 Task: Look for space in Mūlki, India from 1st July, 2023 to 8th July, 2023 for 2 adults, 1 child in price range Rs.15000 to Rs.20000. Place can be entire place with 1  bedroom having 1 bed and 1 bathroom. Property type can be house, flat, guest house, hotel. Booking option can be shelf check-in. Required host language is English.
Action: Mouse moved to (544, 100)
Screenshot: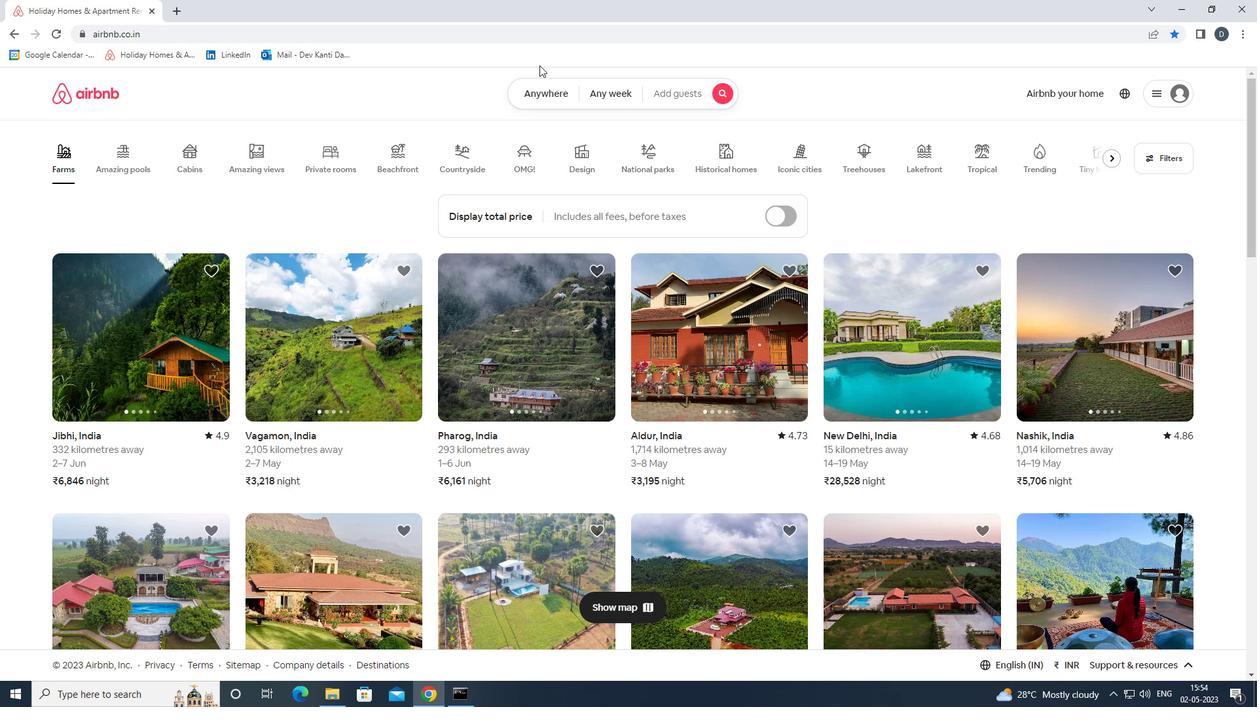 
Action: Mouse pressed left at (544, 100)
Screenshot: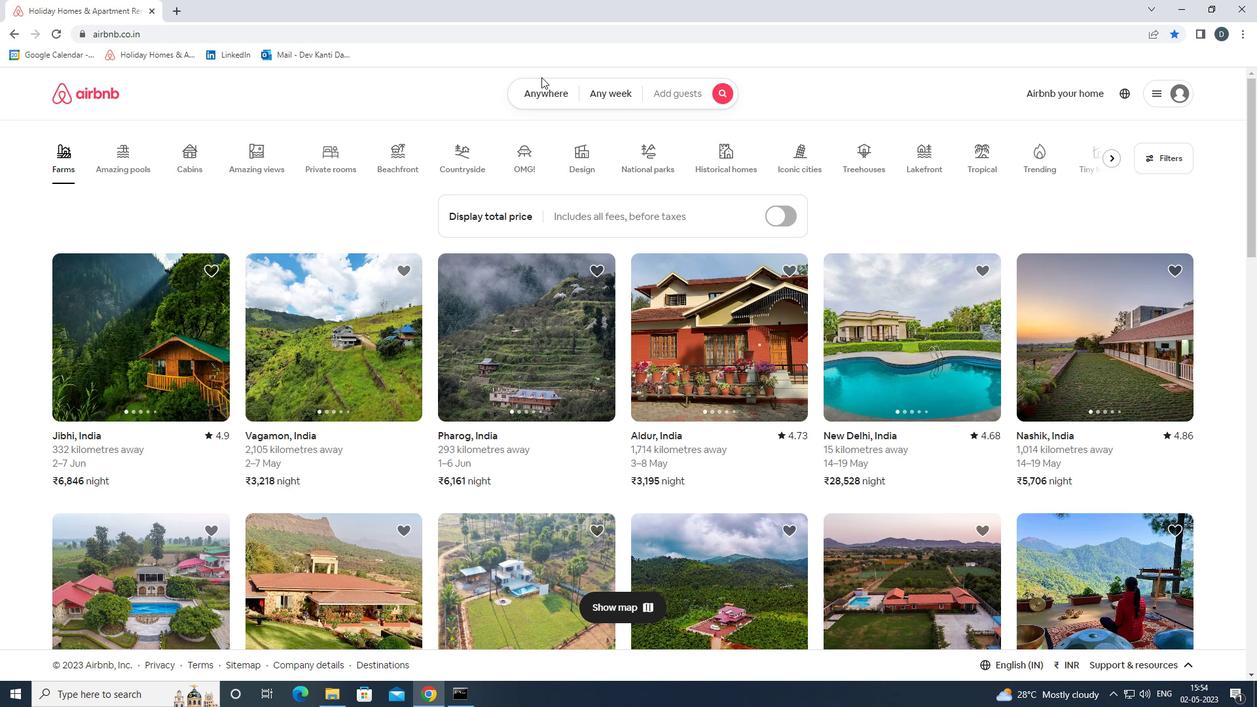 
Action: Mouse moved to (504, 150)
Screenshot: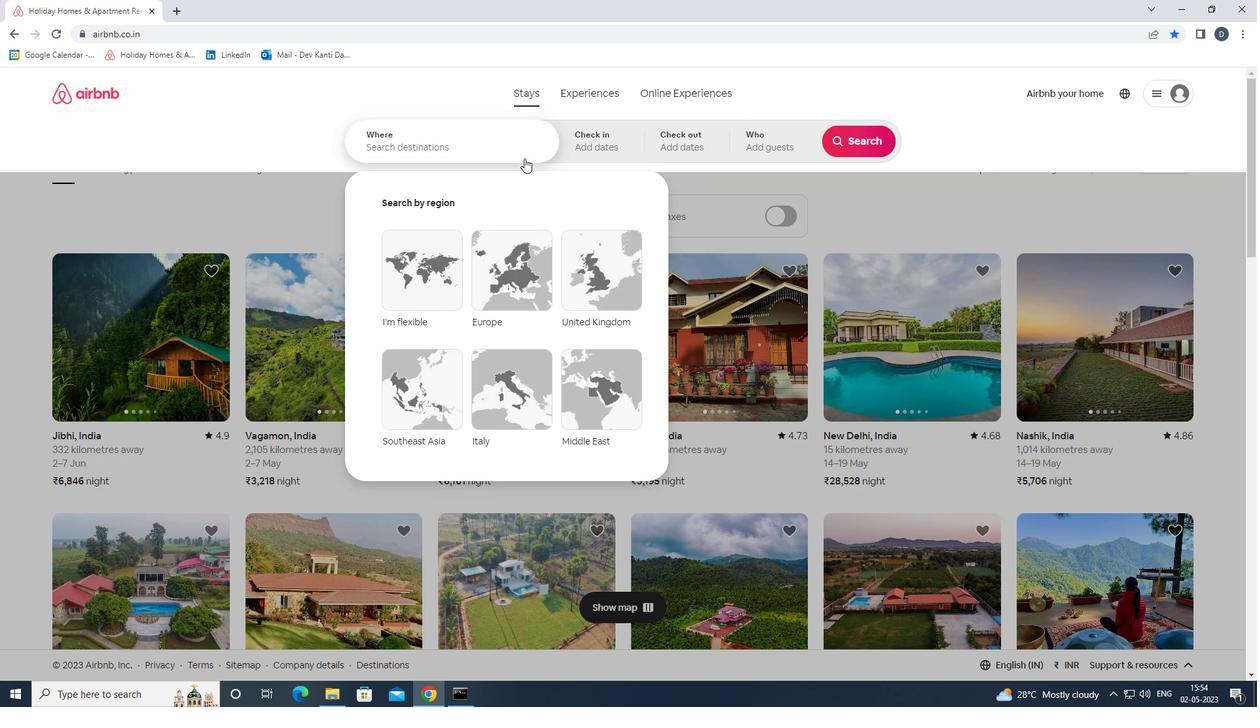 
Action: Mouse pressed left at (504, 150)
Screenshot: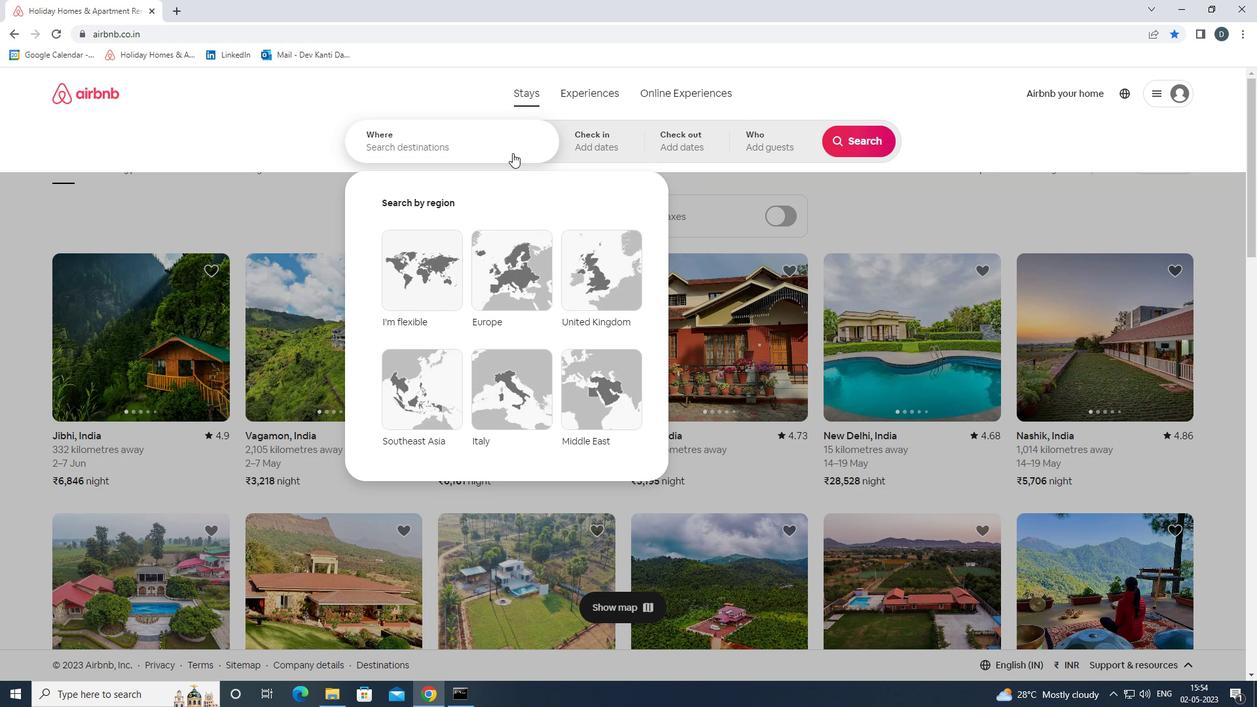 
Action: Mouse moved to (513, 151)
Screenshot: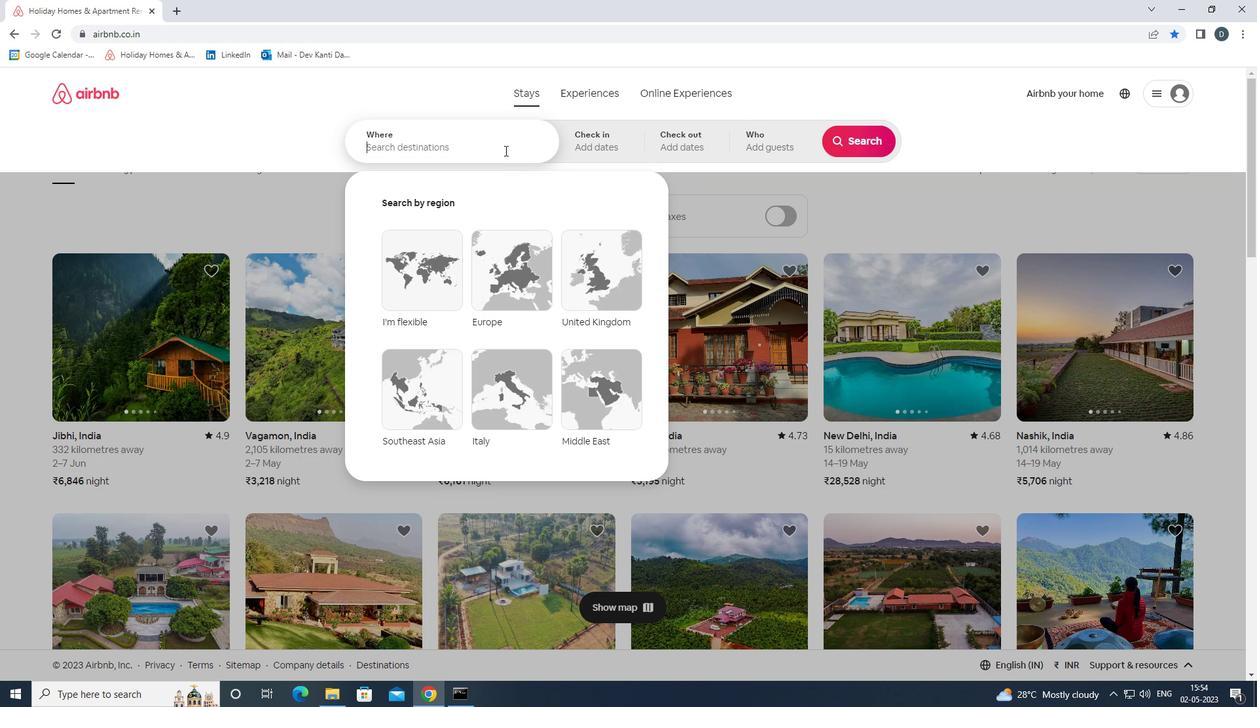 
Action: Key pressed <Key.shift>MULKI,<Key.shift>INDIA<Key.enter>
Screenshot: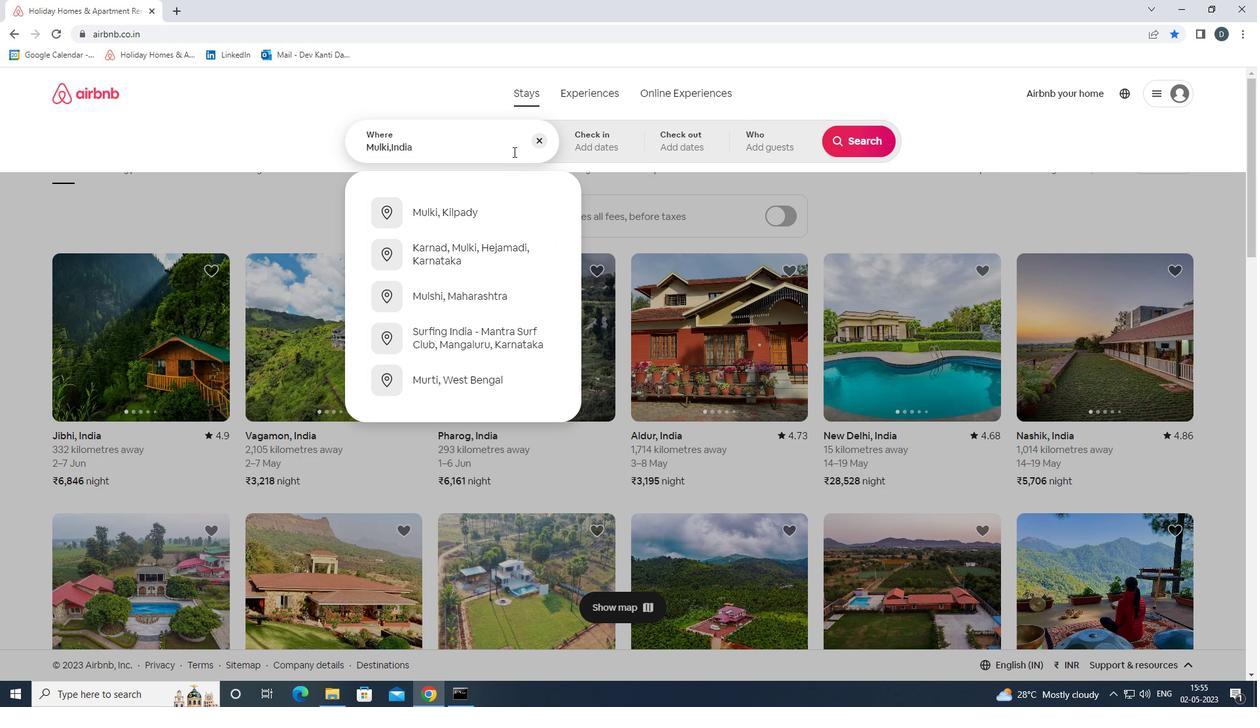 
Action: Mouse moved to (864, 246)
Screenshot: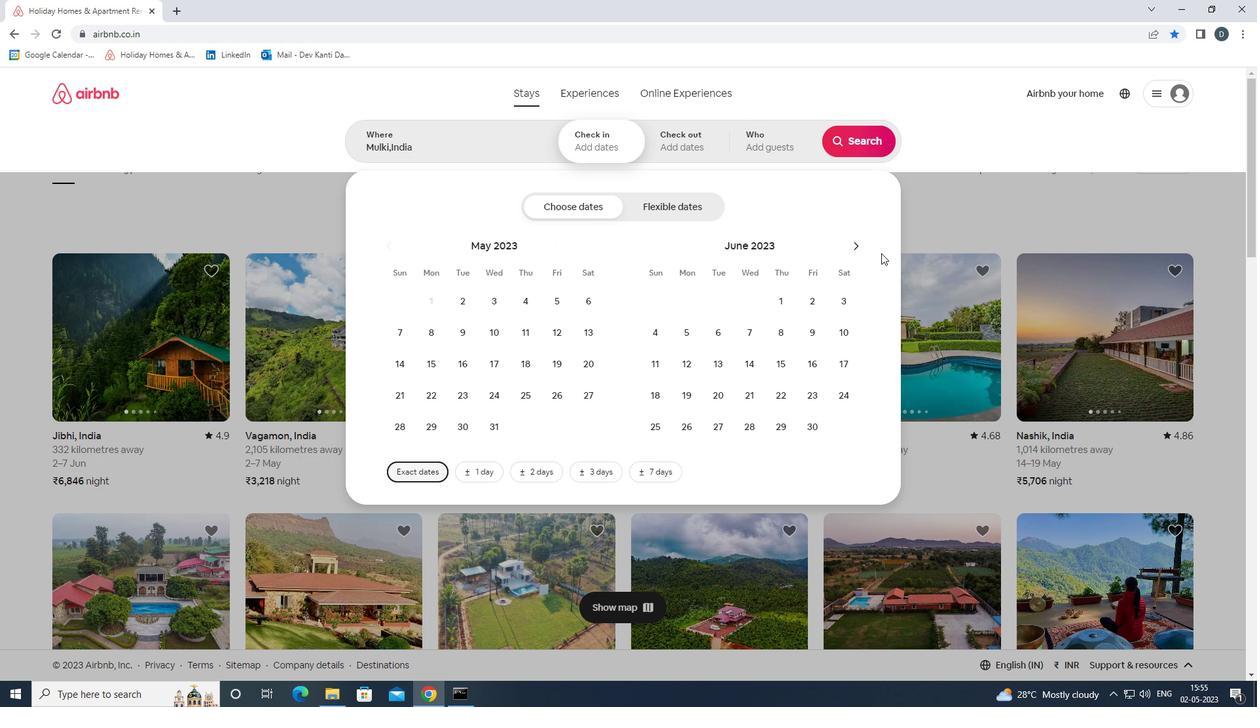 
Action: Mouse pressed left at (864, 246)
Screenshot: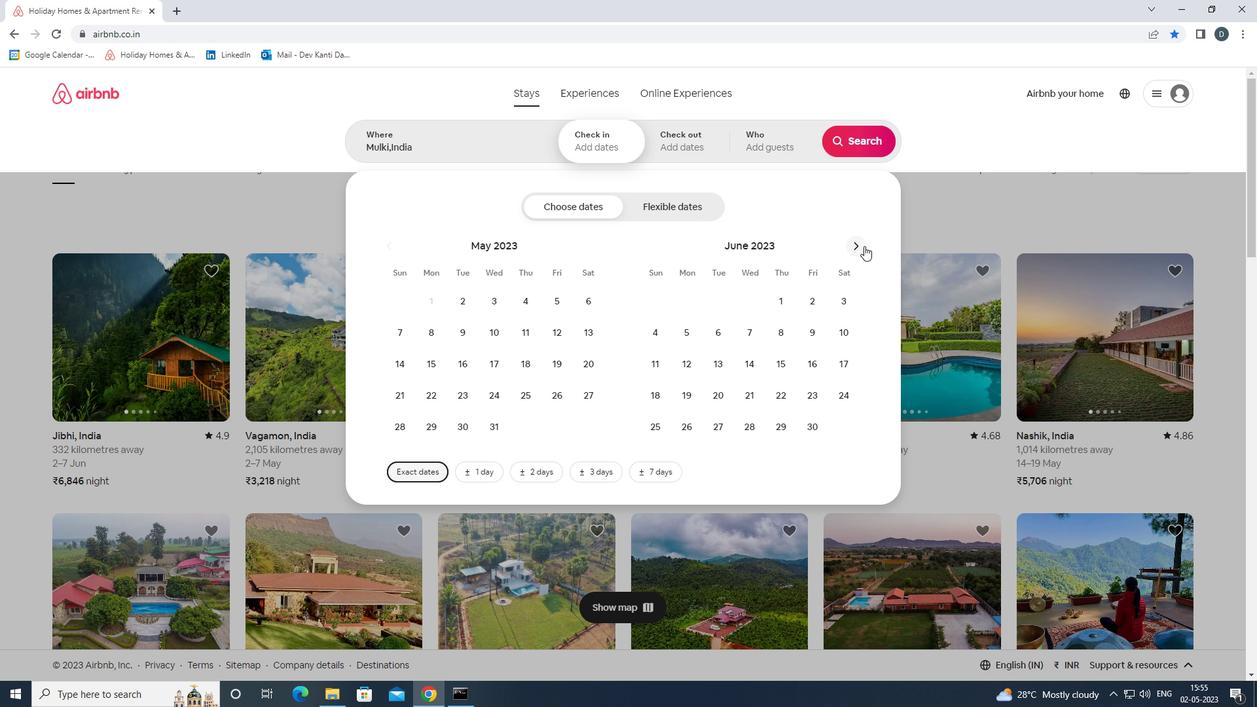 
Action: Mouse moved to (840, 303)
Screenshot: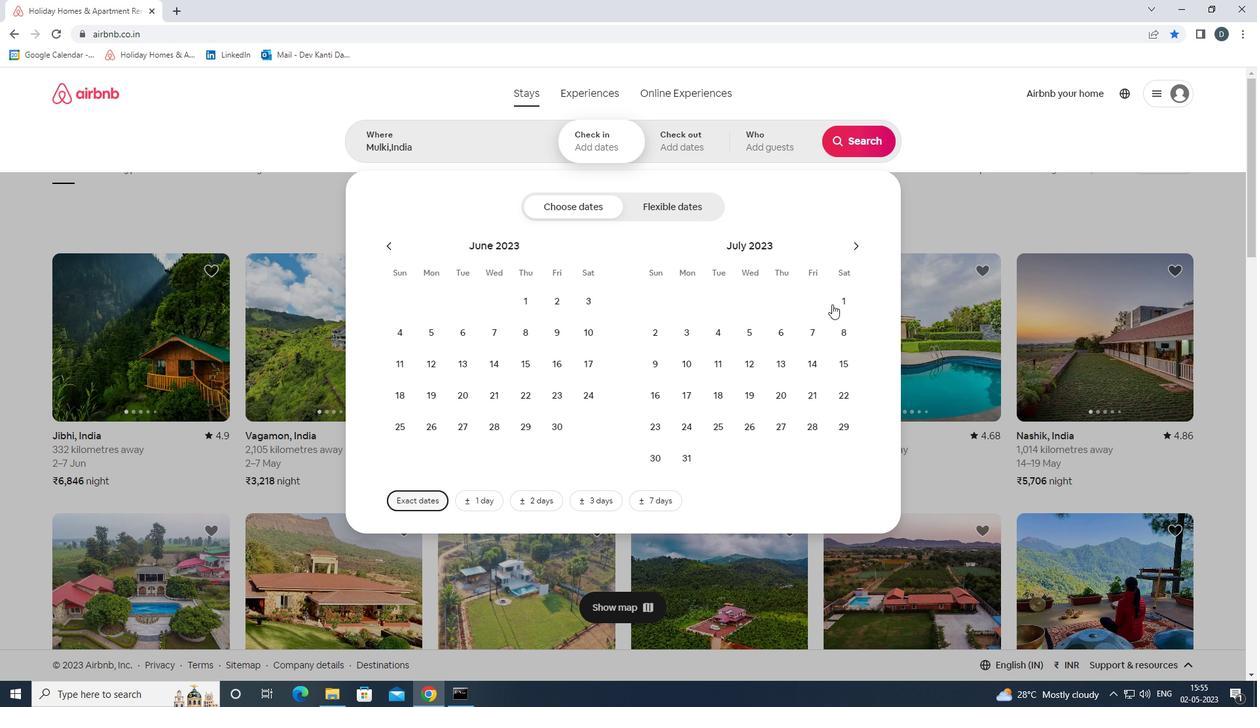 
Action: Mouse pressed left at (840, 303)
Screenshot: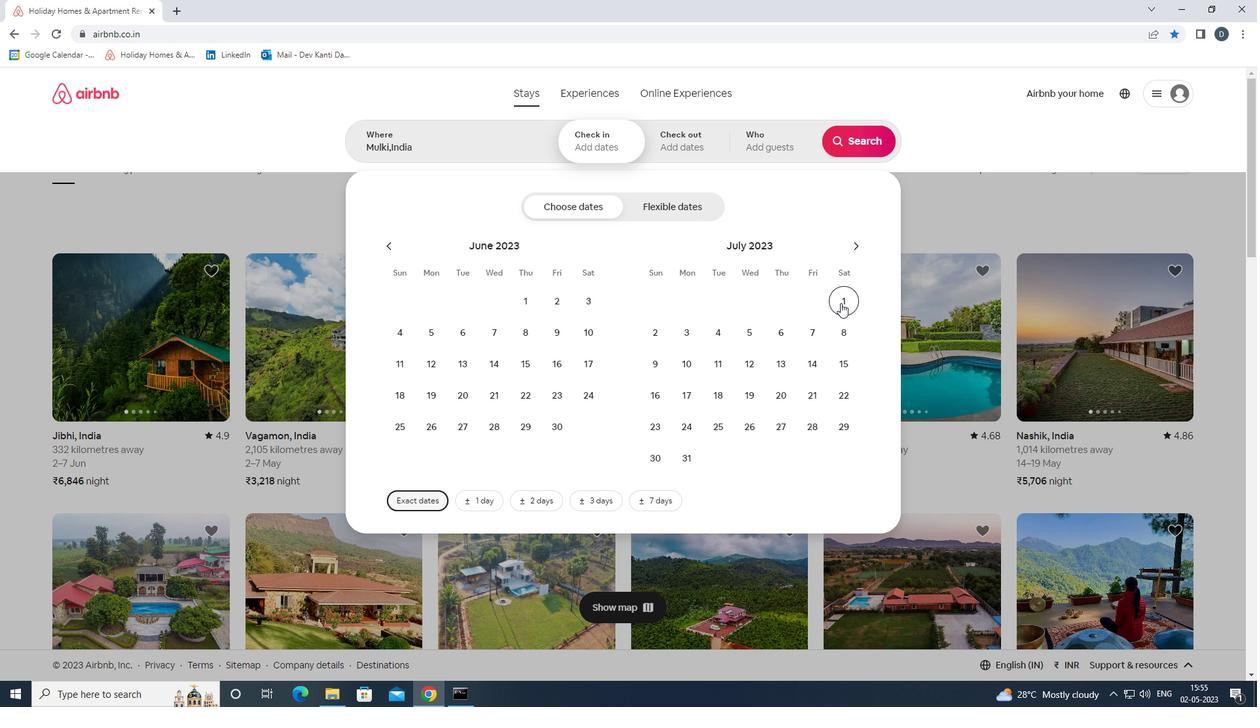 
Action: Mouse moved to (852, 330)
Screenshot: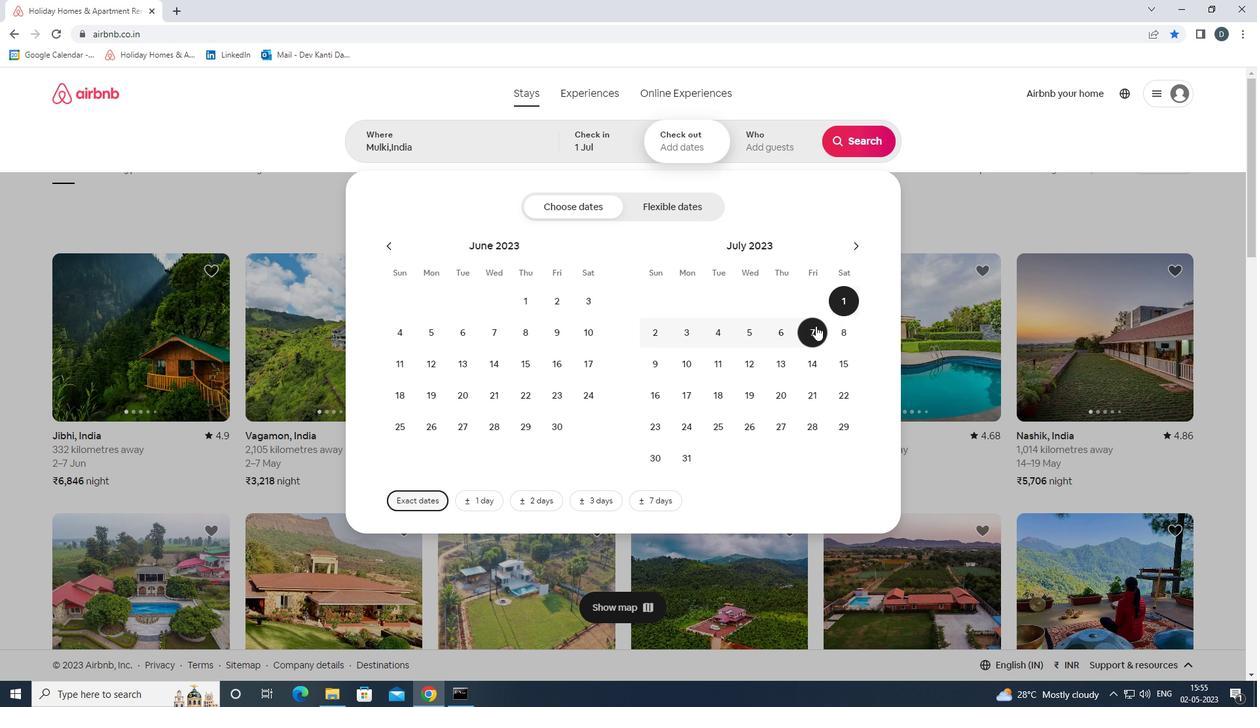 
Action: Mouse pressed left at (852, 330)
Screenshot: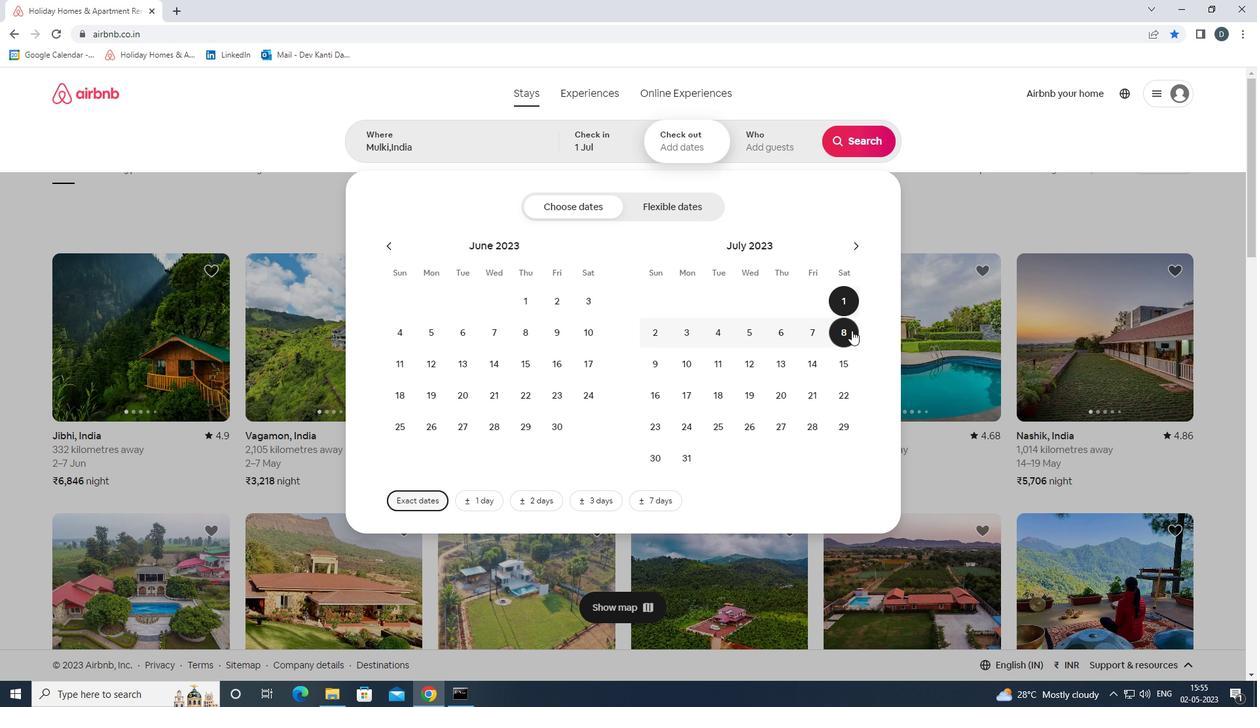 
Action: Mouse moved to (772, 132)
Screenshot: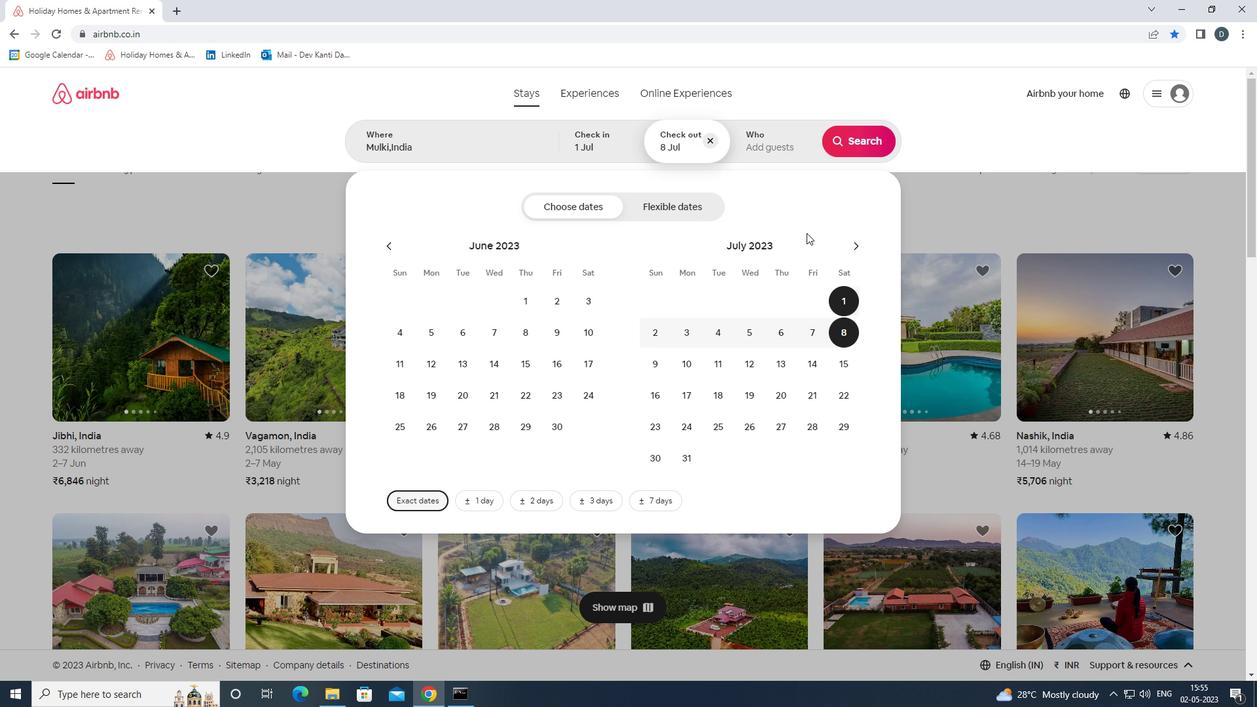 
Action: Mouse pressed left at (772, 132)
Screenshot: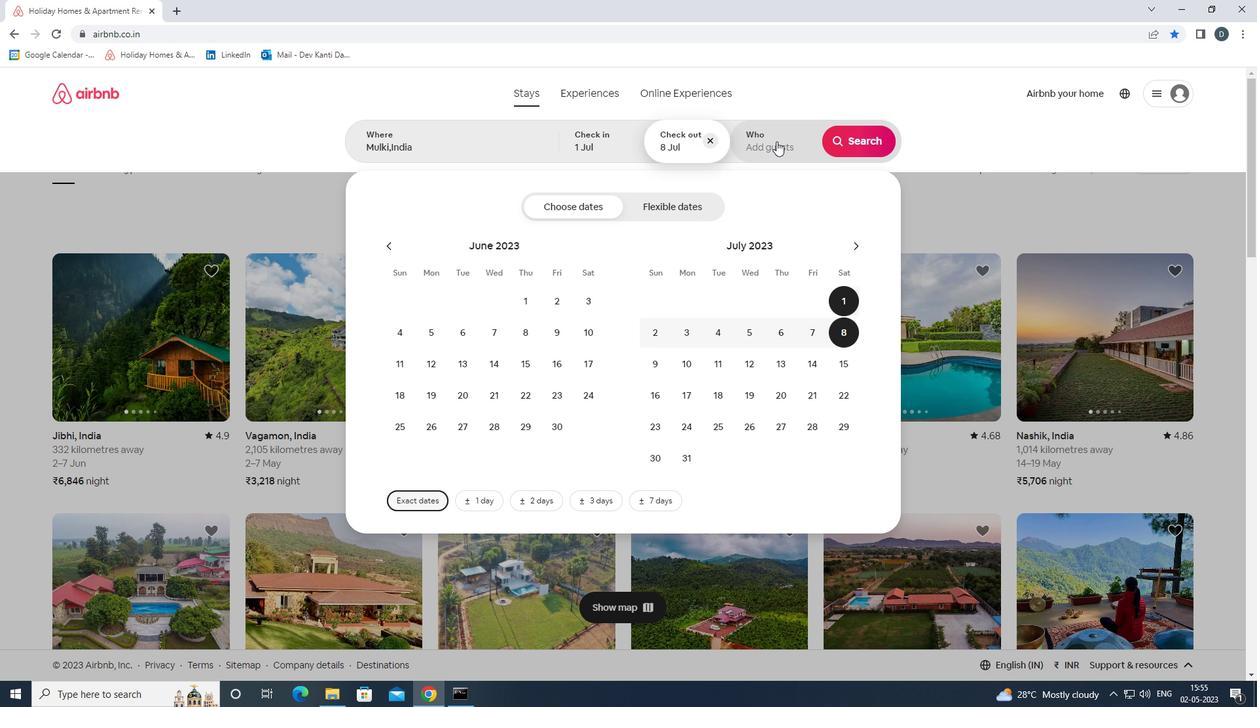 
Action: Mouse moved to (868, 210)
Screenshot: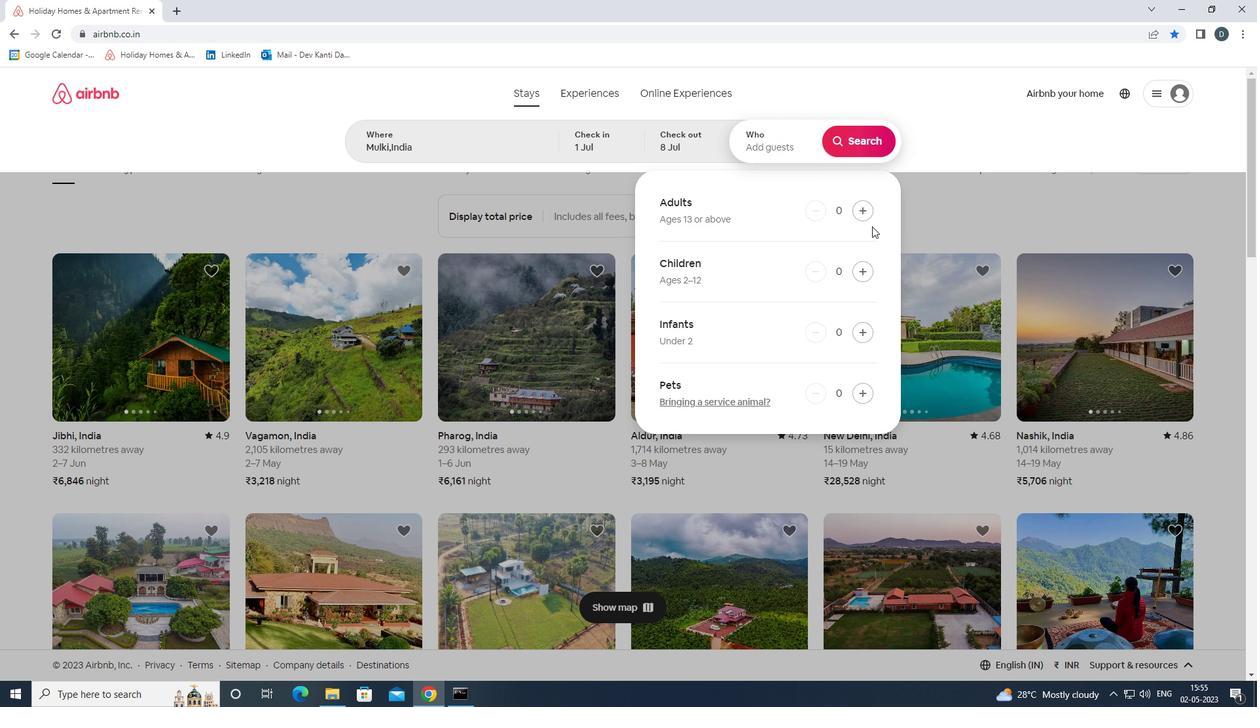 
Action: Mouse pressed left at (868, 210)
Screenshot: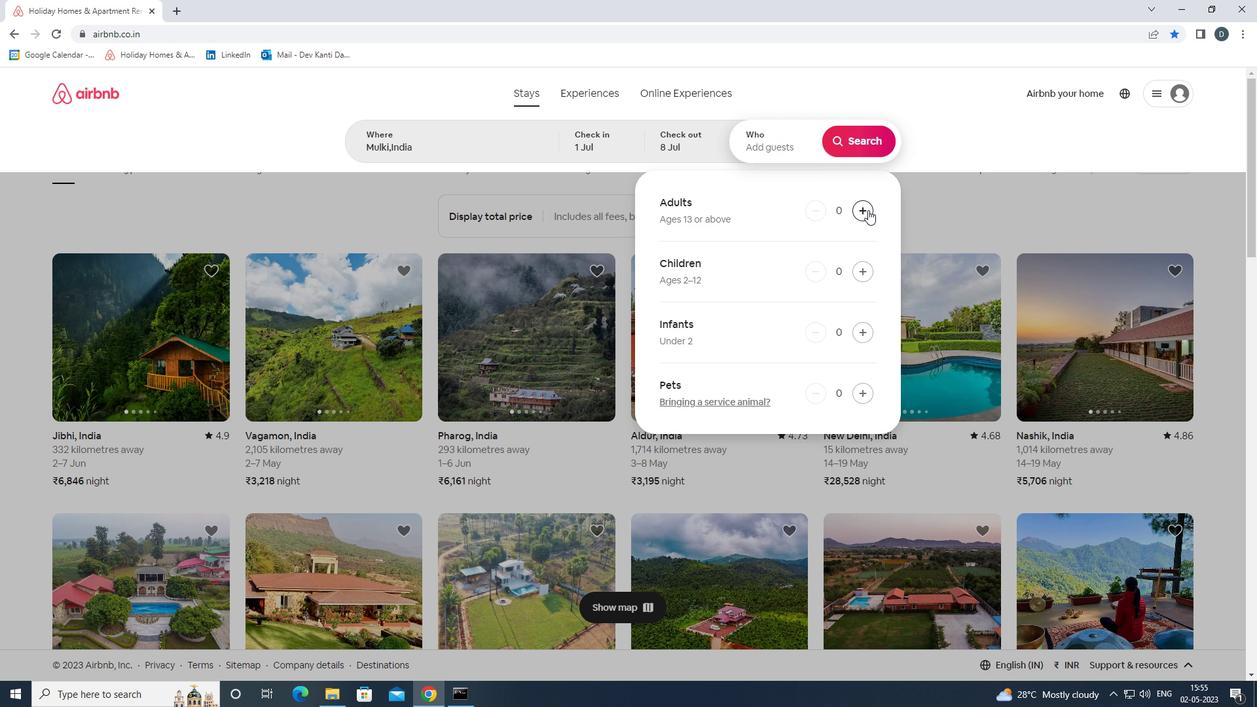 
Action: Mouse pressed left at (868, 210)
Screenshot: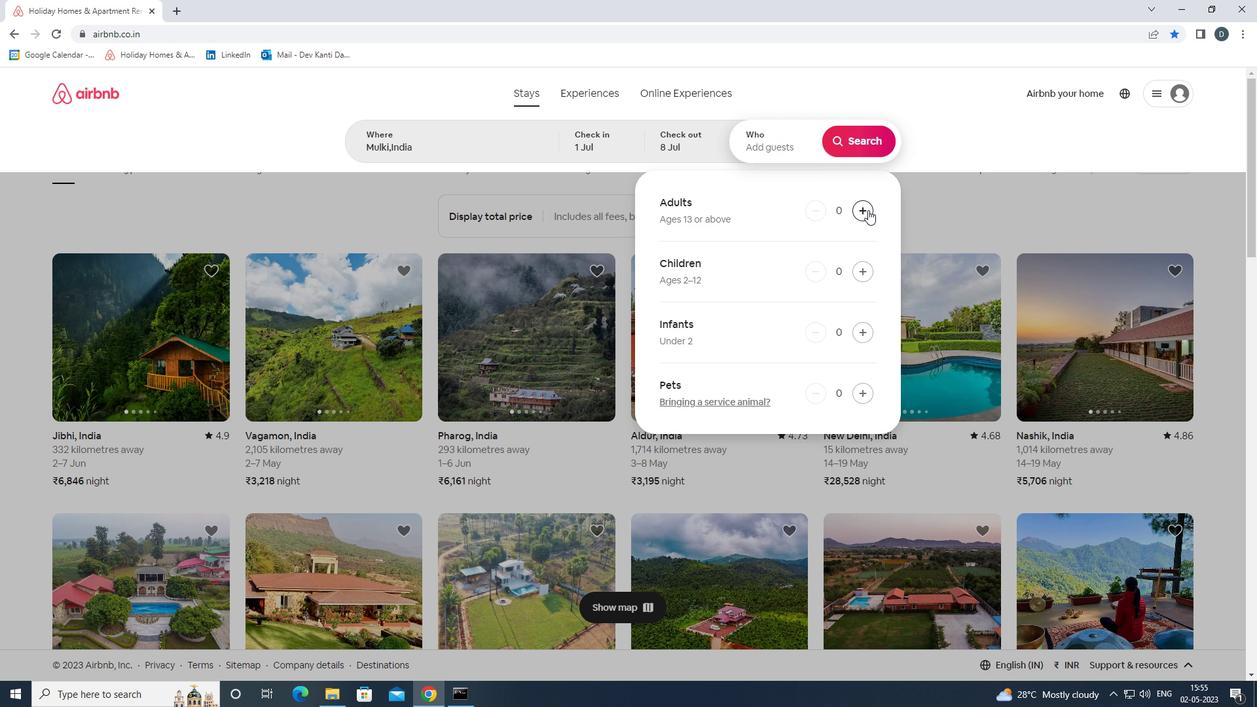 
Action: Mouse moved to (872, 278)
Screenshot: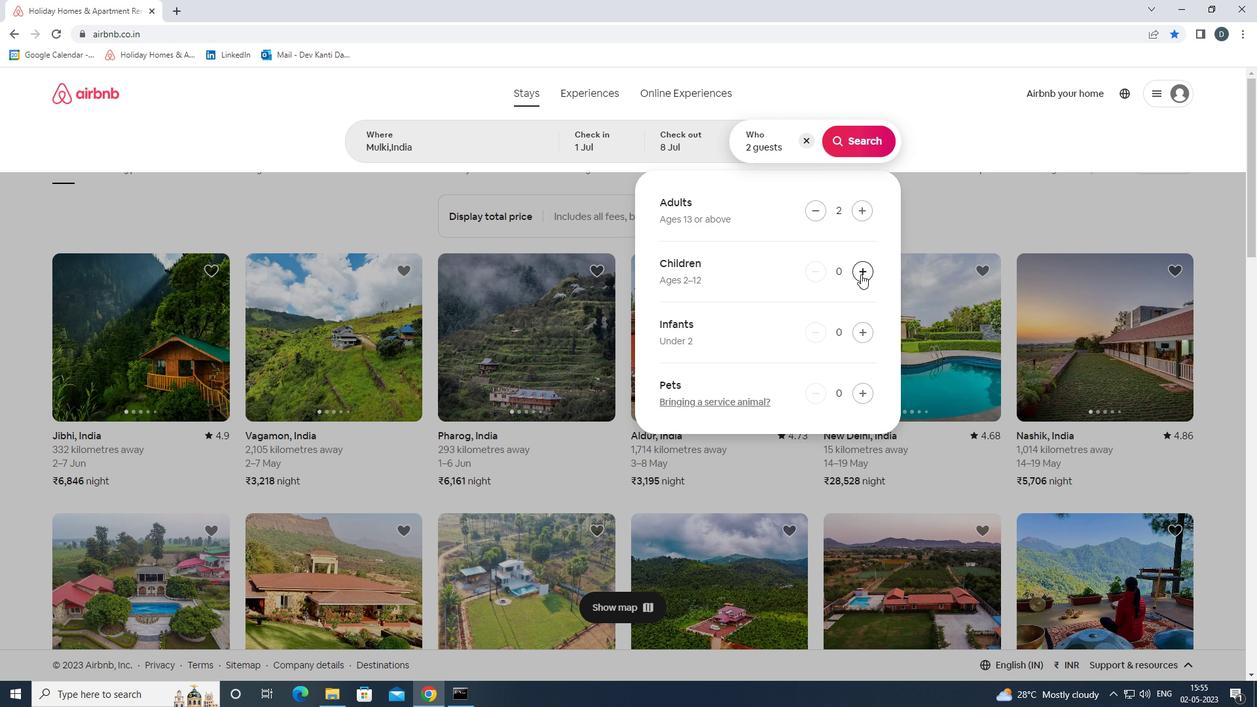 
Action: Mouse pressed left at (872, 278)
Screenshot: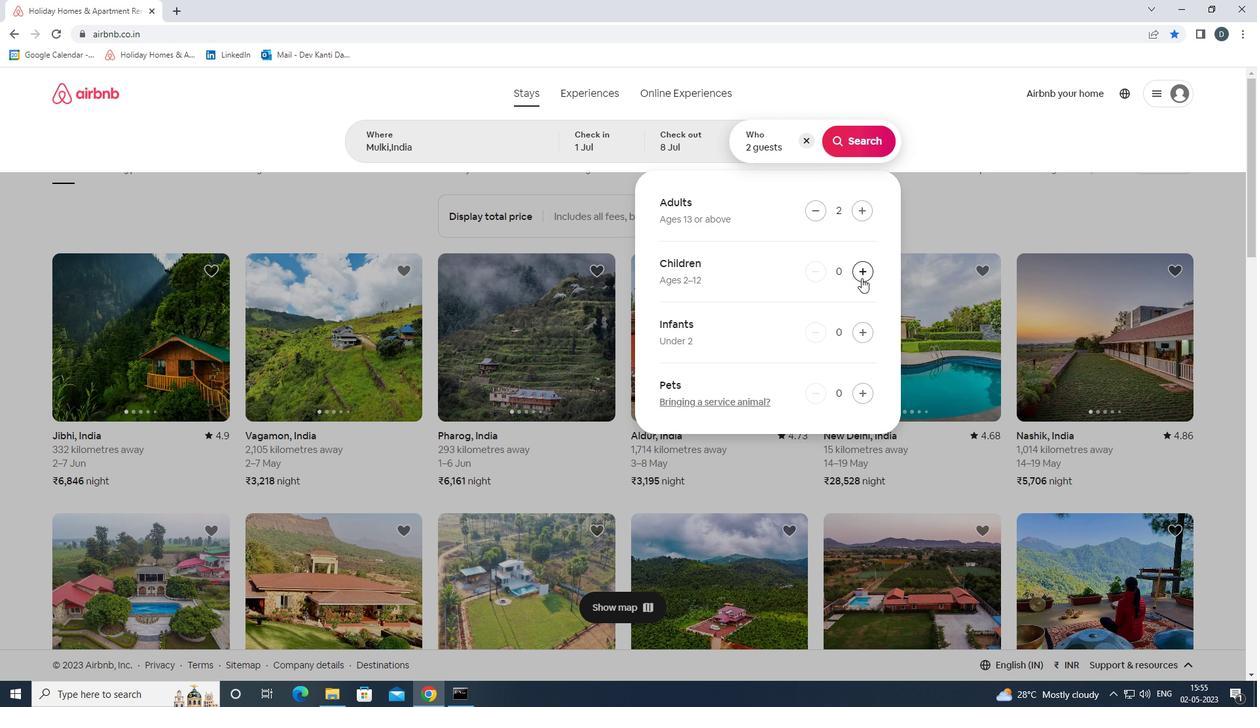 
Action: Mouse moved to (870, 274)
Screenshot: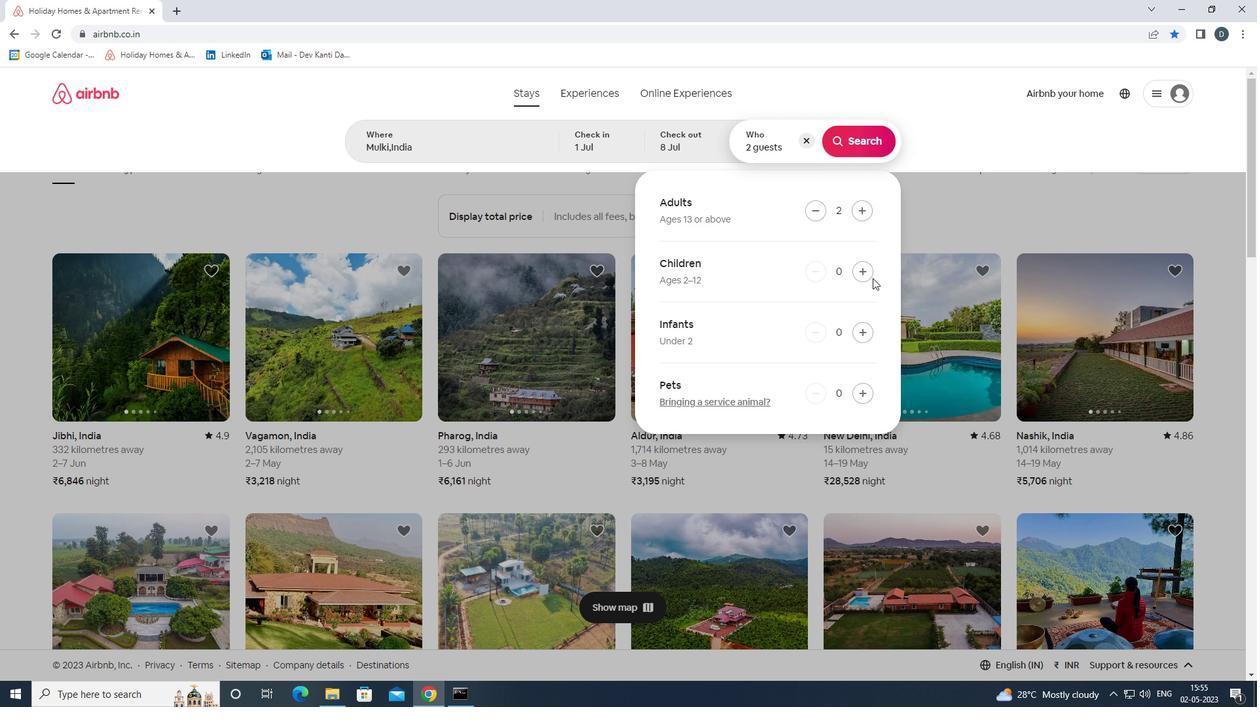 
Action: Mouse pressed left at (870, 274)
Screenshot: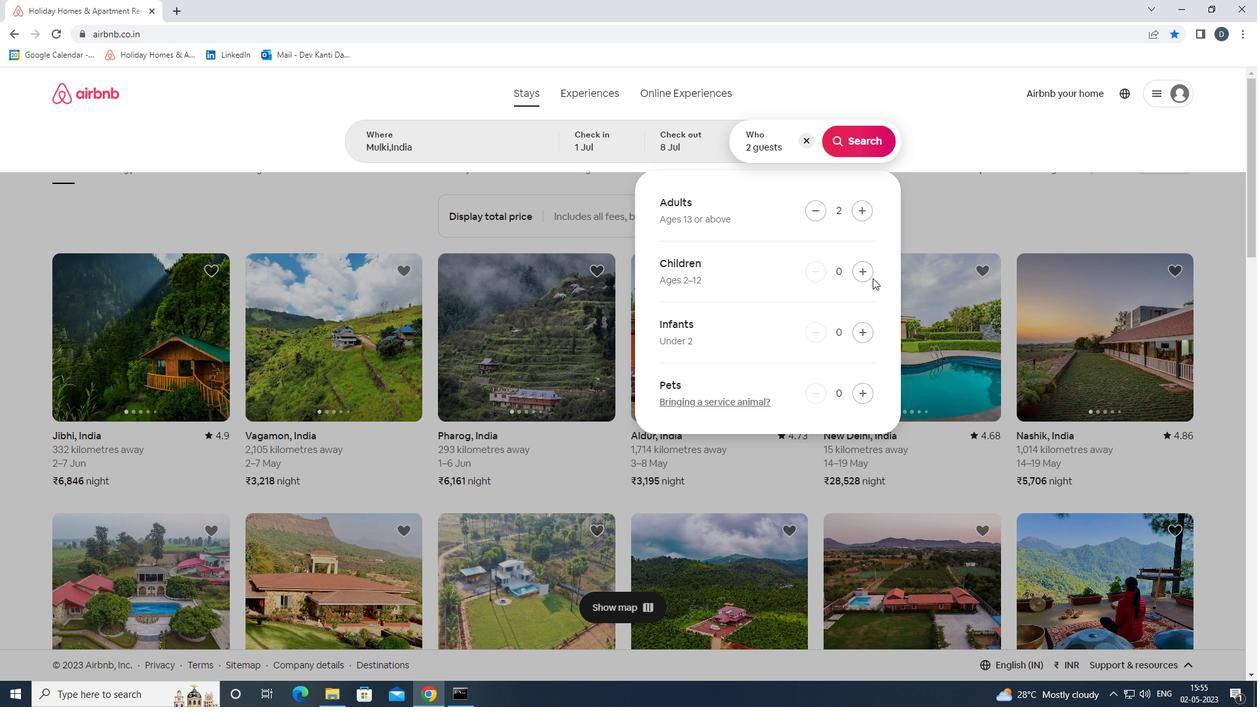 
Action: Mouse moved to (852, 149)
Screenshot: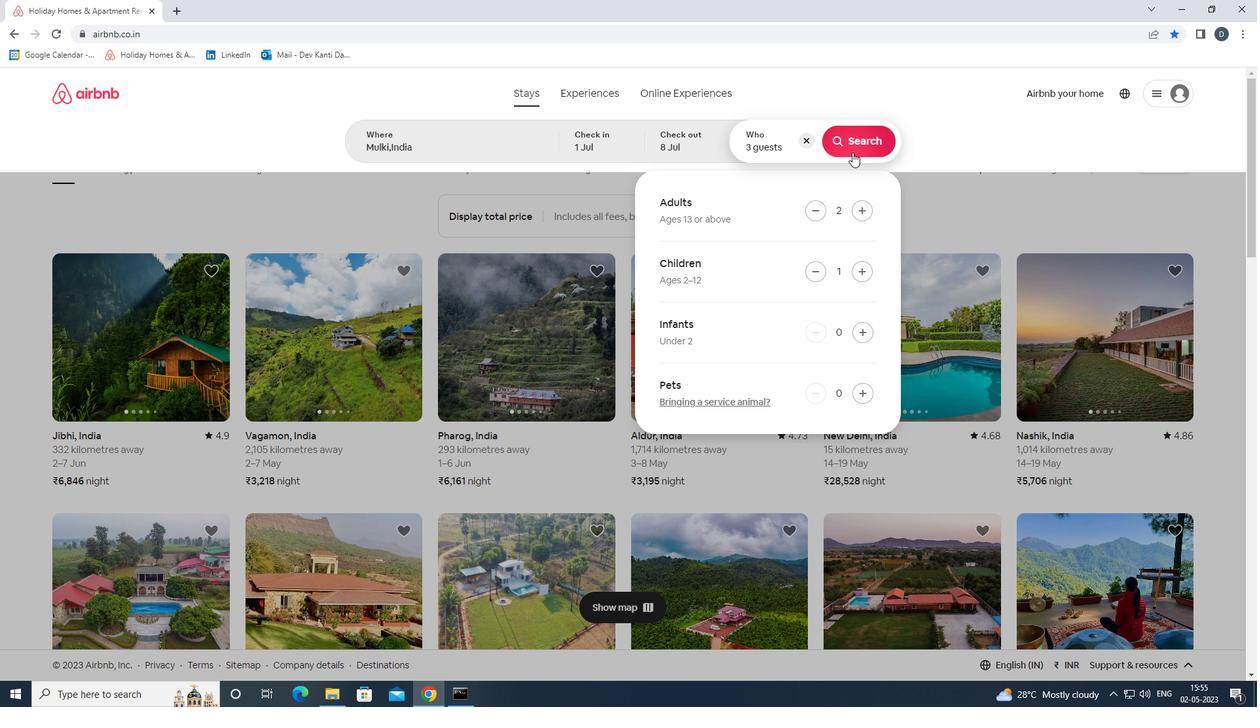 
Action: Mouse pressed left at (852, 149)
Screenshot: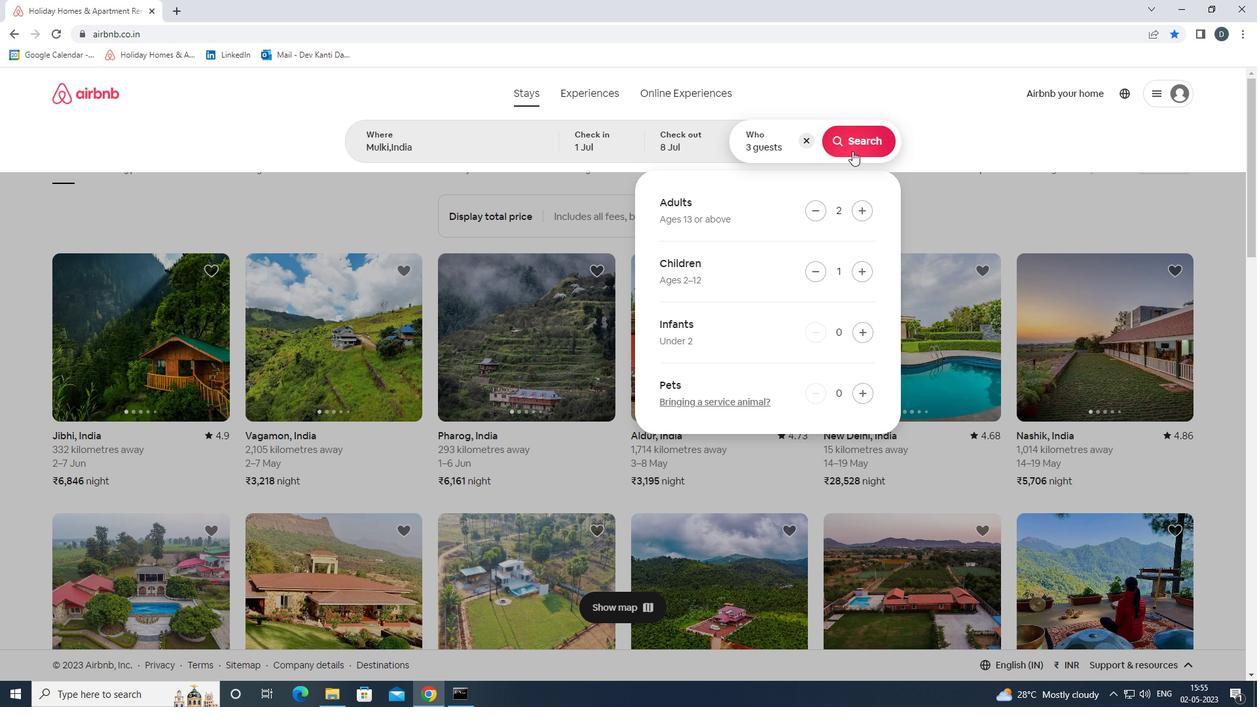 
Action: Mouse moved to (1194, 151)
Screenshot: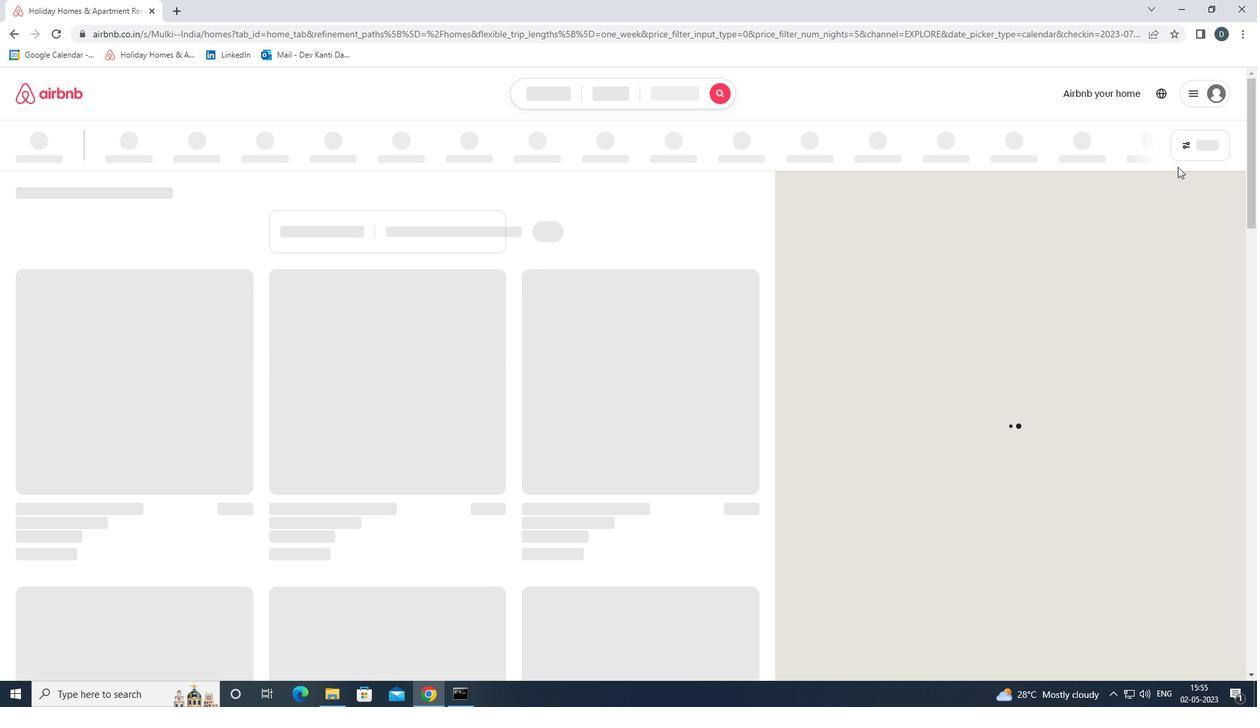 
Action: Mouse pressed left at (1194, 151)
Screenshot: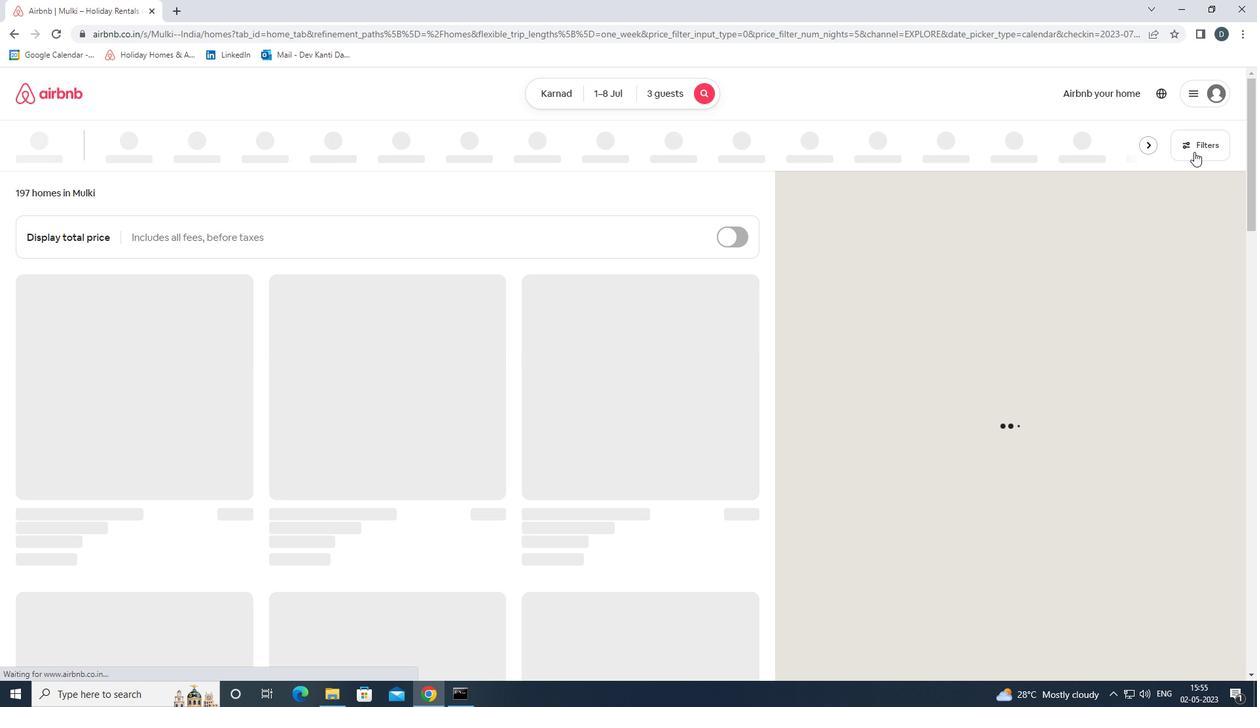 
Action: Mouse moved to (546, 297)
Screenshot: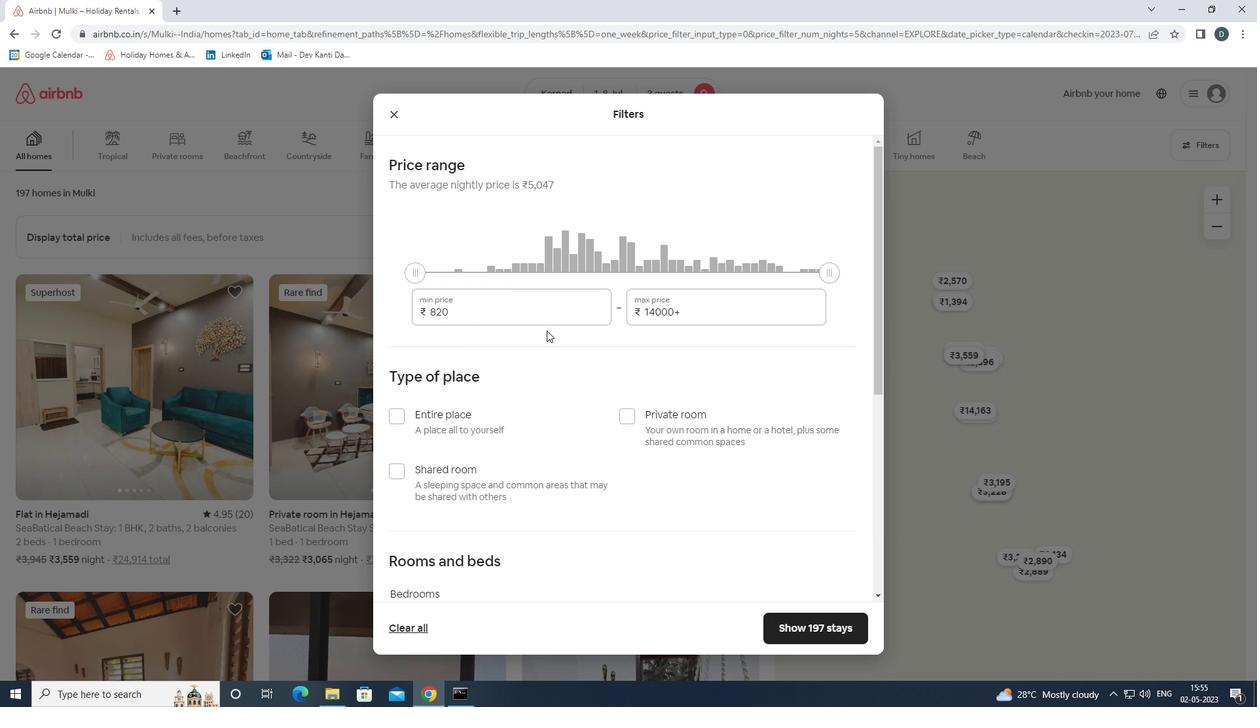 
Action: Mouse pressed left at (546, 297)
Screenshot: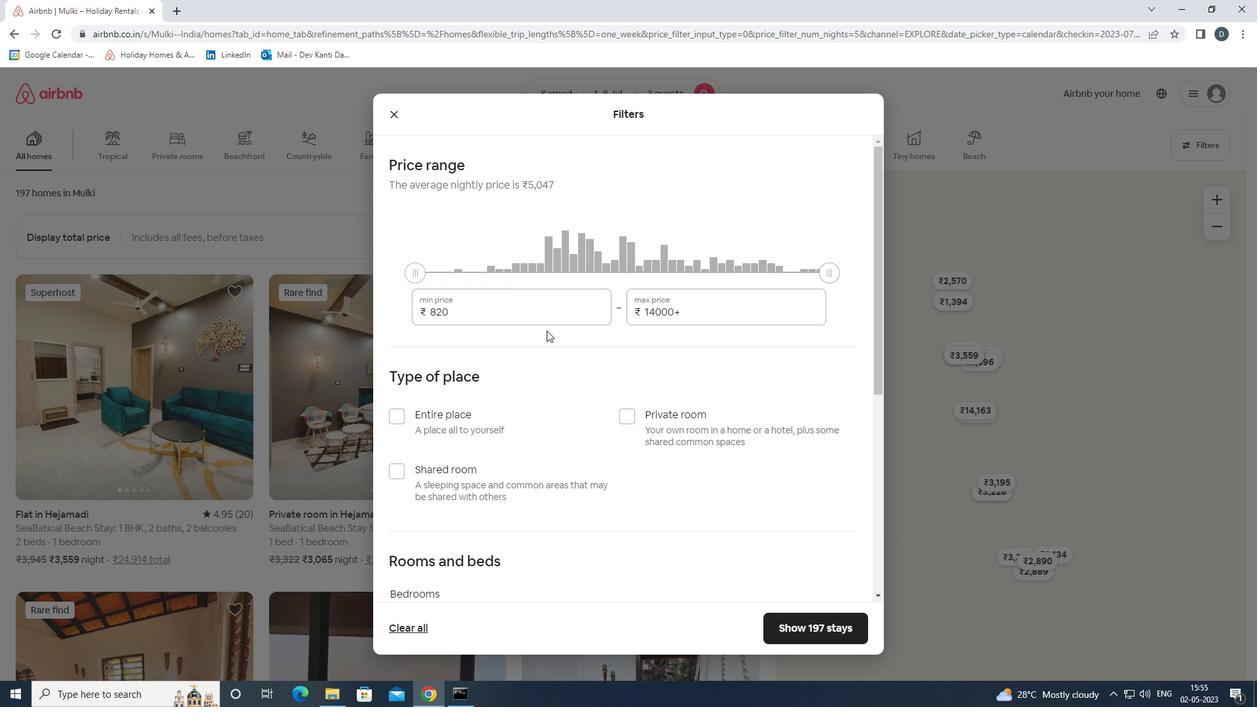 
Action: Mouse pressed left at (546, 297)
Screenshot: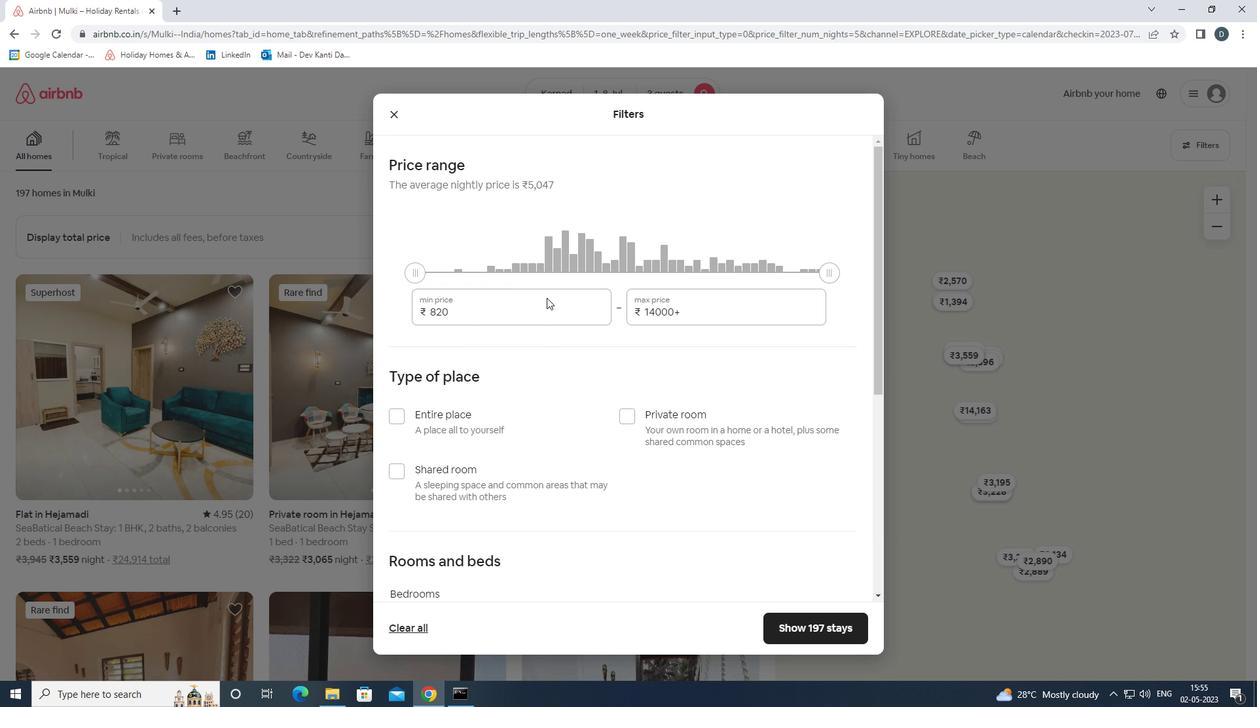 
Action: Mouse moved to (546, 302)
Screenshot: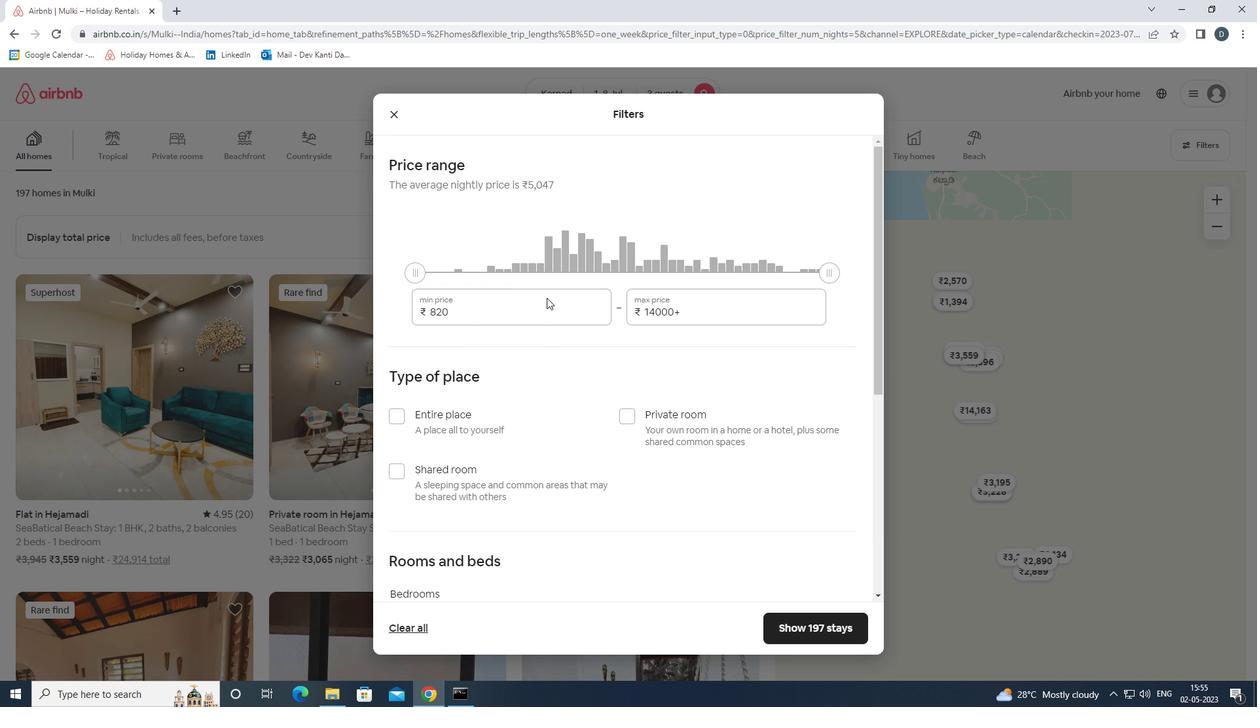 
Action: Mouse pressed left at (546, 302)
Screenshot: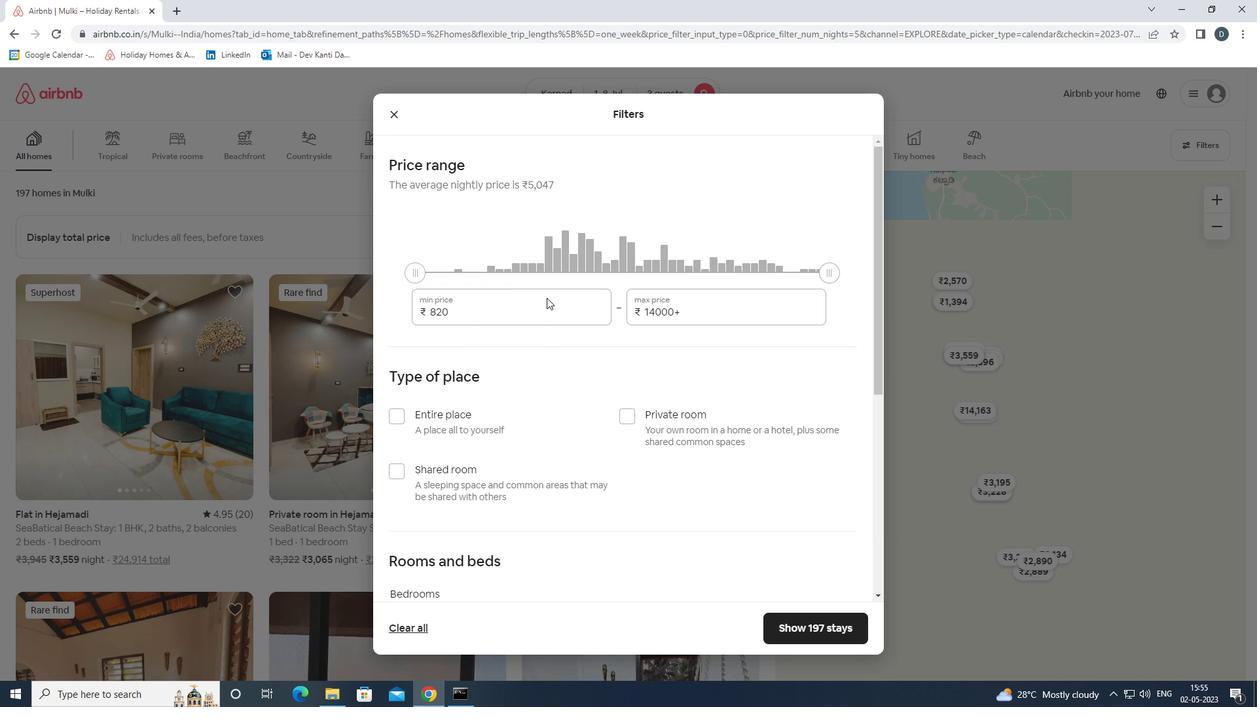 
Action: Mouse moved to (544, 315)
Screenshot: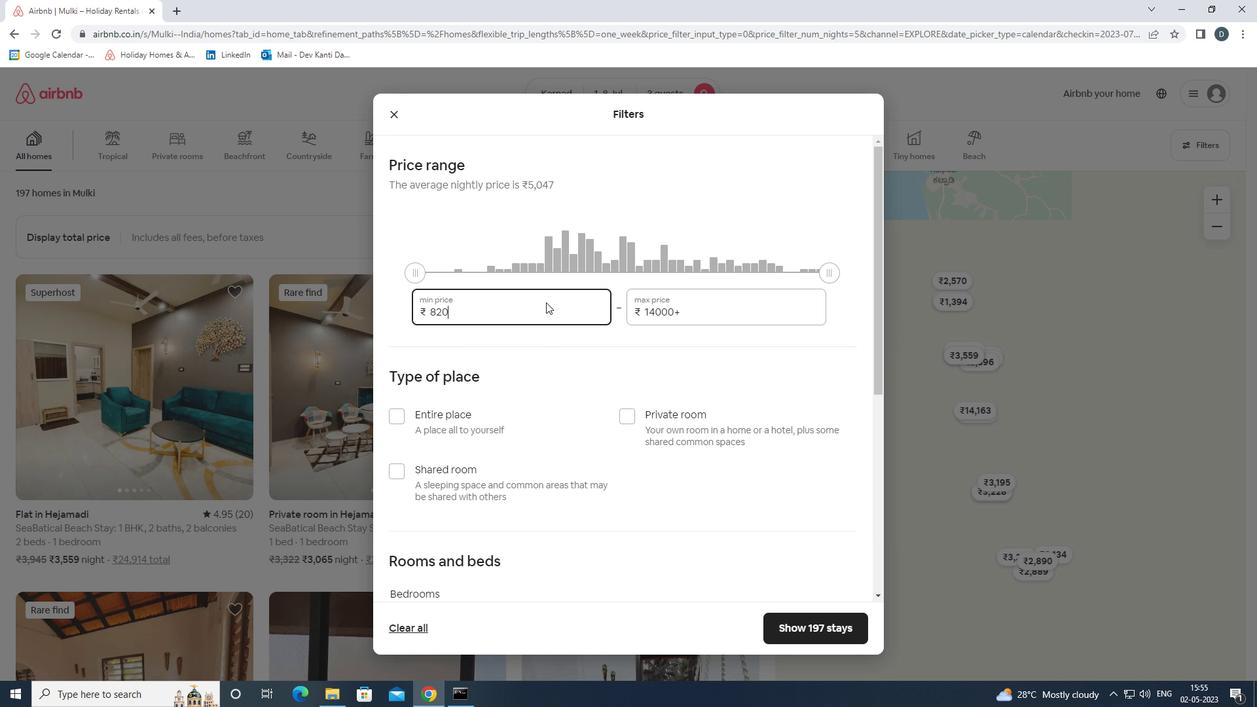 
Action: Mouse pressed left at (544, 315)
Screenshot: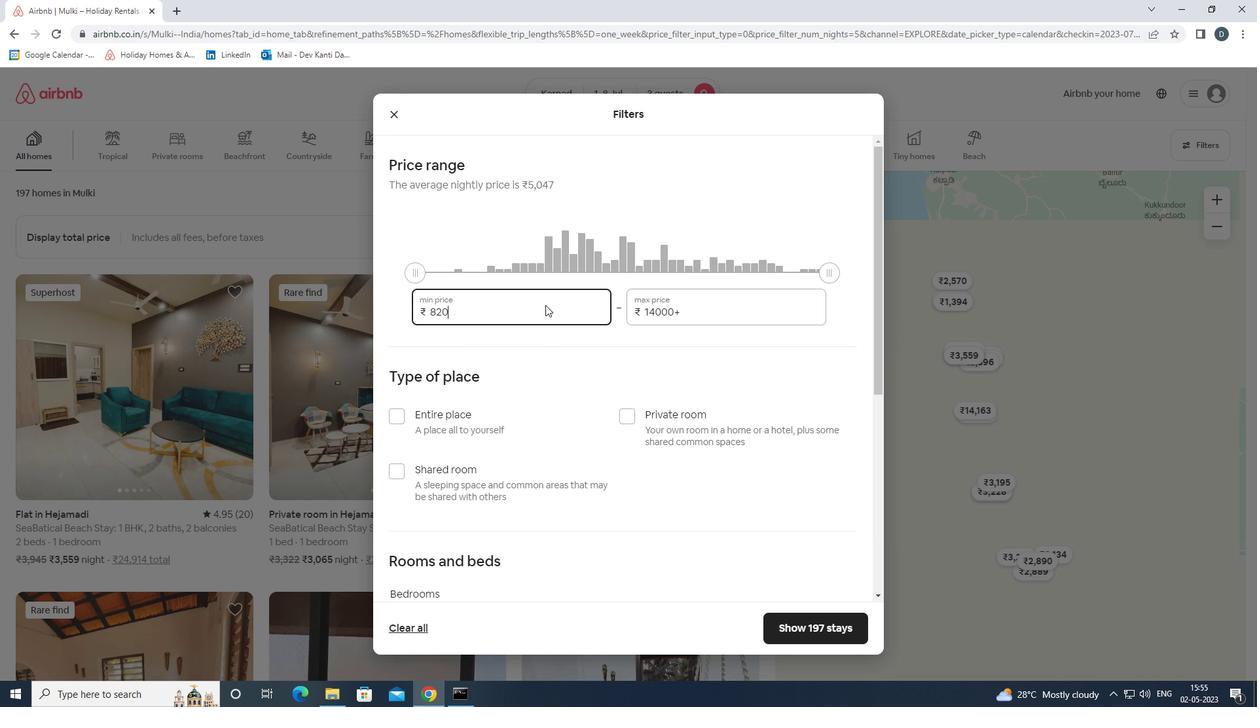 
Action: Mouse moved to (544, 315)
Screenshot: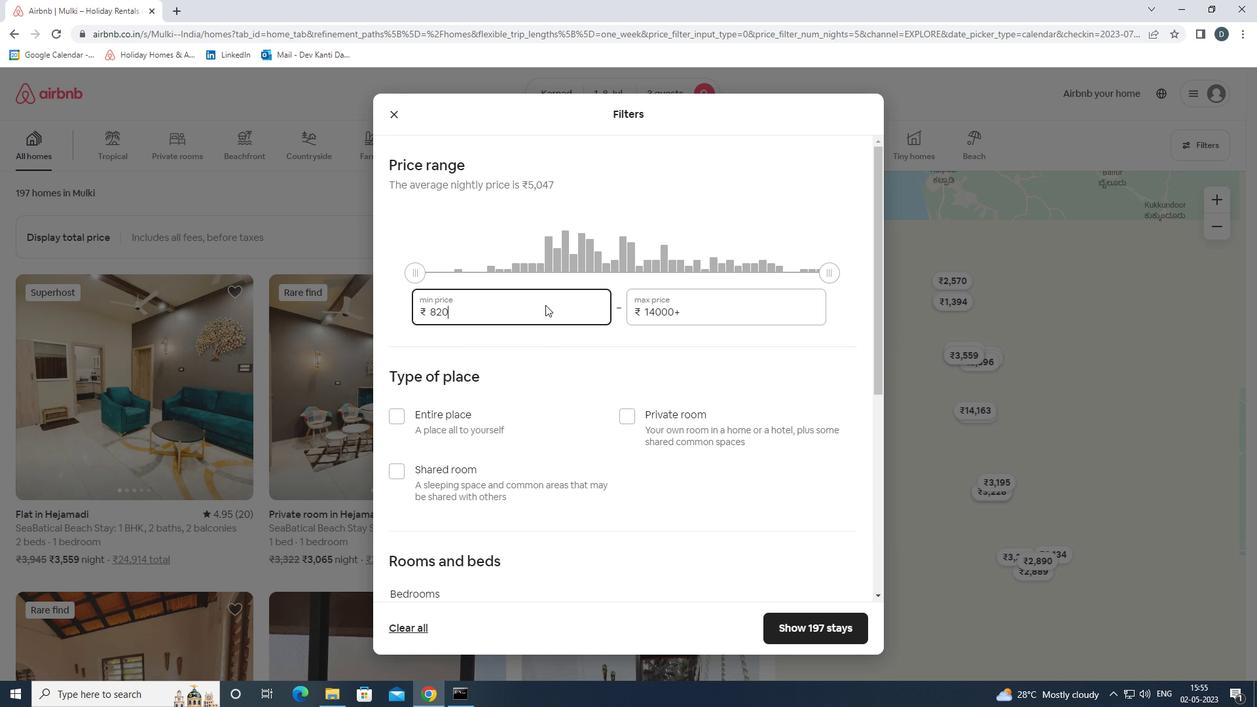
Action: Mouse pressed left at (544, 315)
Screenshot: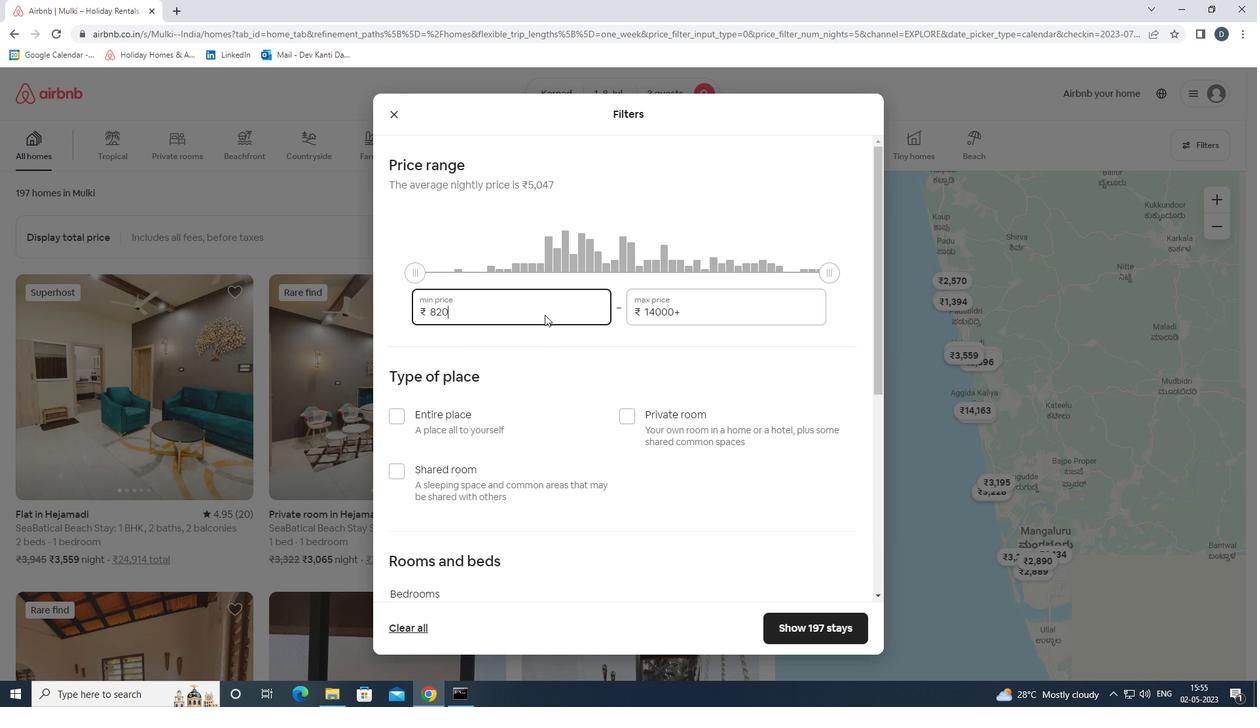 
Action: Key pressed 15000<Key.tab>2000ctrl+A20000
Screenshot: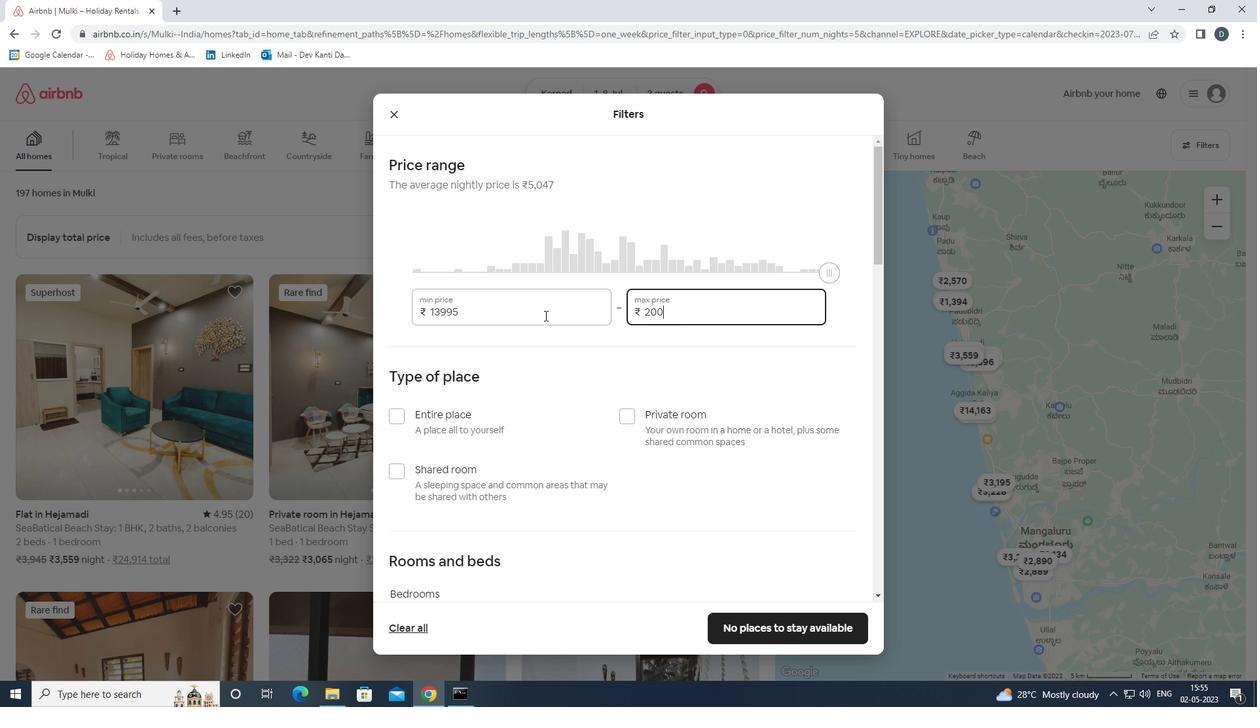 
Action: Mouse moved to (434, 417)
Screenshot: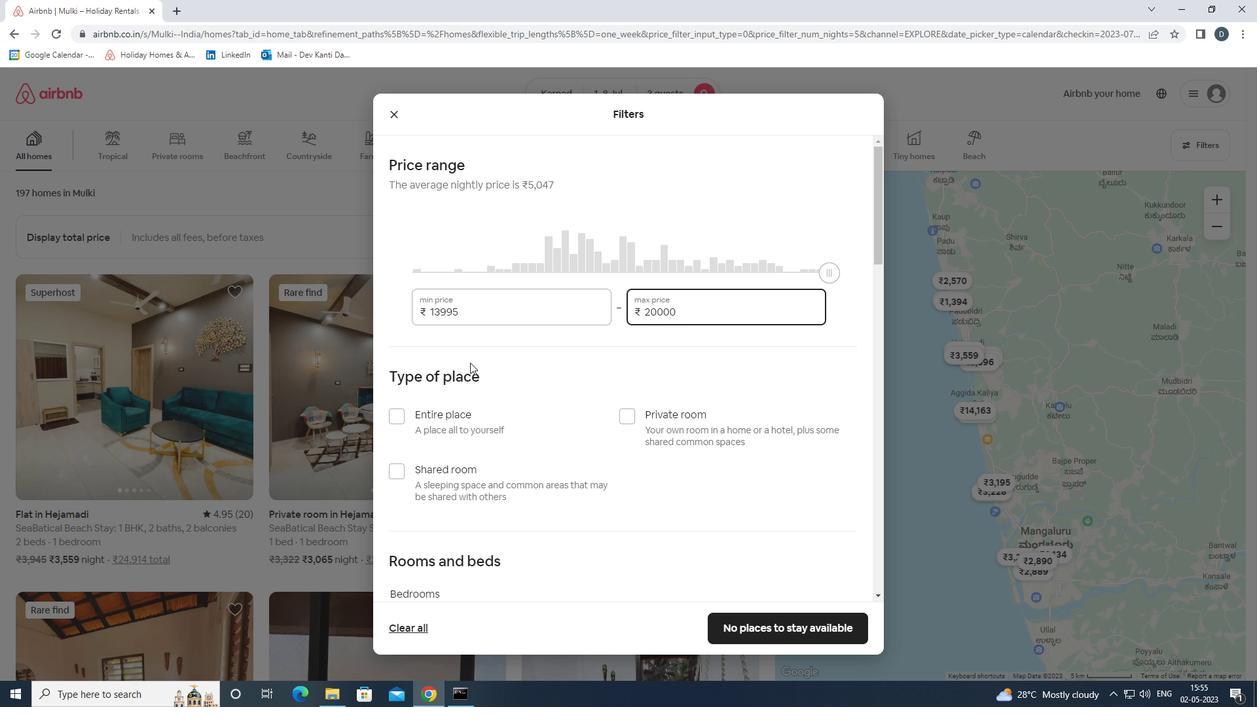 
Action: Mouse pressed left at (434, 417)
Screenshot: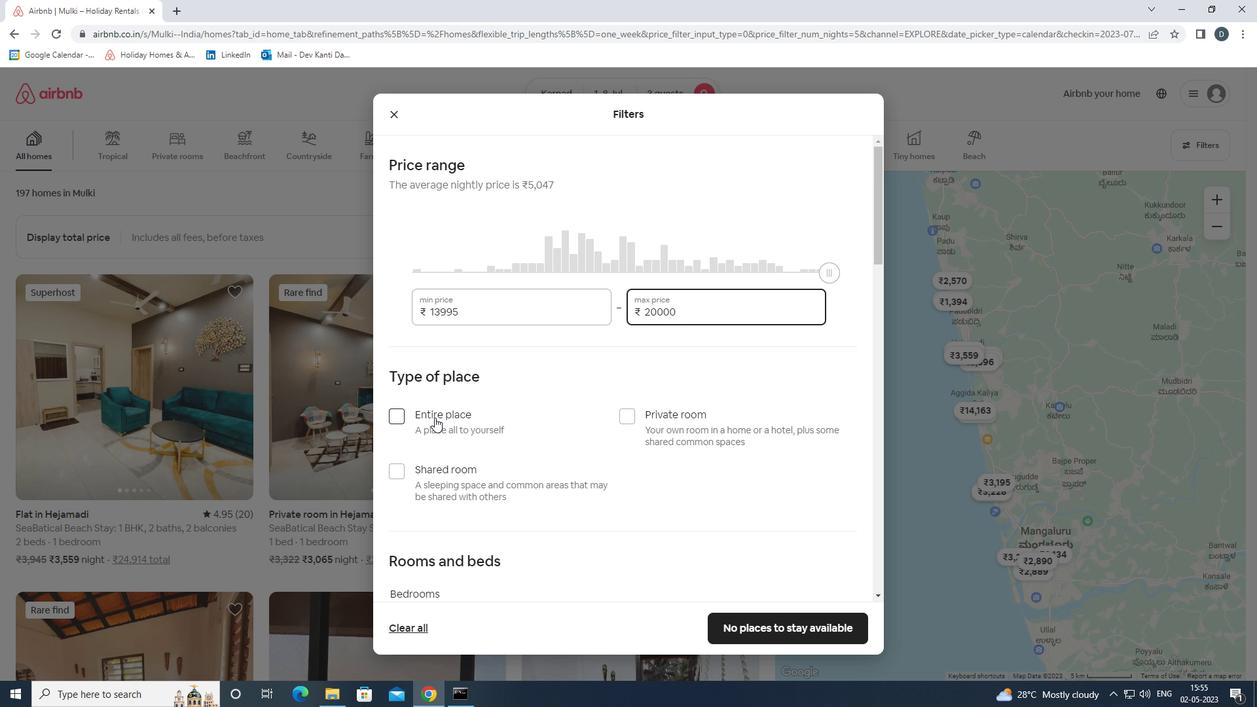 
Action: Mouse moved to (437, 419)
Screenshot: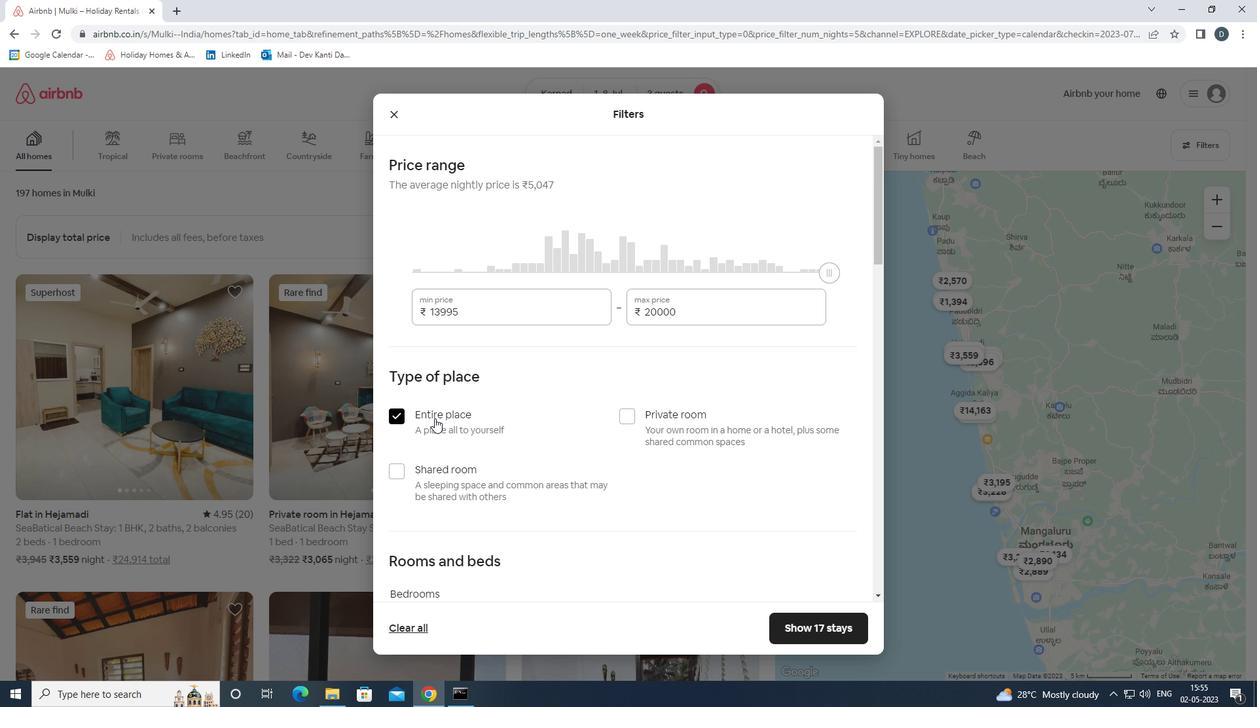 
Action: Mouse scrolled (437, 418) with delta (0, 0)
Screenshot: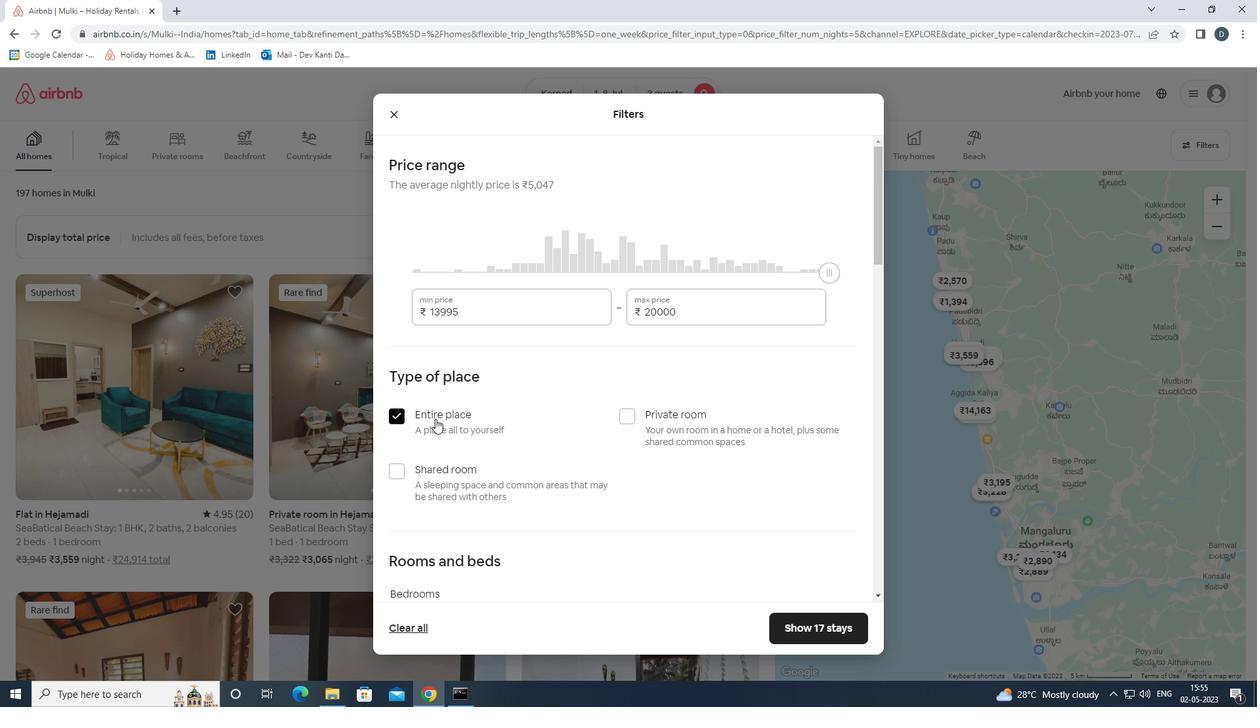 
Action: Mouse scrolled (437, 418) with delta (0, 0)
Screenshot: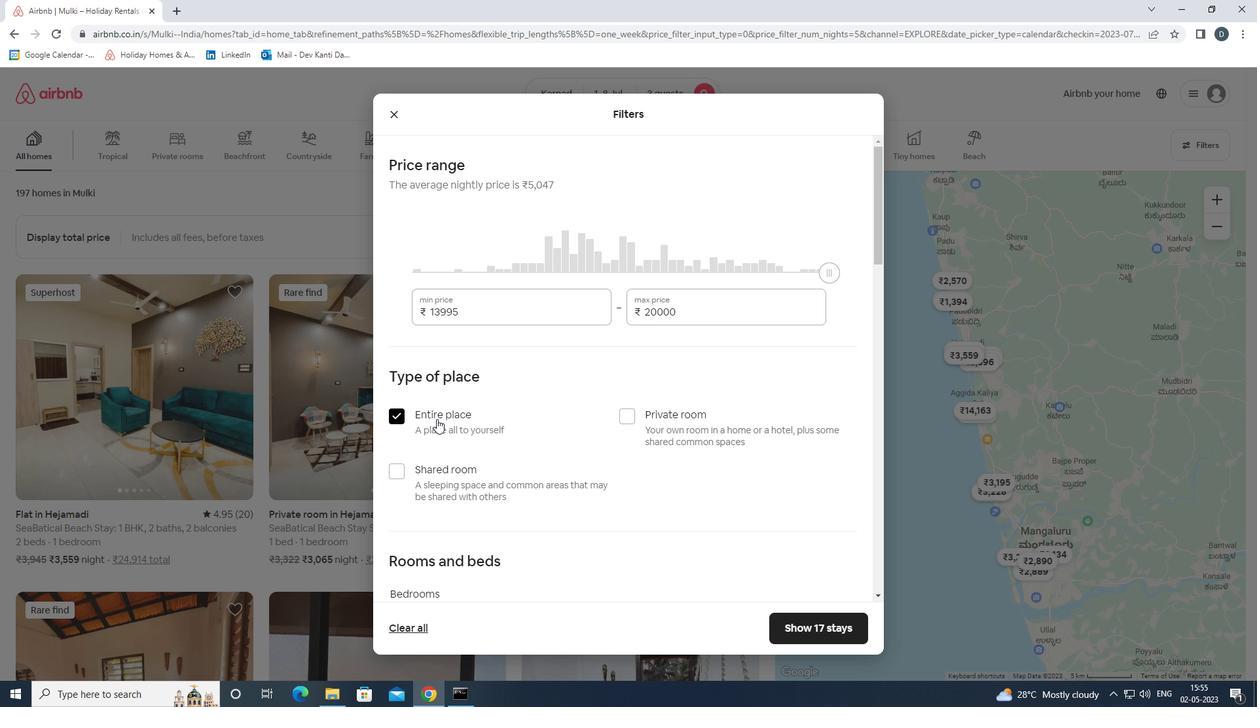 
Action: Mouse moved to (438, 419)
Screenshot: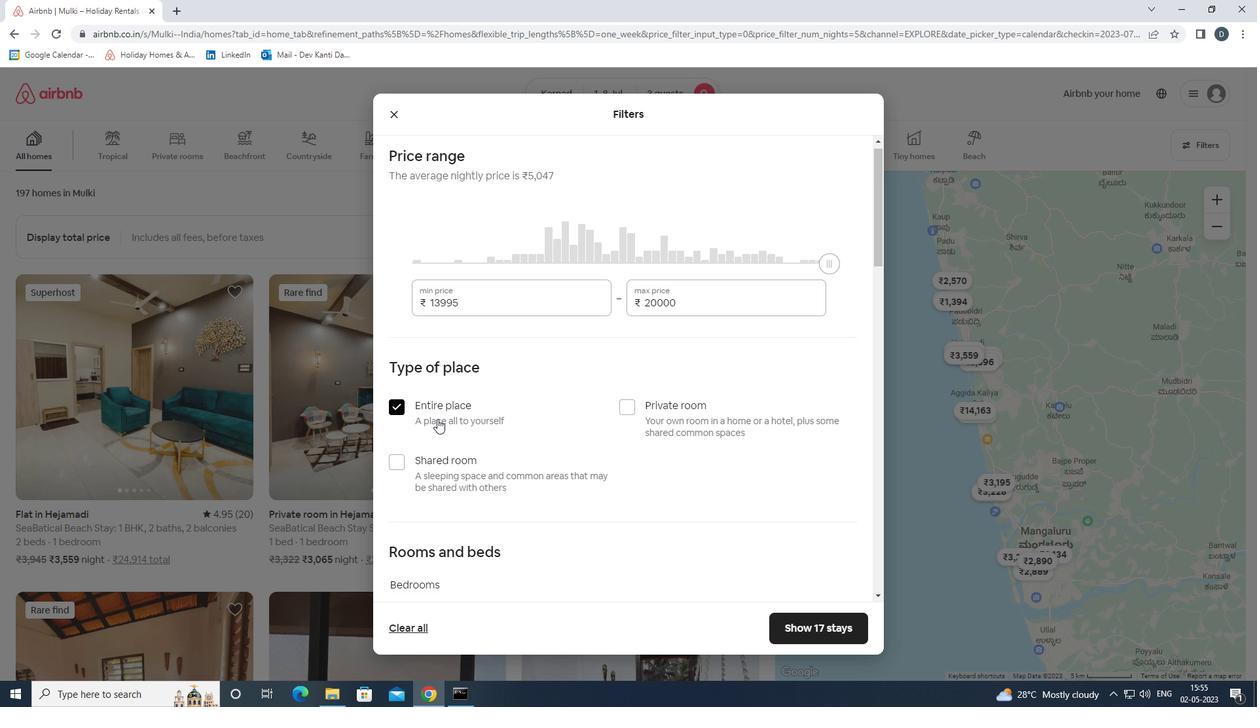 
Action: Mouse scrolled (438, 418) with delta (0, 0)
Screenshot: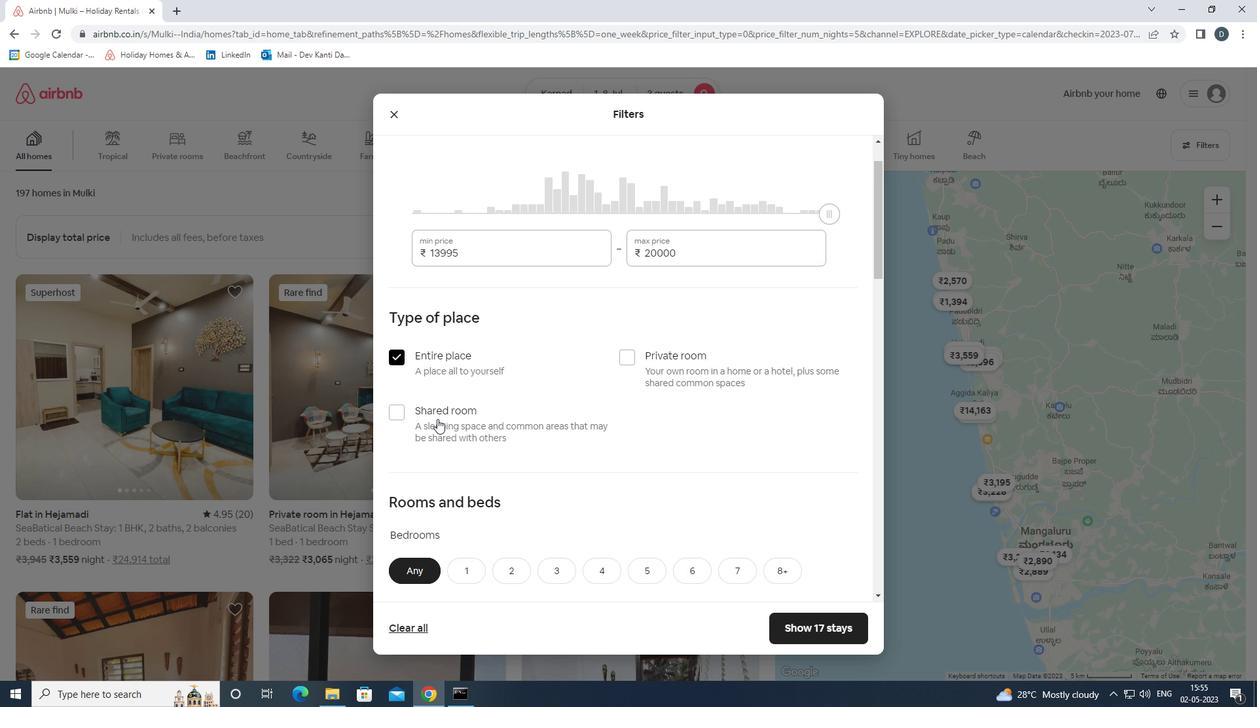 
Action: Mouse moved to (458, 425)
Screenshot: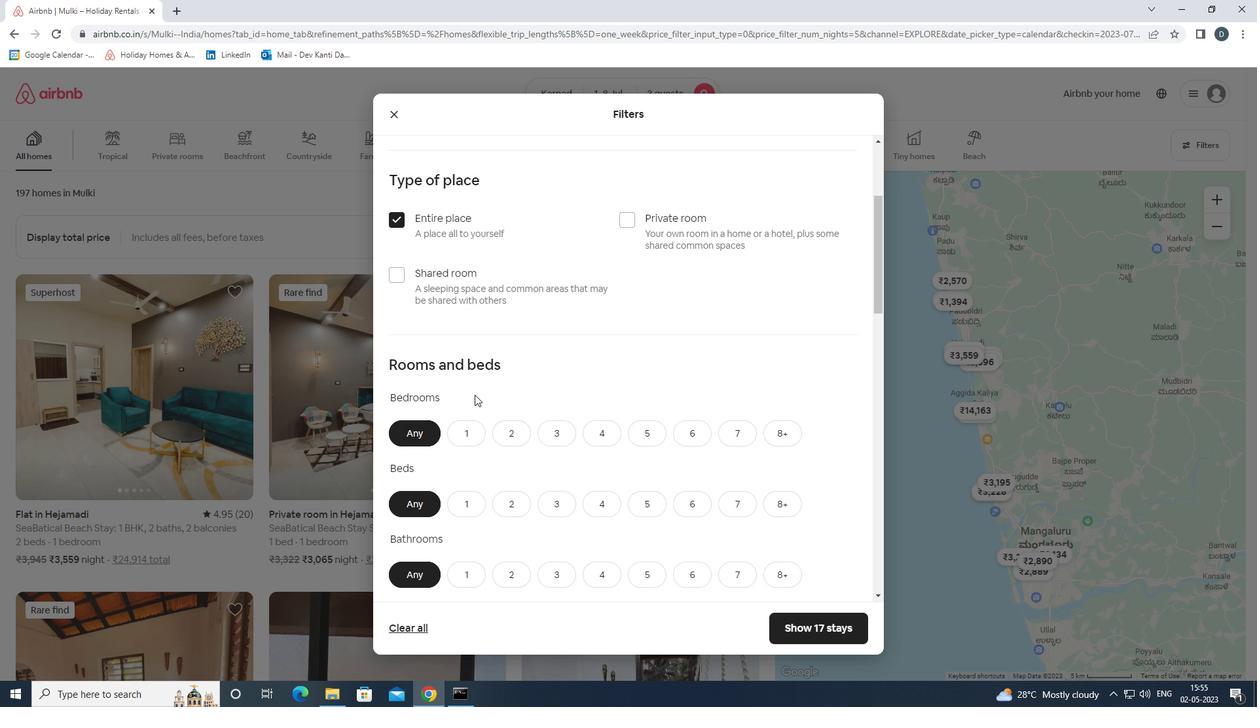 
Action: Mouse pressed left at (458, 425)
Screenshot: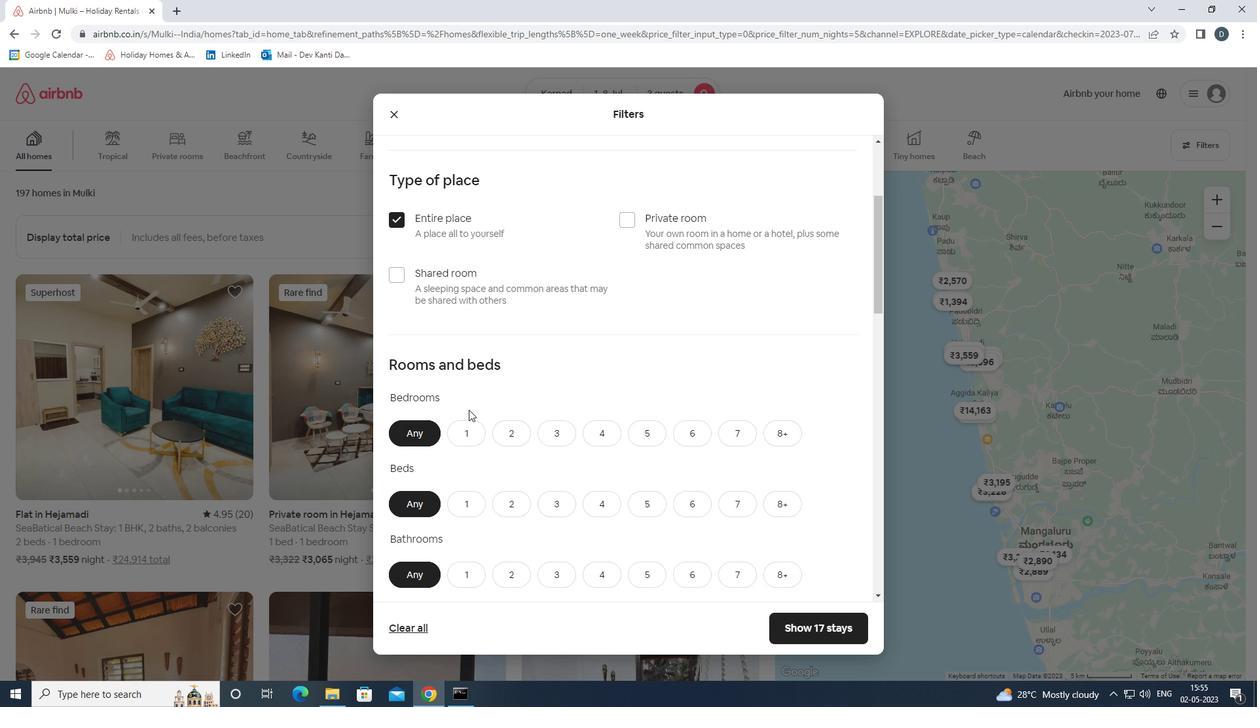 
Action: Mouse moved to (463, 503)
Screenshot: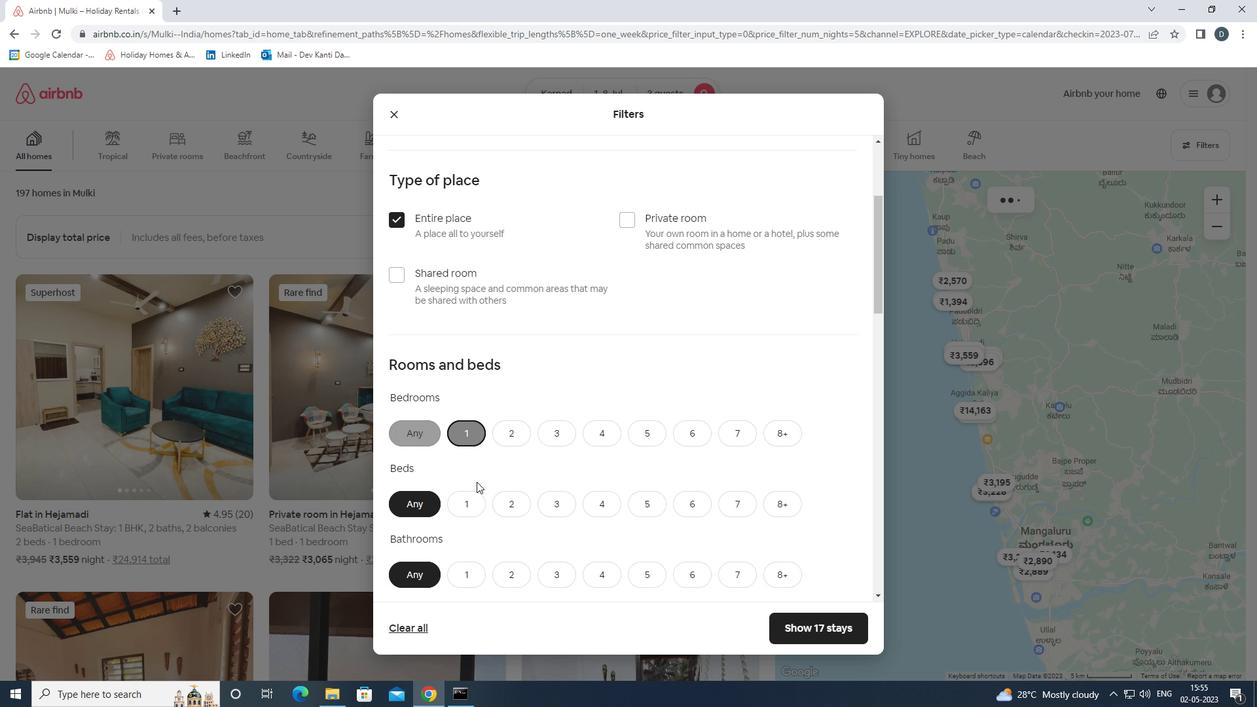 
Action: Mouse pressed left at (463, 503)
Screenshot: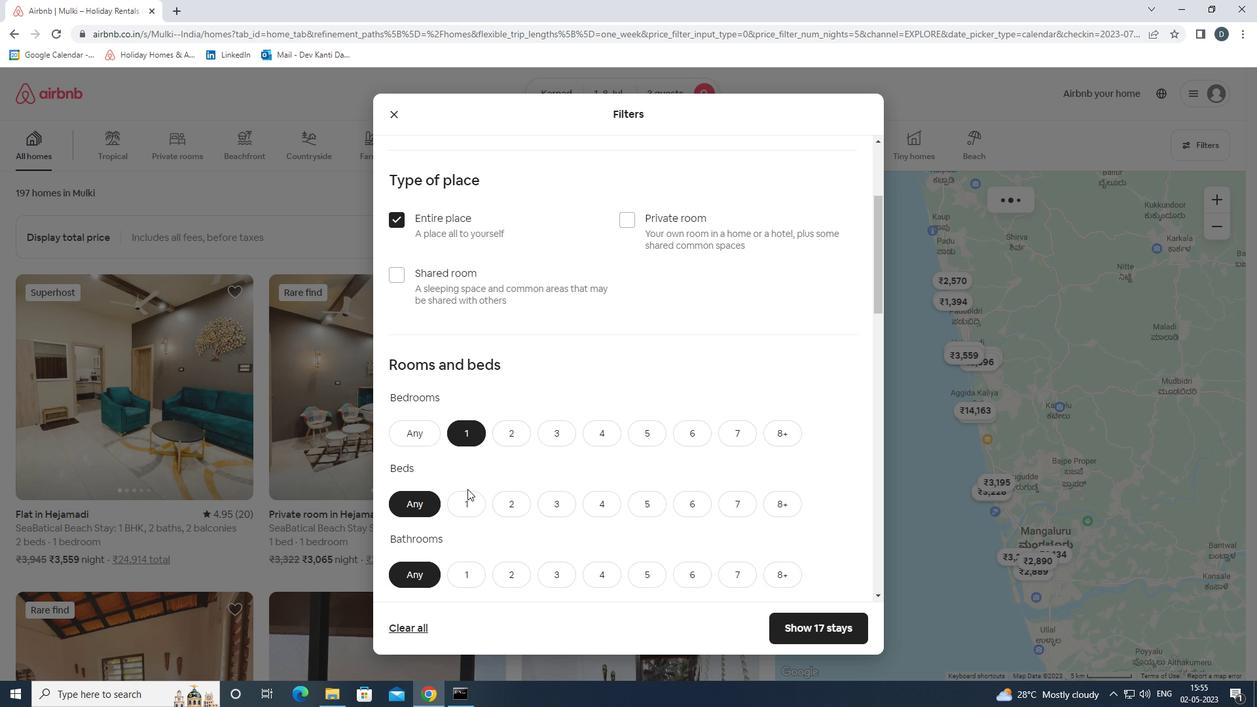 
Action: Mouse moved to (466, 580)
Screenshot: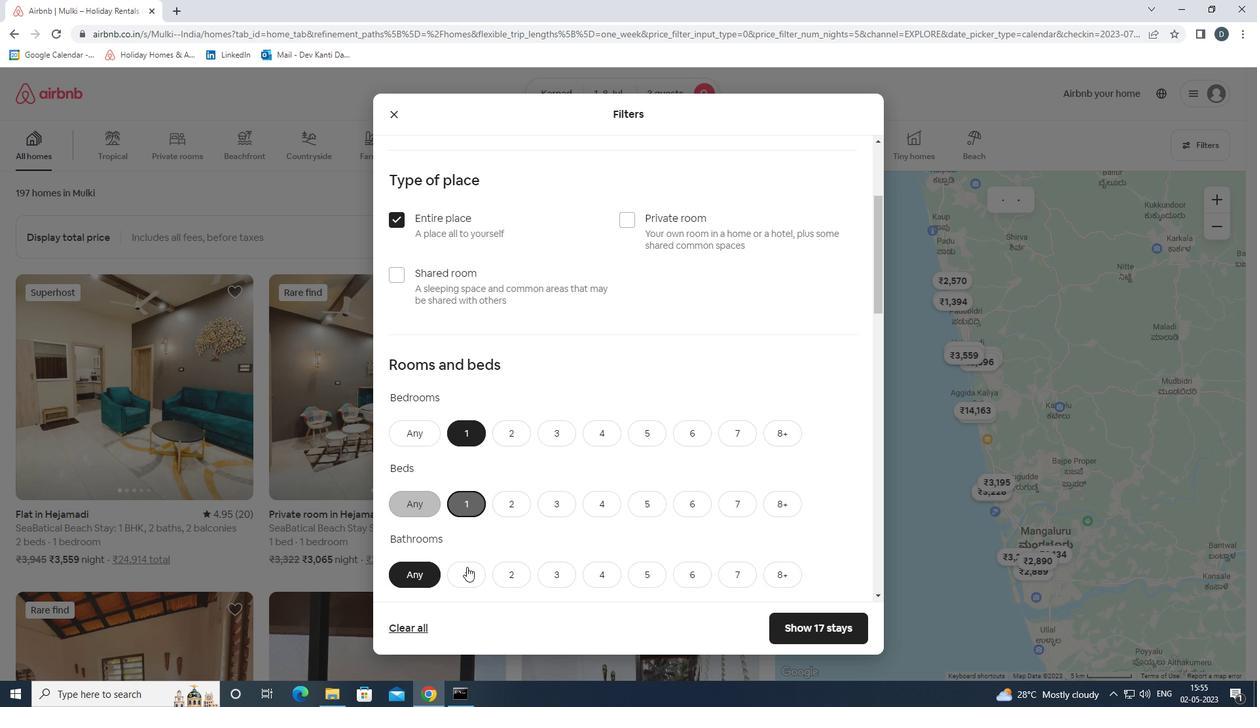 
Action: Mouse pressed left at (466, 580)
Screenshot: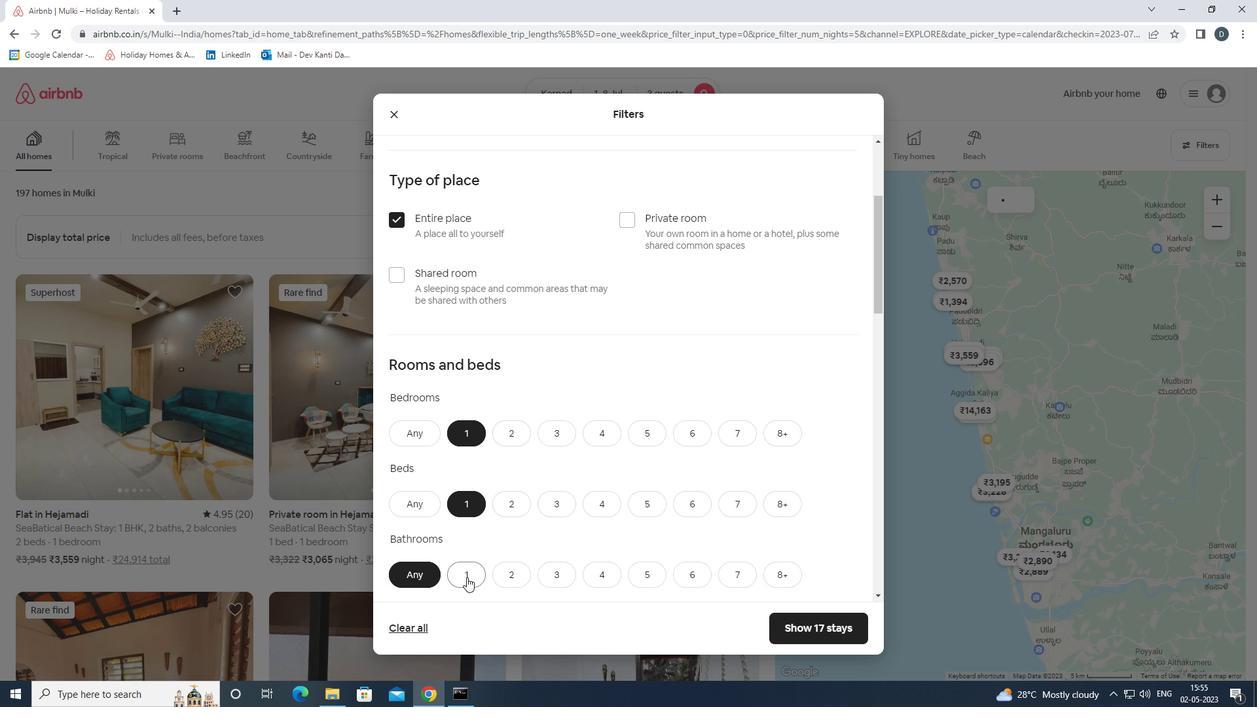
Action: Mouse moved to (563, 517)
Screenshot: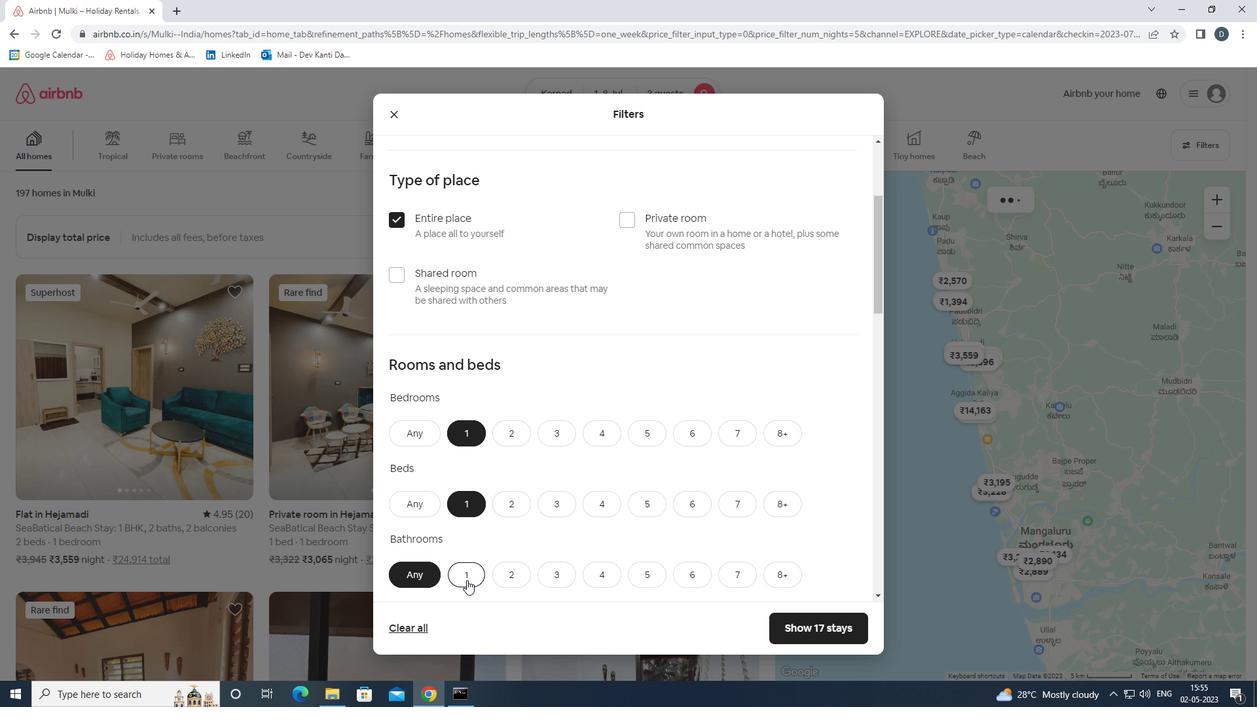
Action: Mouse scrolled (563, 516) with delta (0, 0)
Screenshot: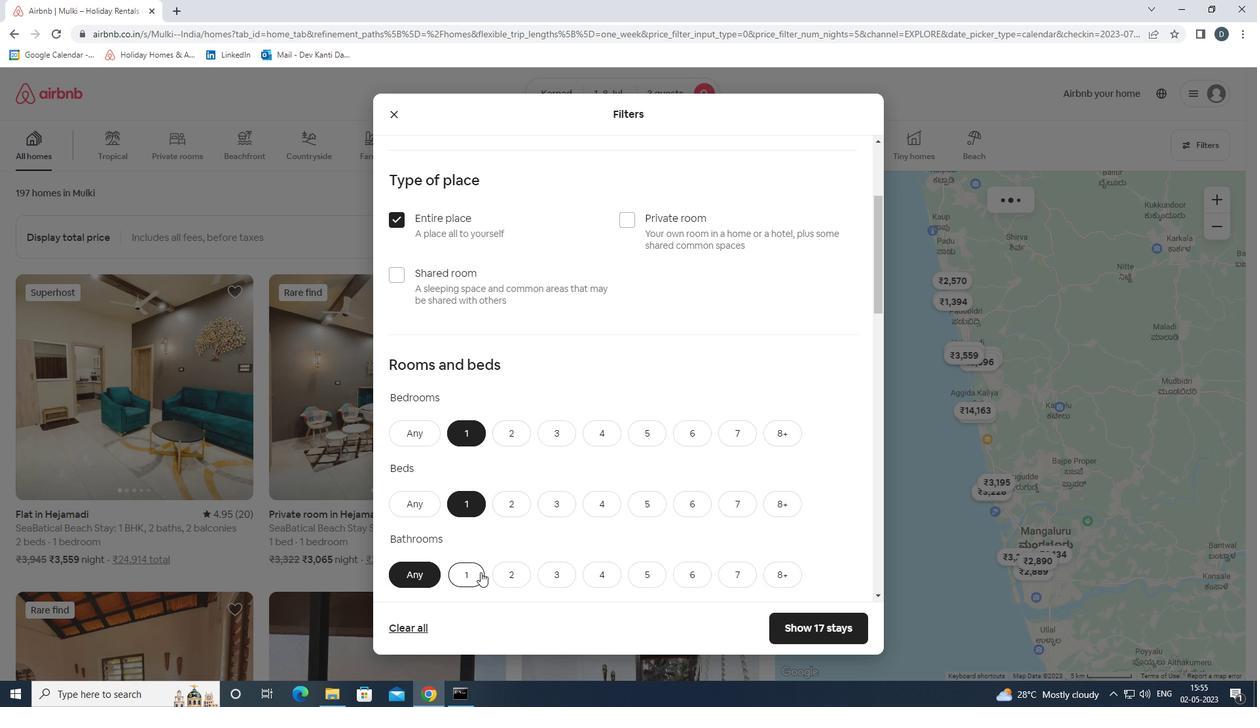 
Action: Mouse scrolled (563, 516) with delta (0, 0)
Screenshot: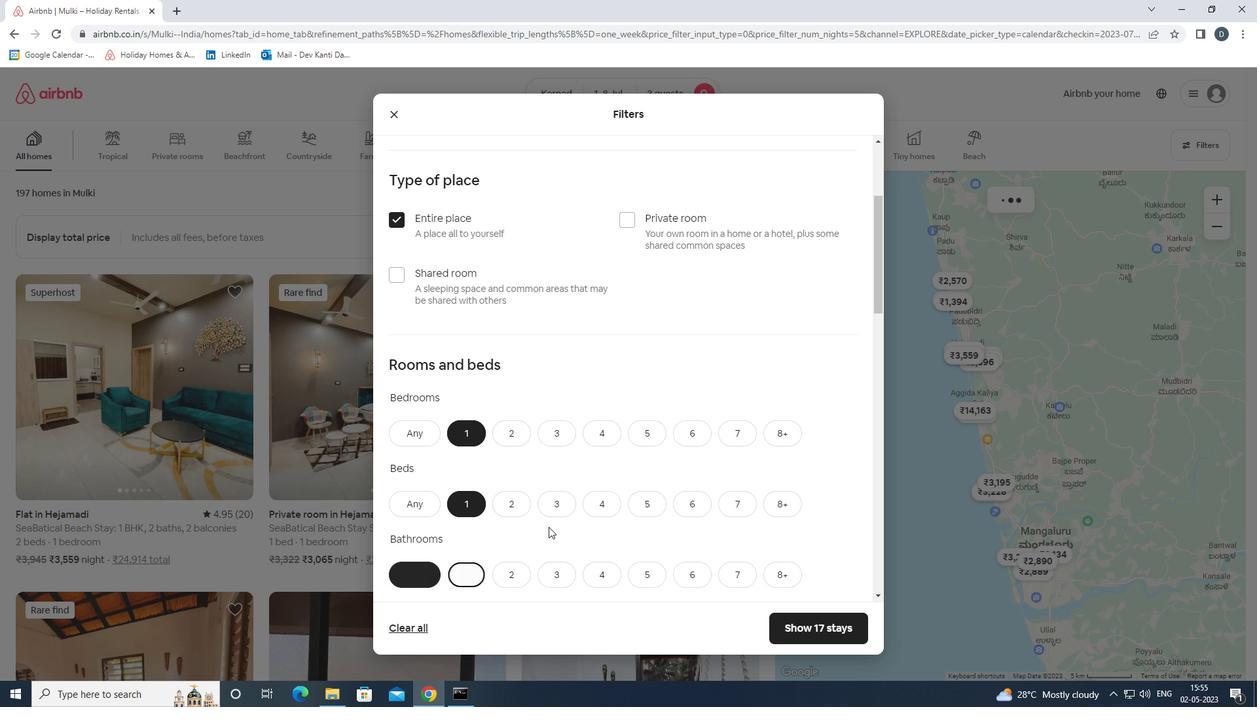 
Action: Mouse moved to (565, 516)
Screenshot: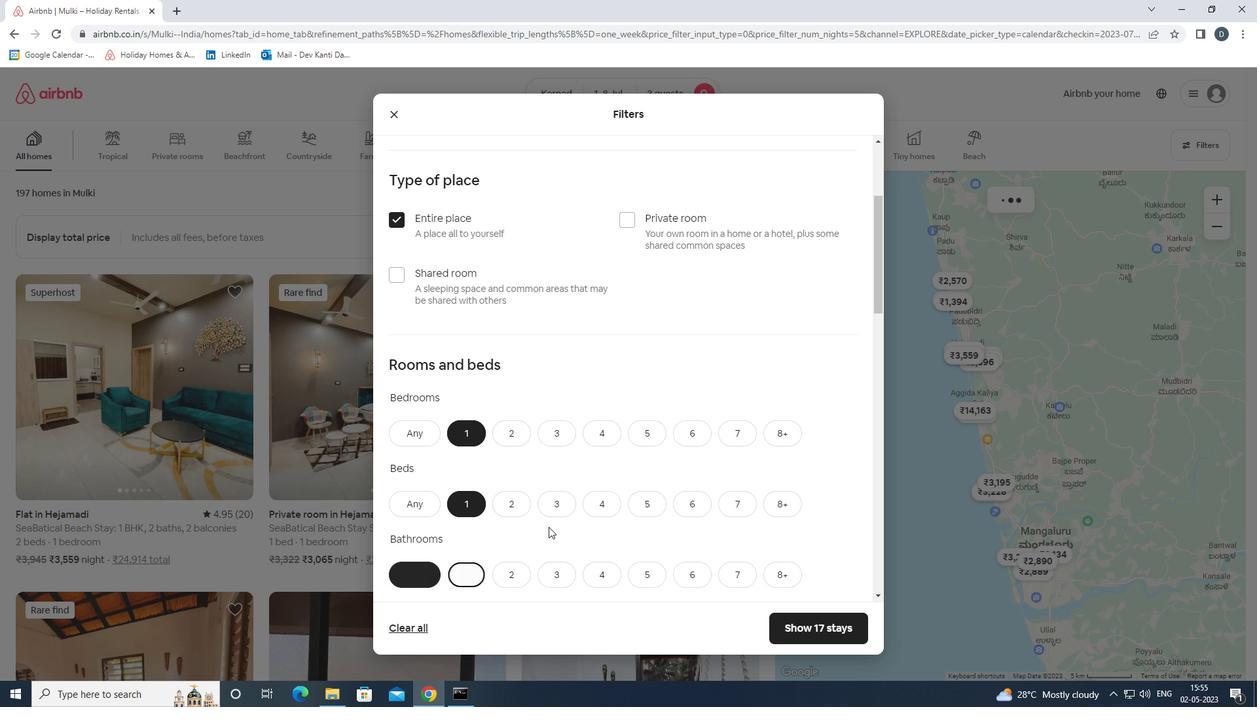 
Action: Mouse scrolled (565, 515) with delta (0, 0)
Screenshot: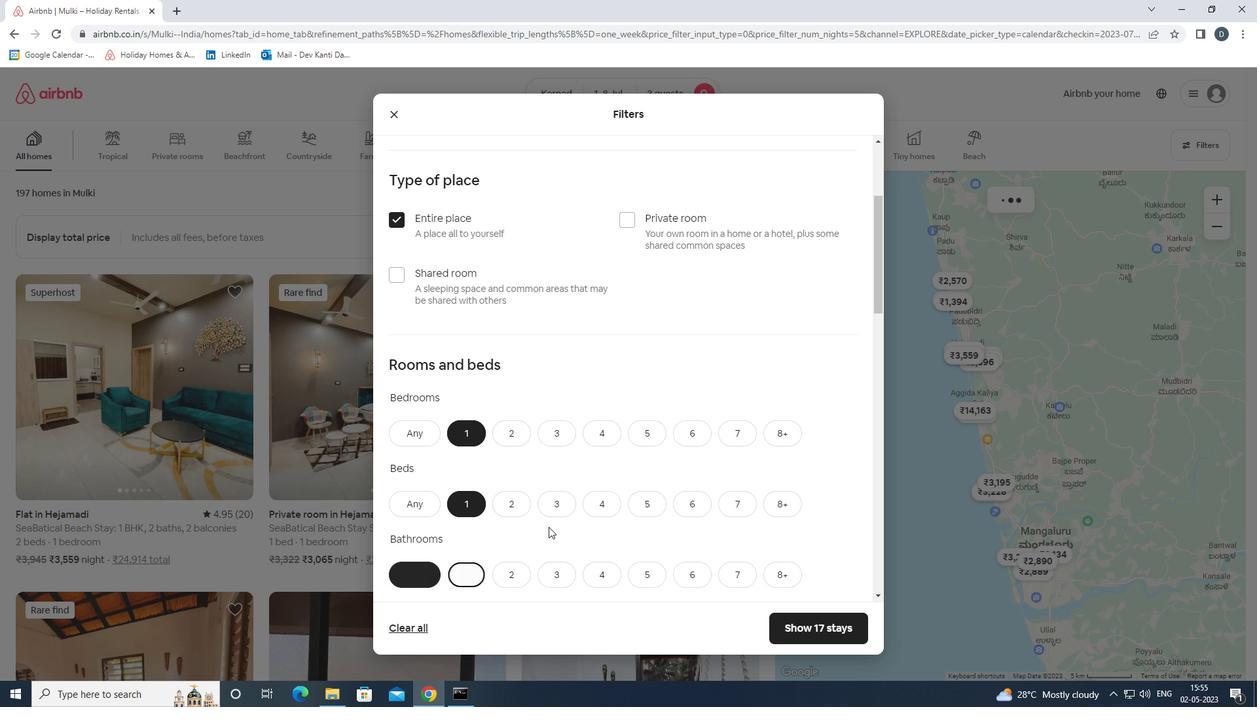 
Action: Mouse moved to (567, 515)
Screenshot: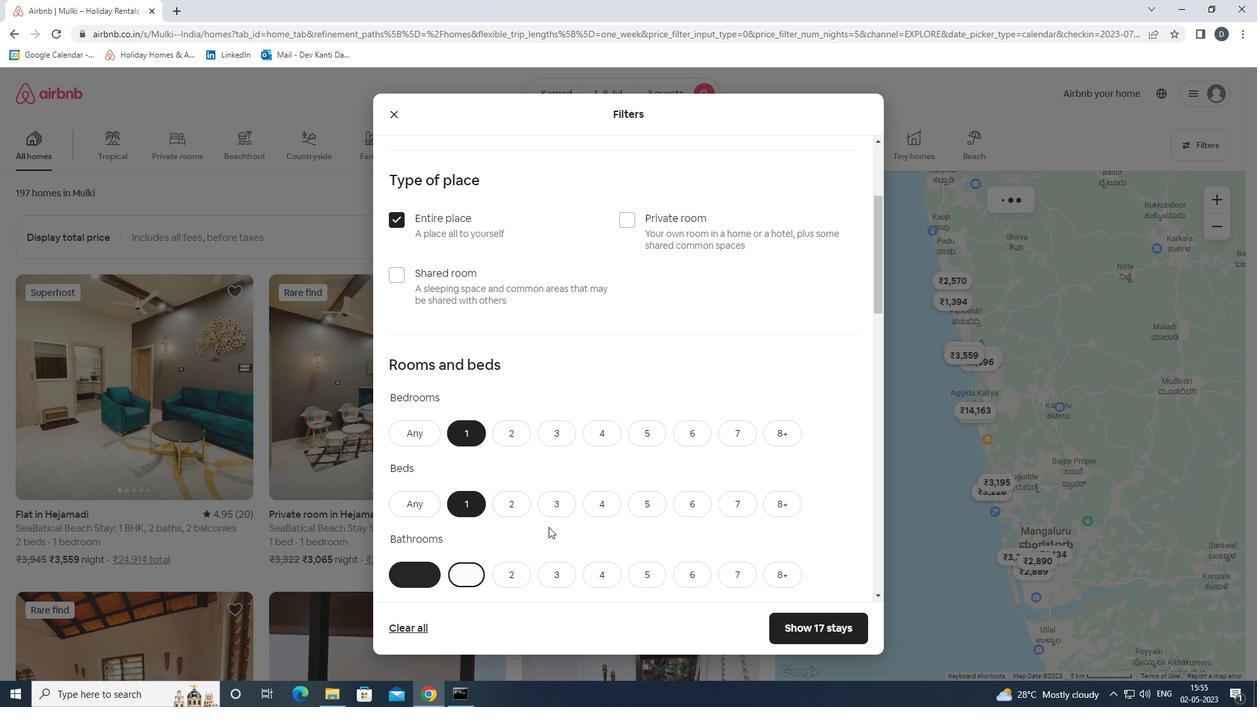 
Action: Mouse scrolled (567, 514) with delta (0, 0)
Screenshot: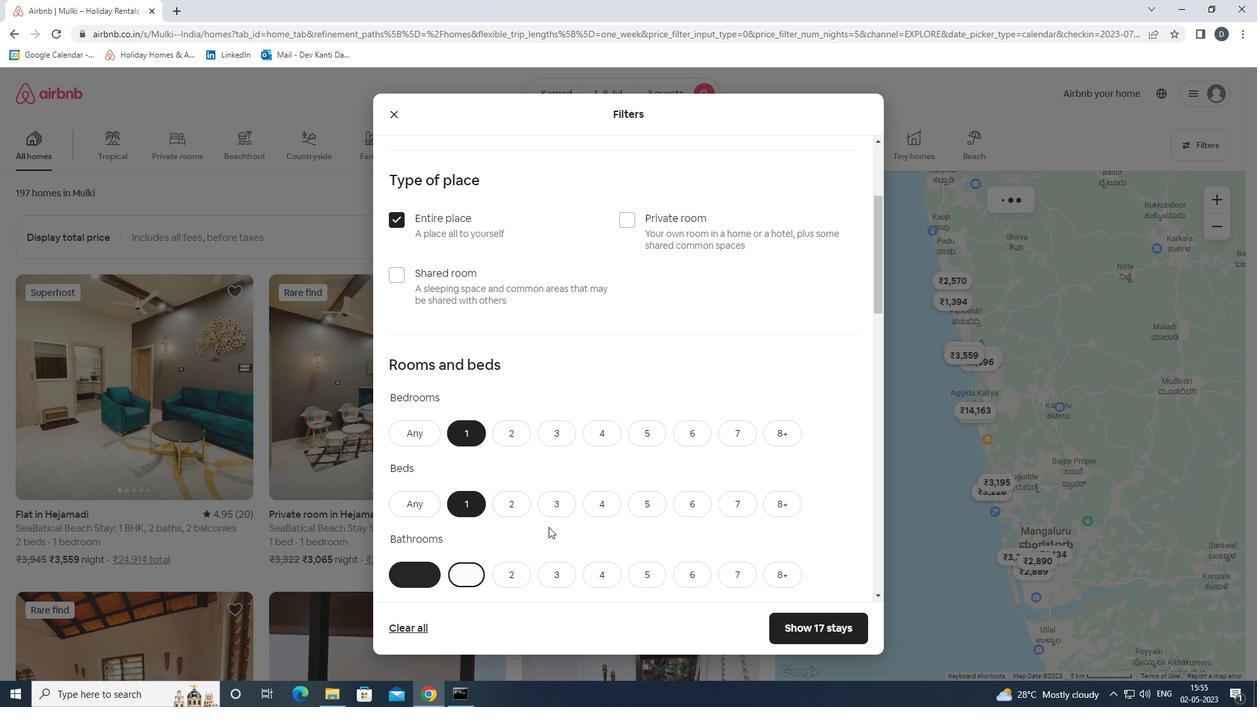 
Action: Mouse moved to (587, 463)
Screenshot: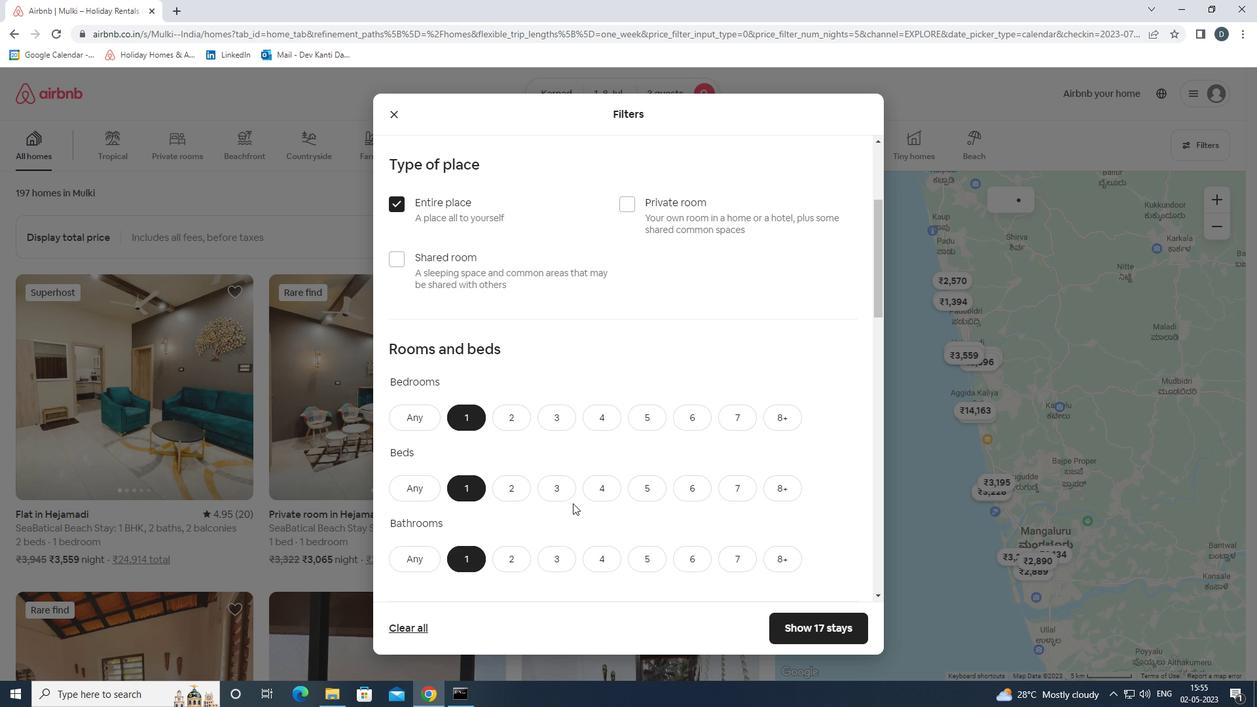 
Action: Mouse scrolled (587, 462) with delta (0, 0)
Screenshot: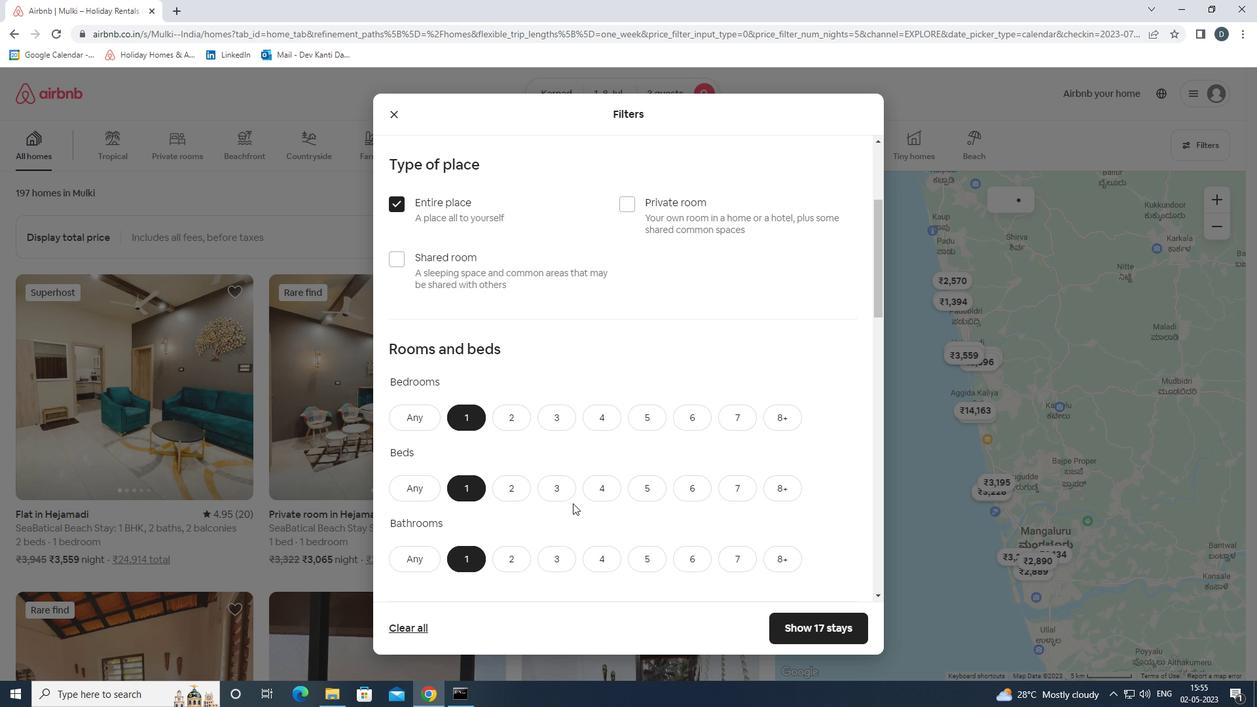 
Action: Mouse scrolled (587, 462) with delta (0, 0)
Screenshot: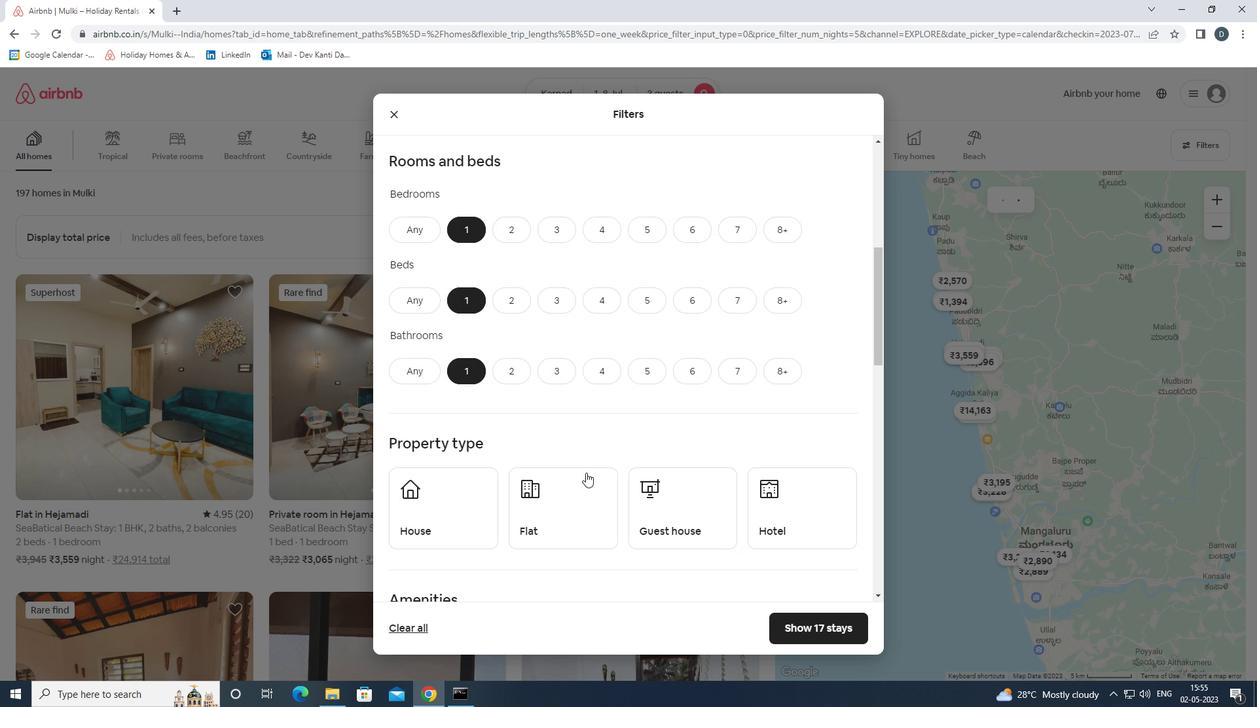 
Action: Mouse moved to (438, 322)
Screenshot: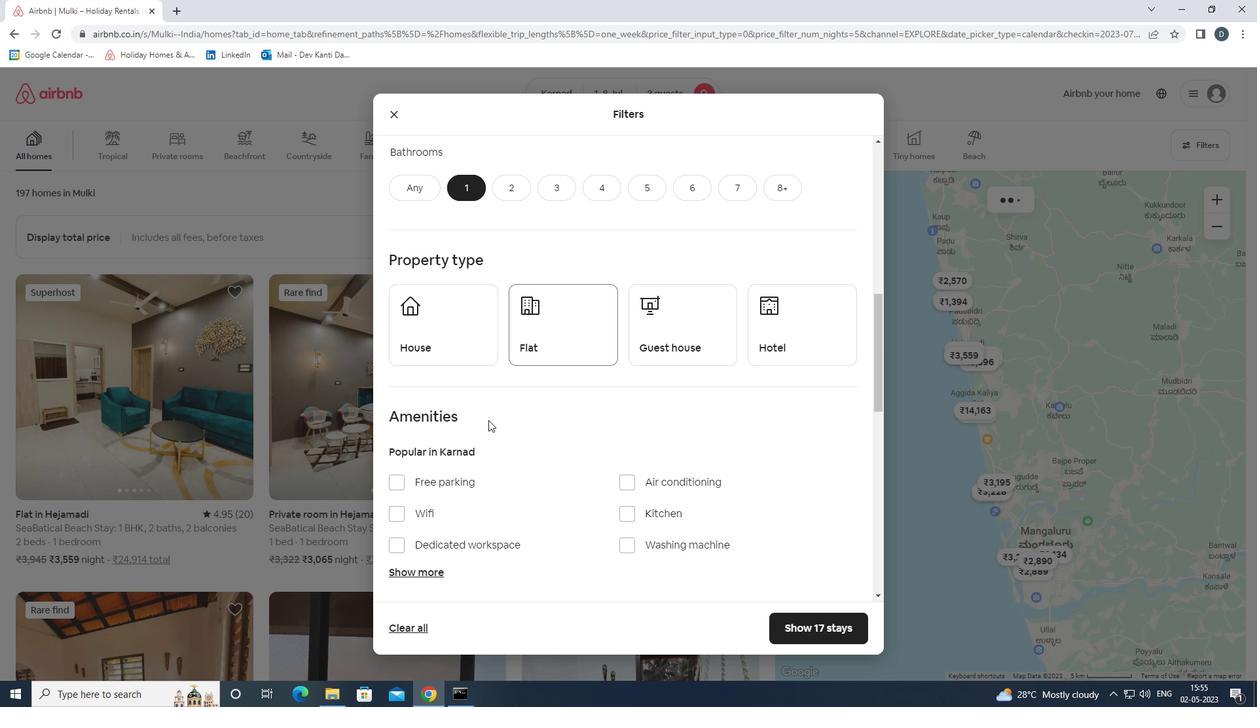 
Action: Mouse pressed left at (438, 322)
Screenshot: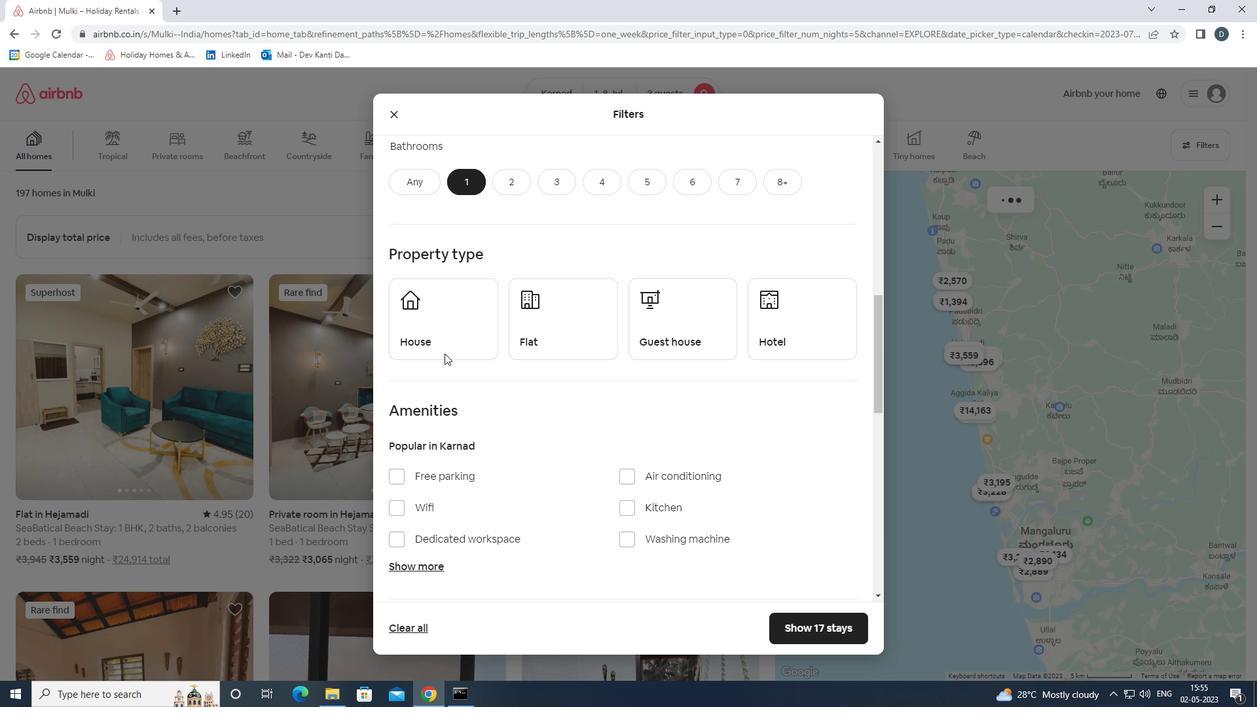 
Action: Mouse moved to (593, 336)
Screenshot: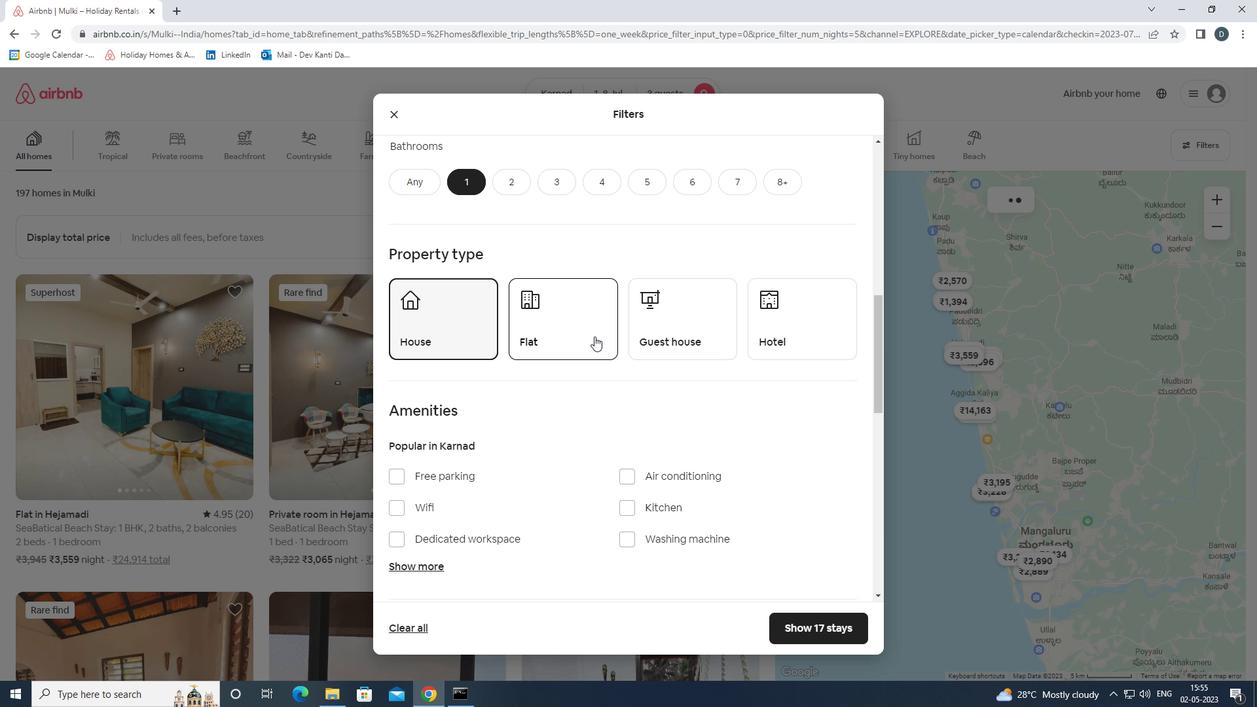 
Action: Mouse pressed left at (593, 336)
Screenshot: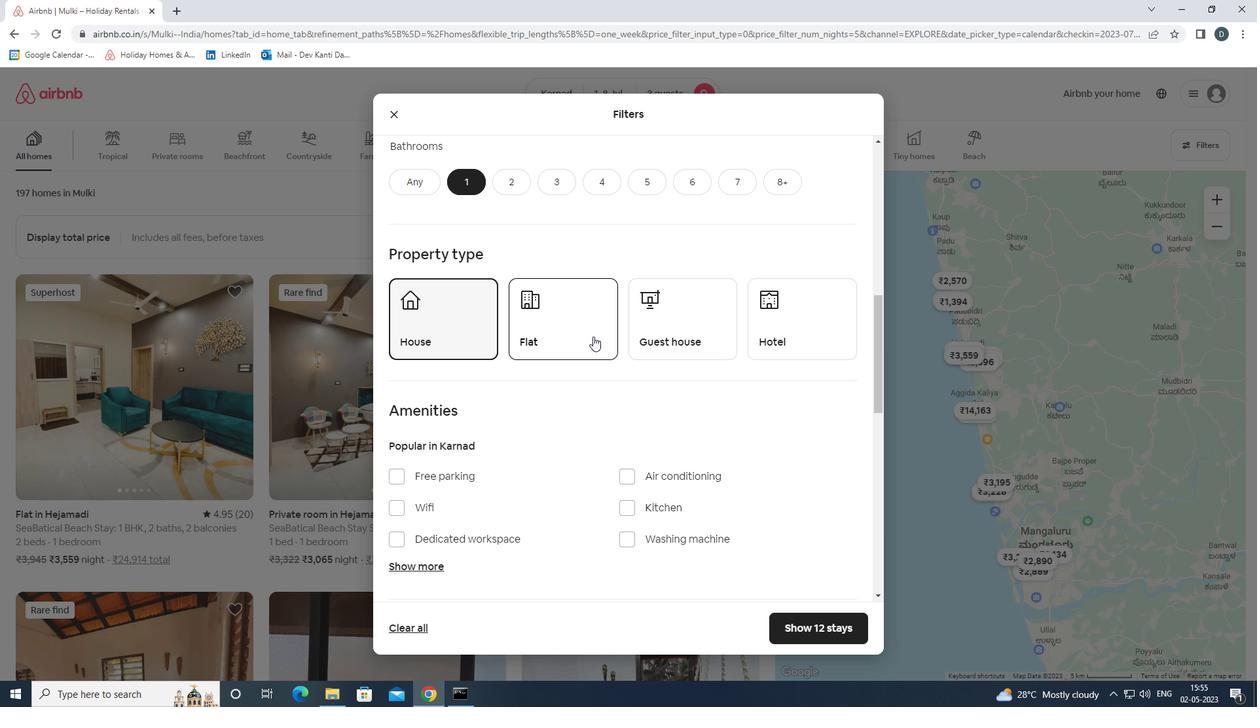 
Action: Mouse moved to (679, 333)
Screenshot: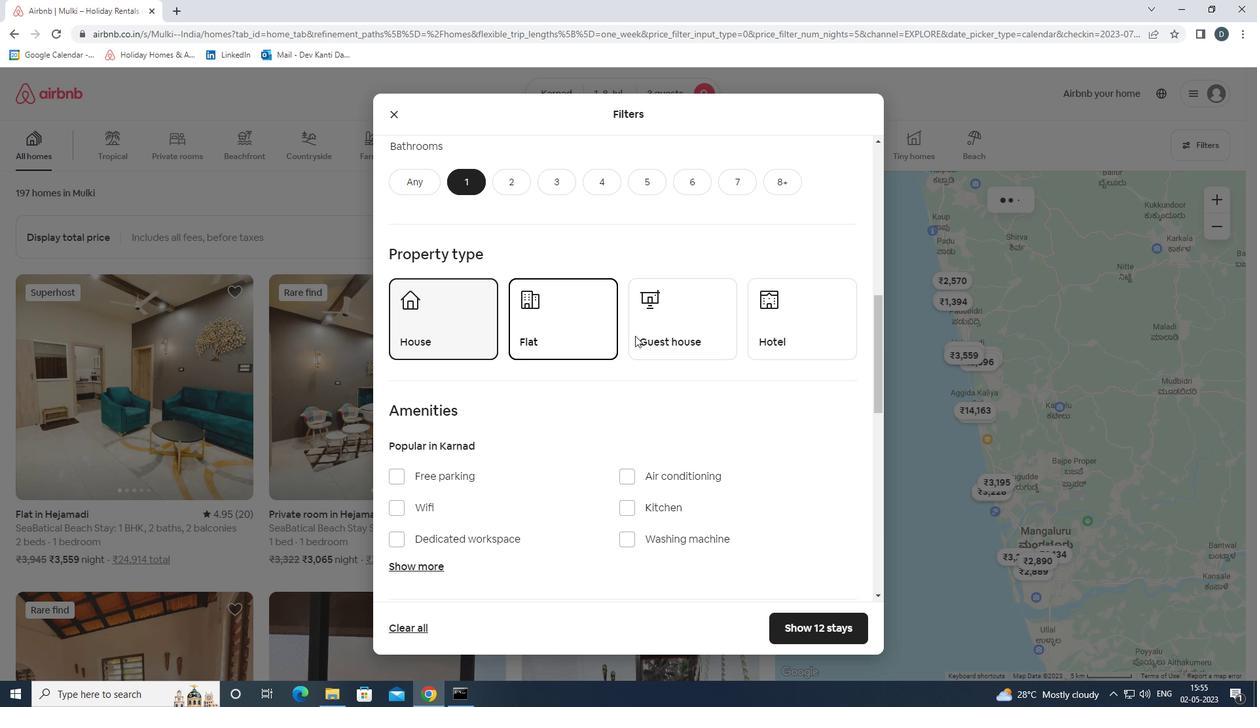 
Action: Mouse pressed left at (679, 333)
Screenshot: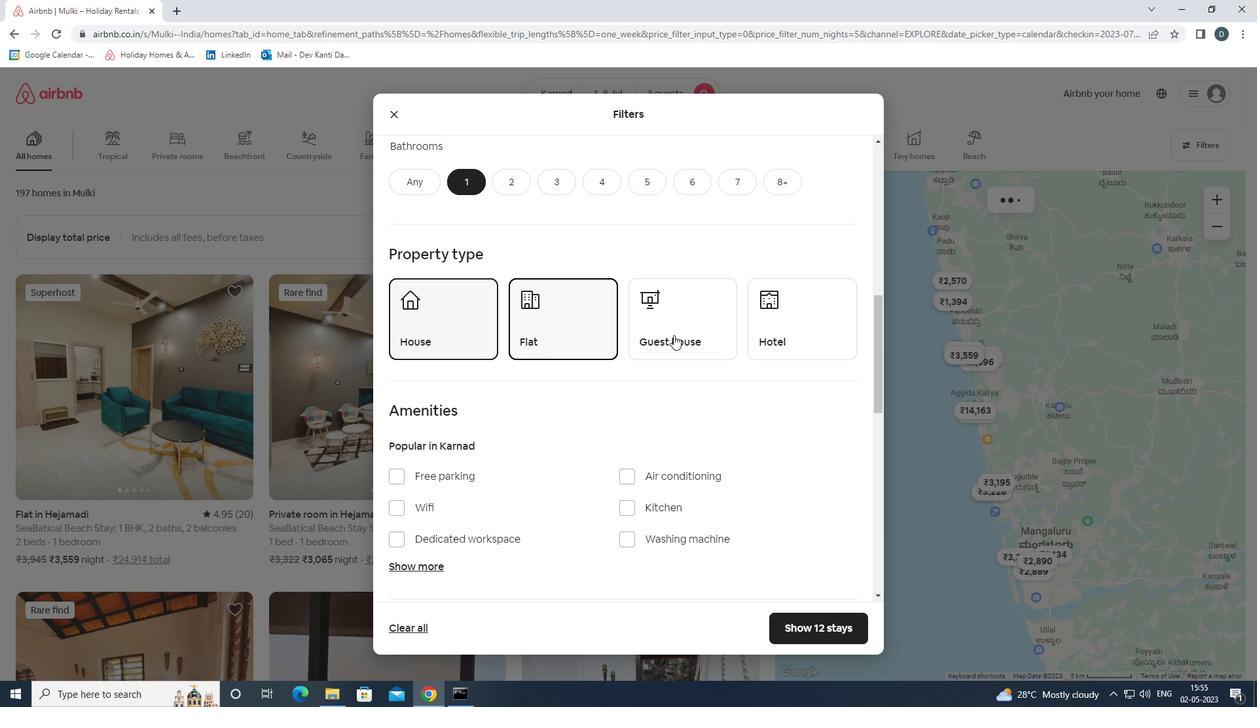 
Action: Mouse moved to (732, 330)
Screenshot: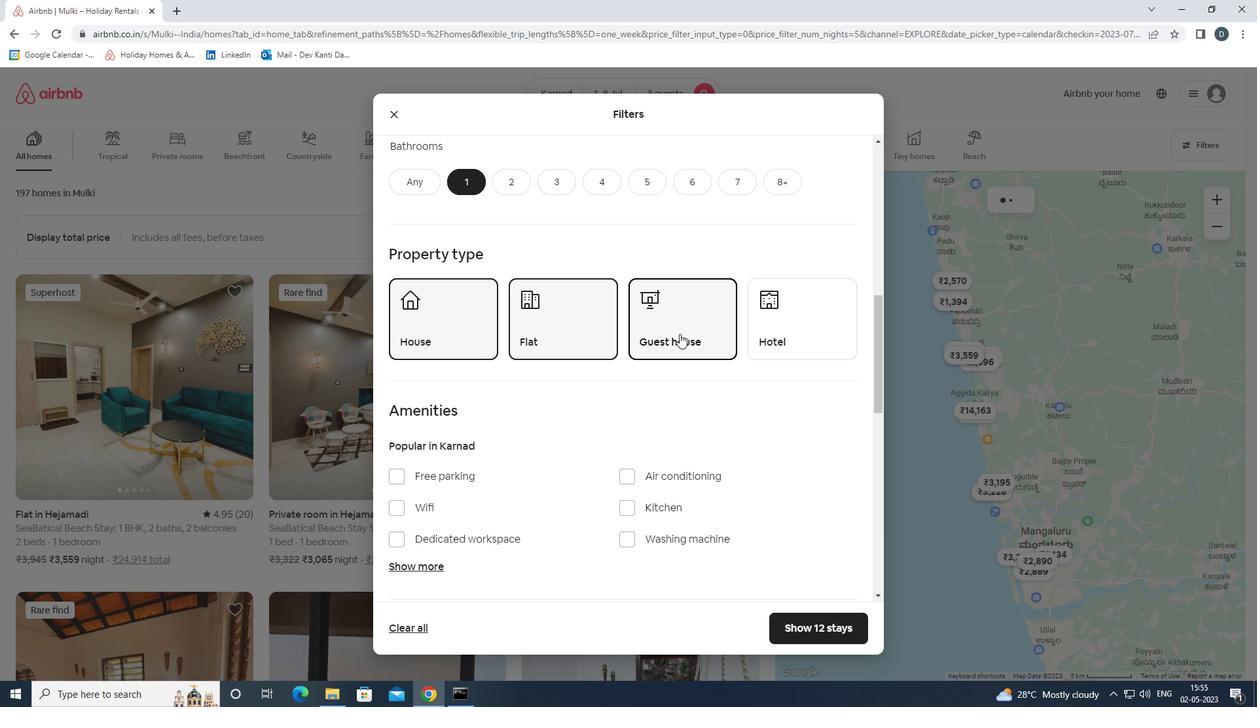 
Action: Mouse pressed left at (732, 330)
Screenshot: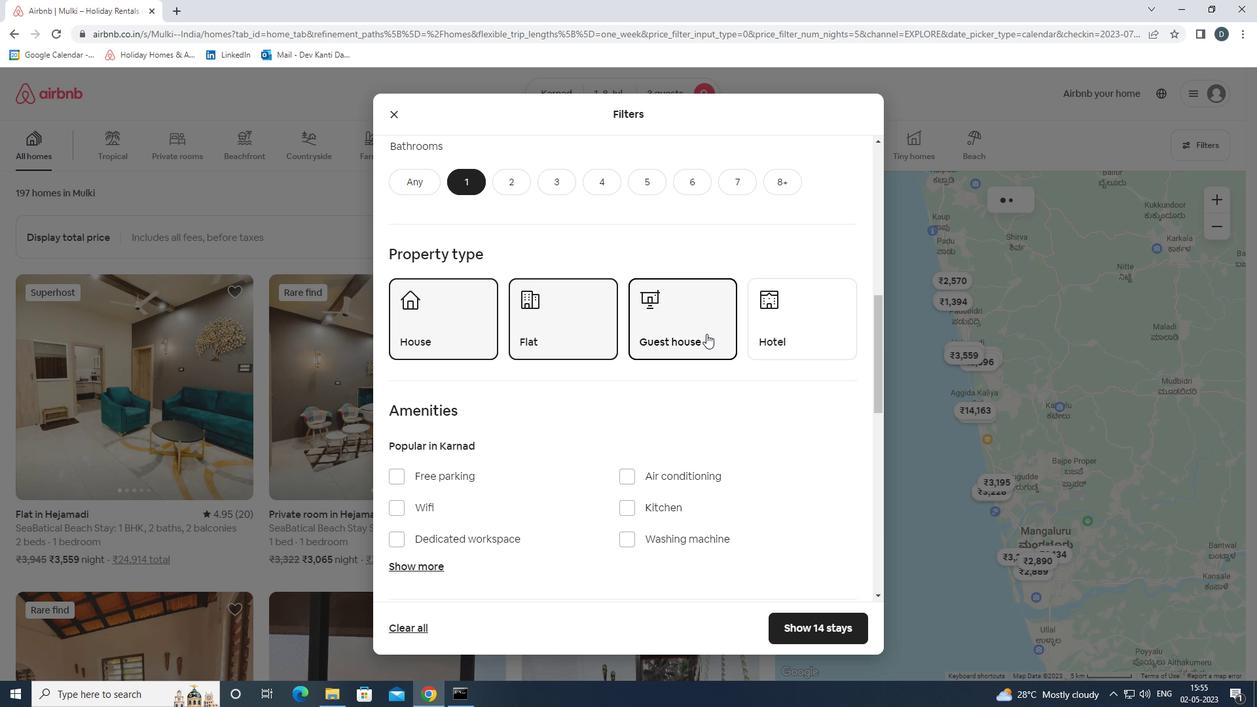 
Action: Mouse moved to (716, 324)
Screenshot: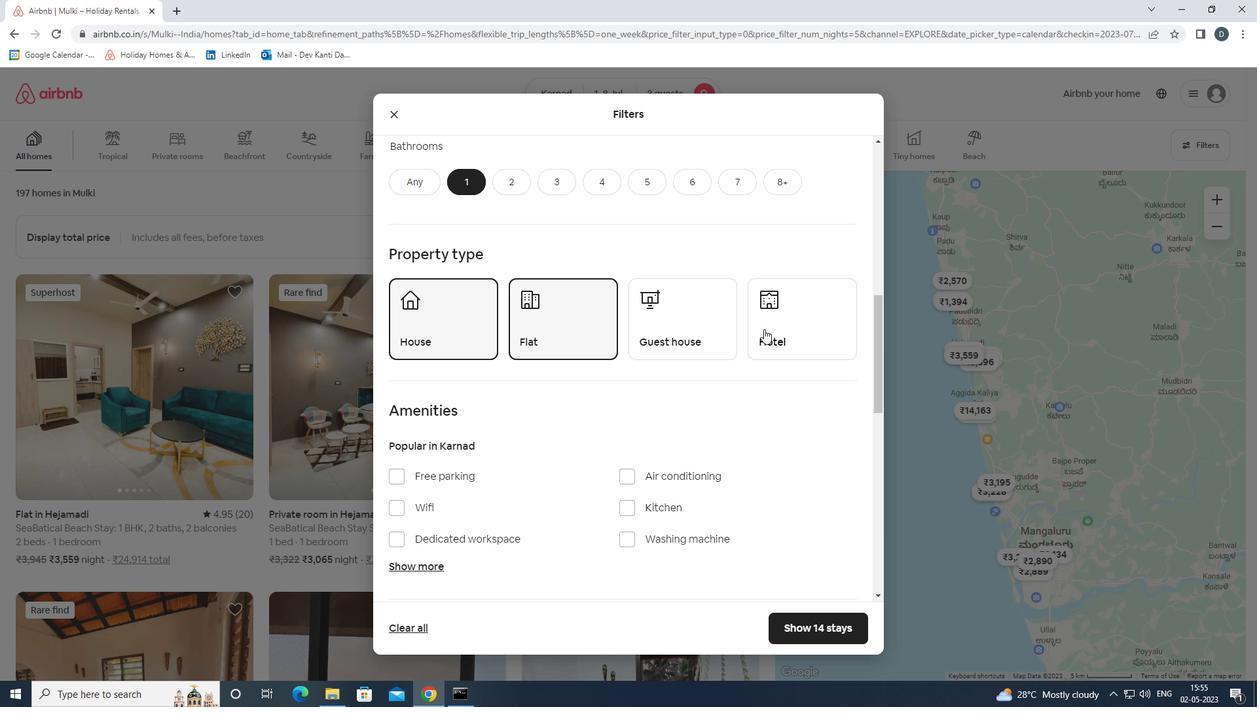 
Action: Mouse pressed left at (716, 324)
Screenshot: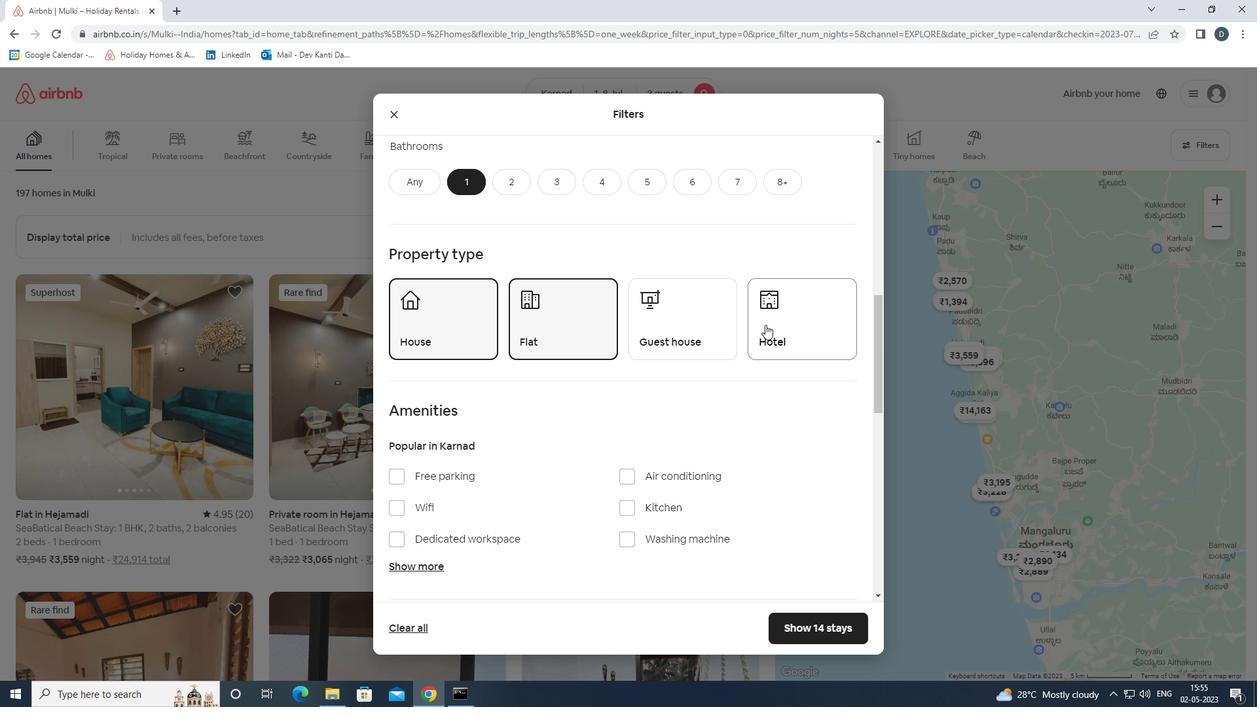 
Action: Mouse moved to (795, 315)
Screenshot: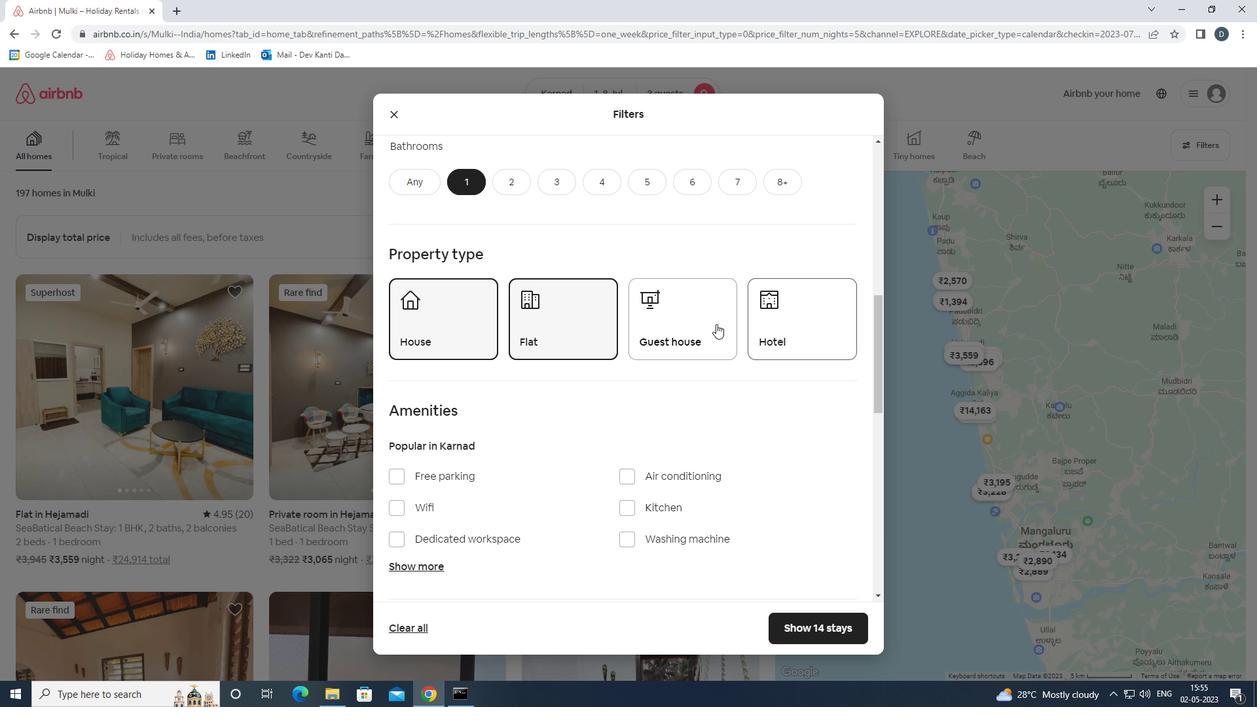 
Action: Mouse pressed left at (795, 315)
Screenshot: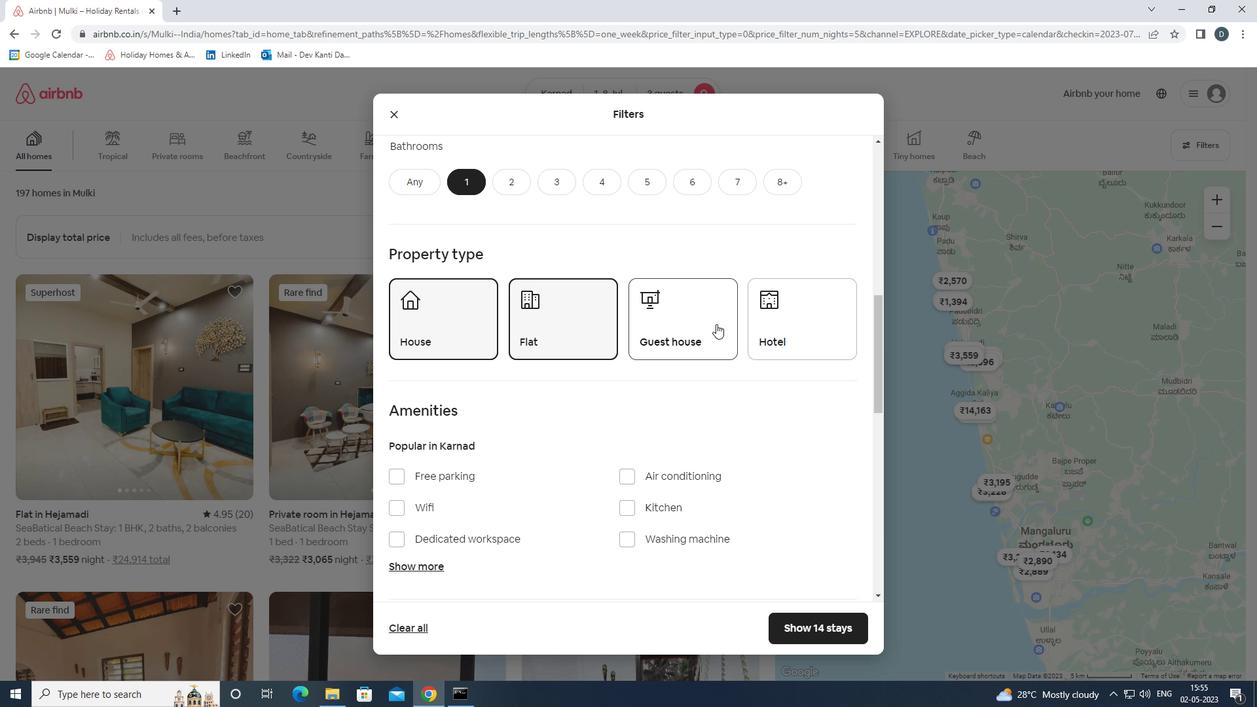 
Action: Mouse moved to (641, 455)
Screenshot: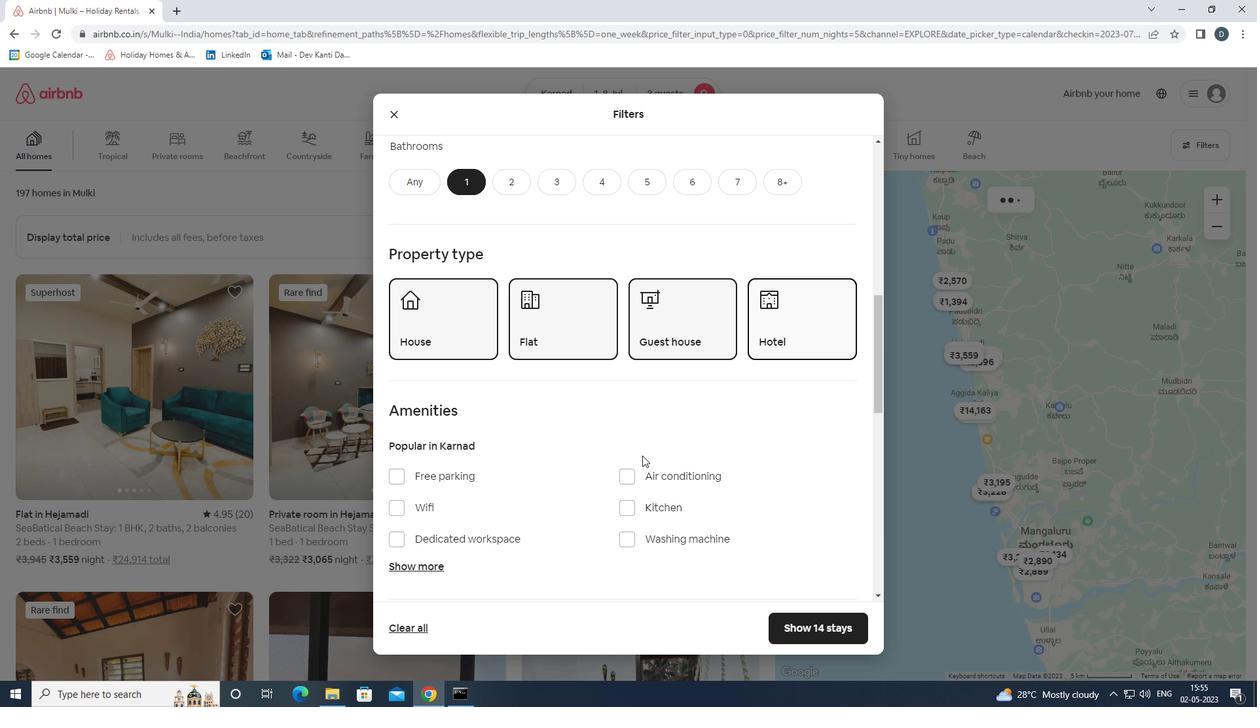 
Action: Mouse scrolled (641, 455) with delta (0, 0)
Screenshot: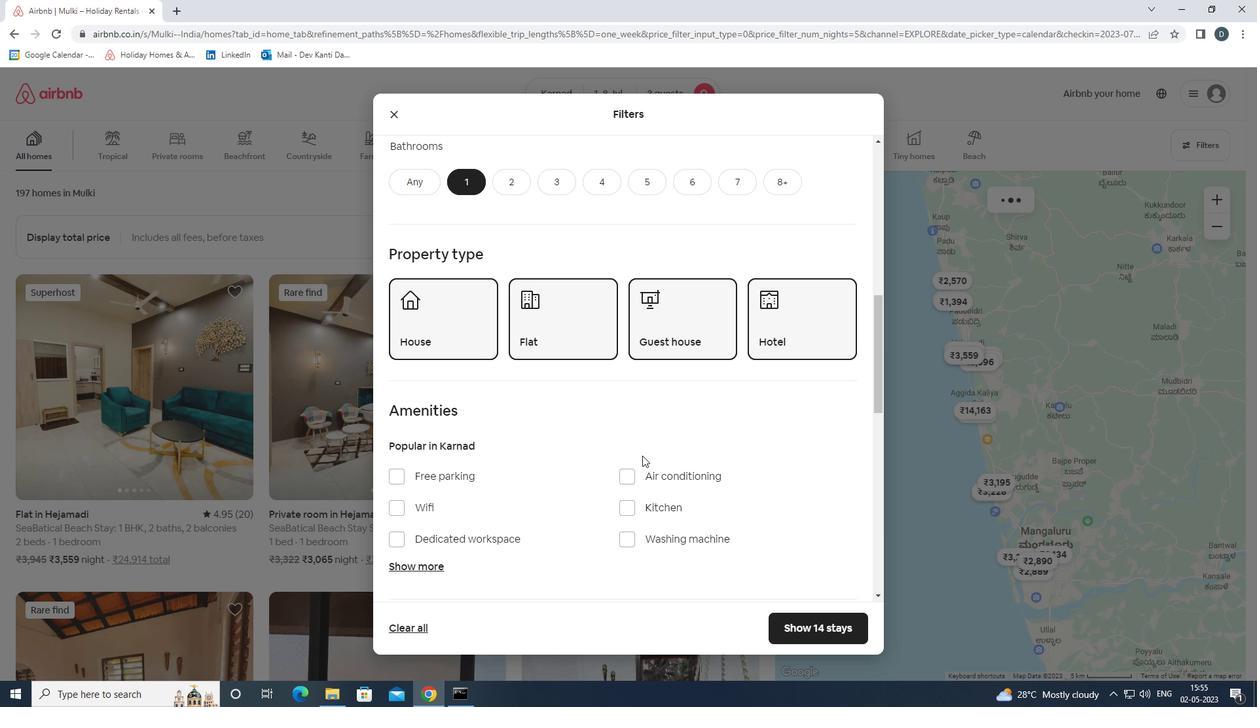 
Action: Mouse scrolled (641, 455) with delta (0, 0)
Screenshot: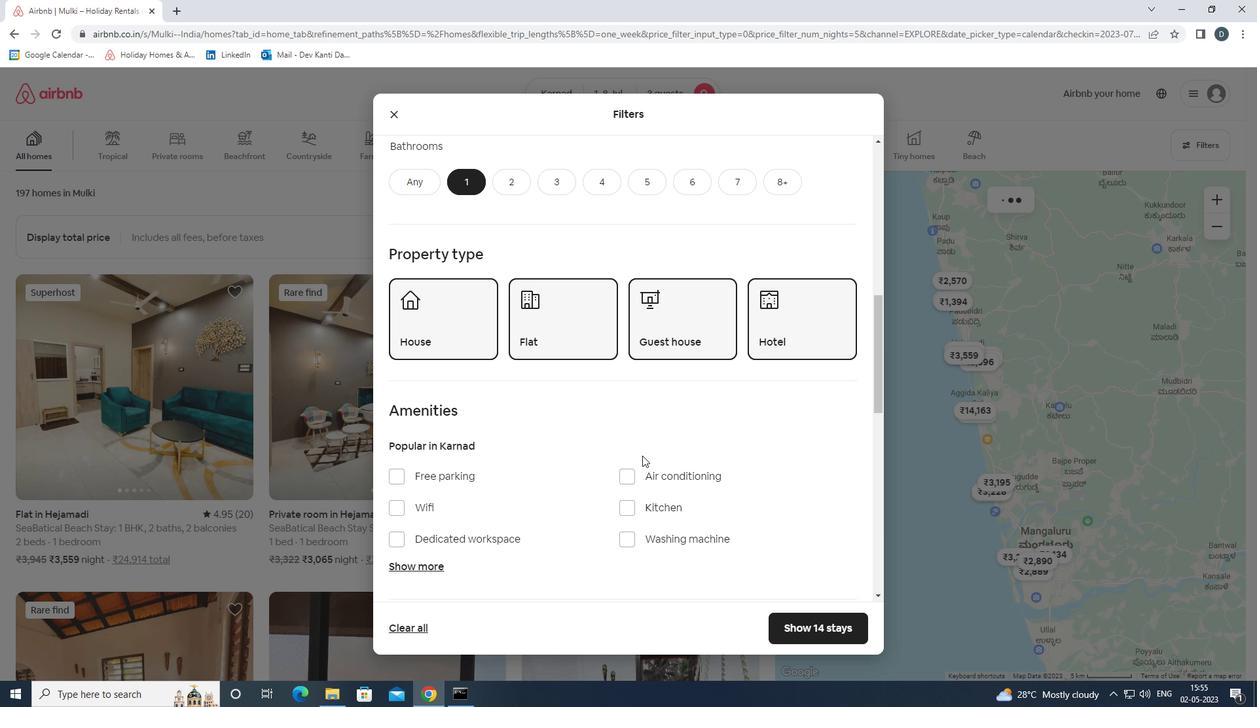
Action: Mouse moved to (642, 433)
Screenshot: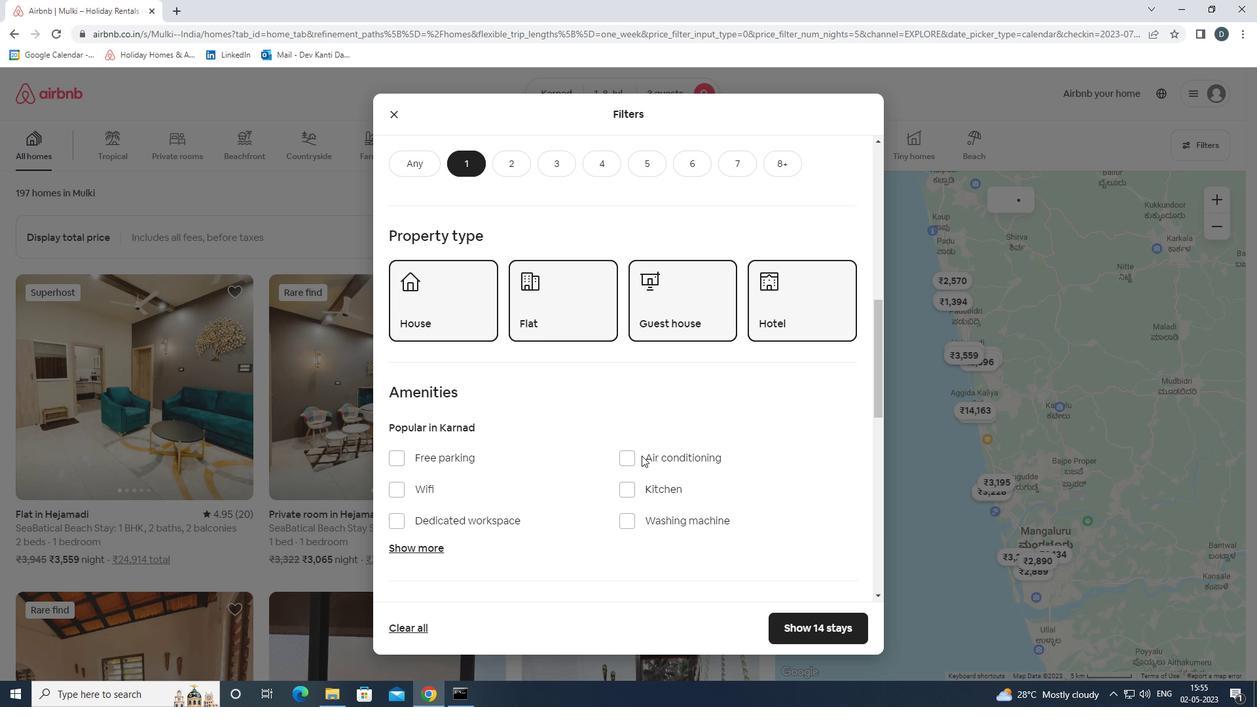 
Action: Mouse scrolled (642, 432) with delta (0, 0)
Screenshot: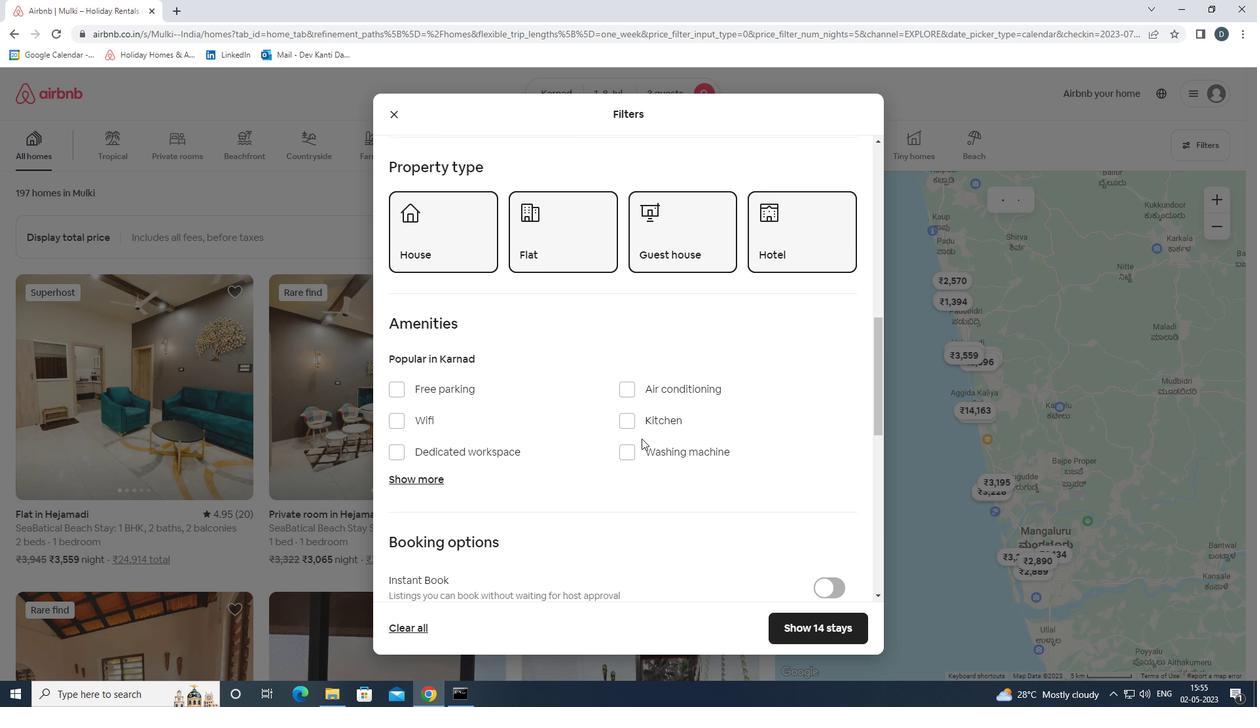 
Action: Mouse scrolled (642, 432) with delta (0, 0)
Screenshot: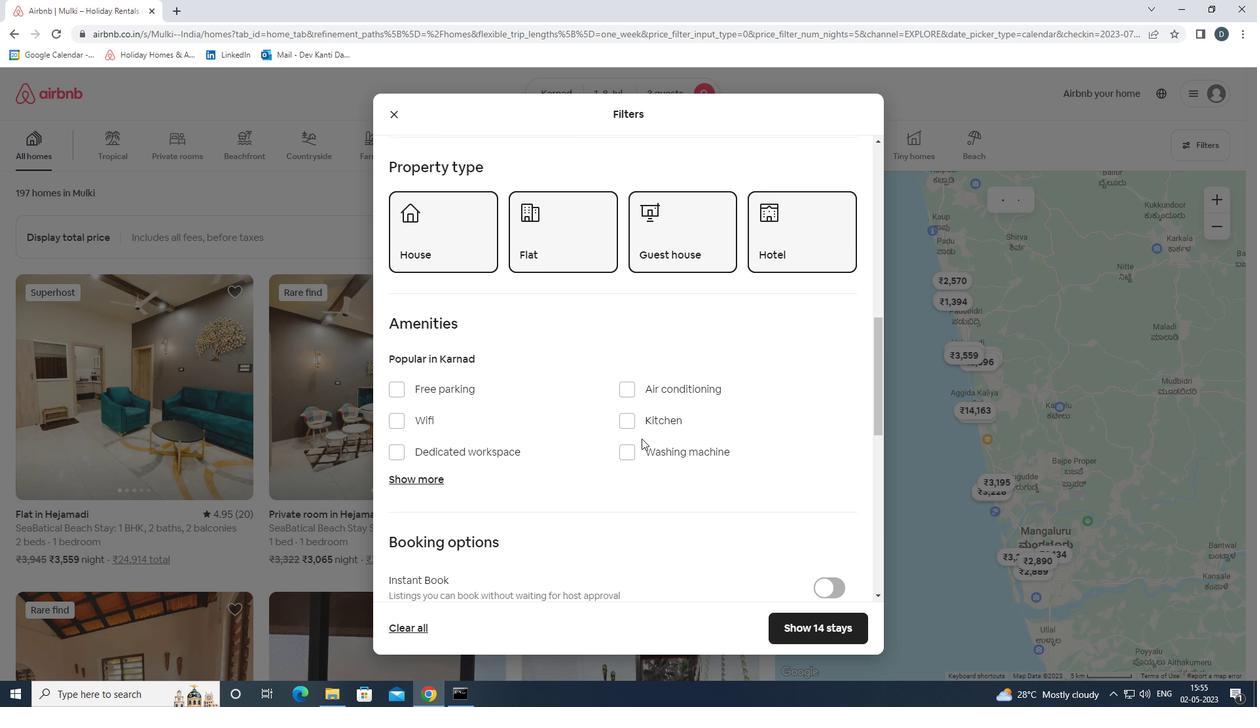 
Action: Mouse scrolled (642, 432) with delta (0, 0)
Screenshot: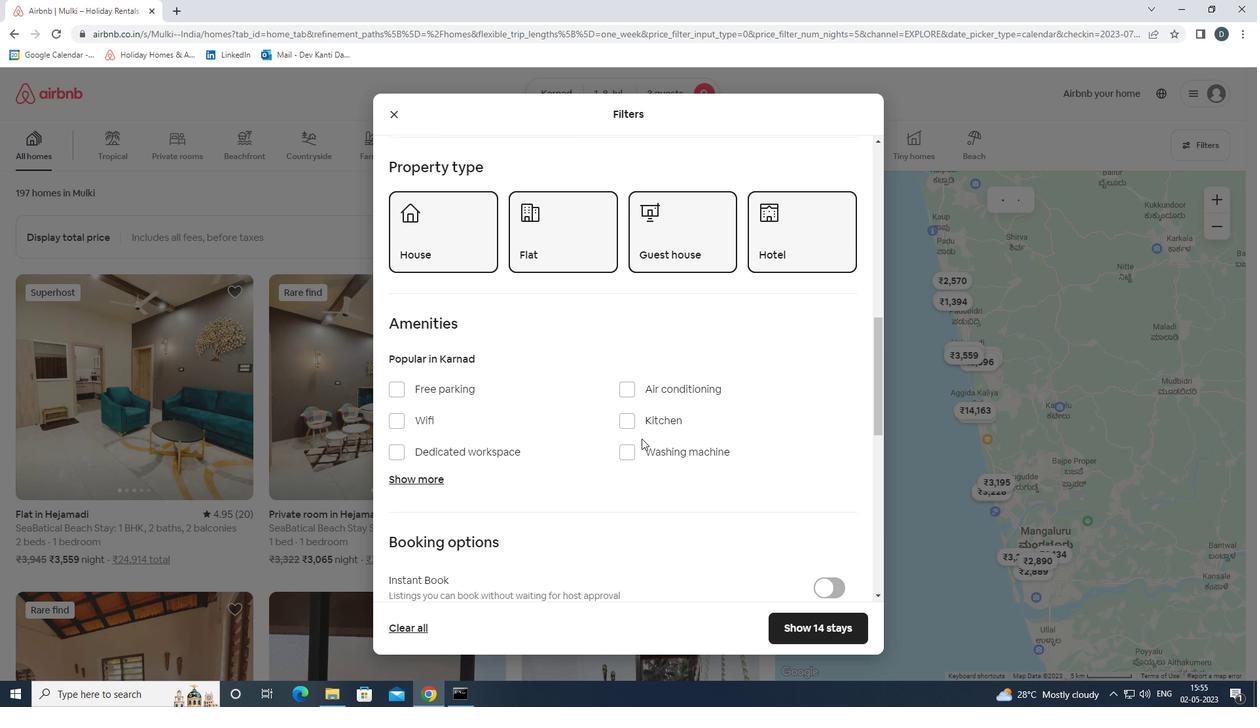 
Action: Mouse moved to (829, 382)
Screenshot: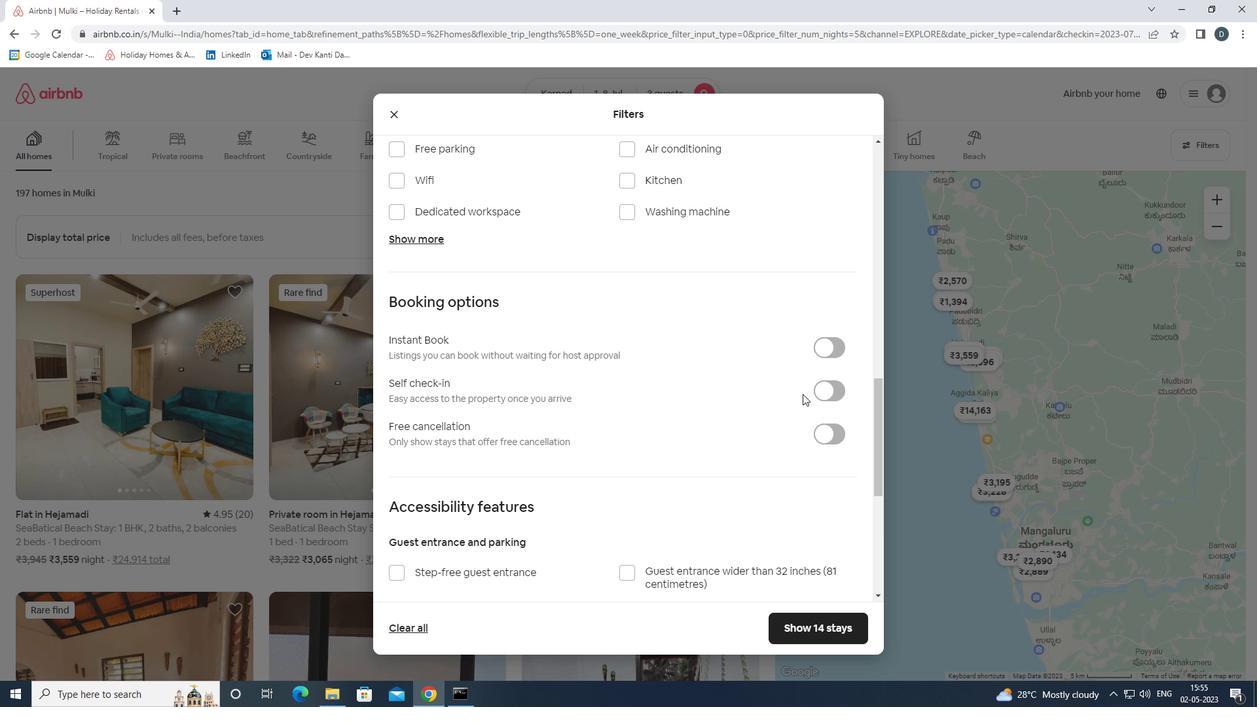 
Action: Mouse pressed left at (829, 382)
Screenshot: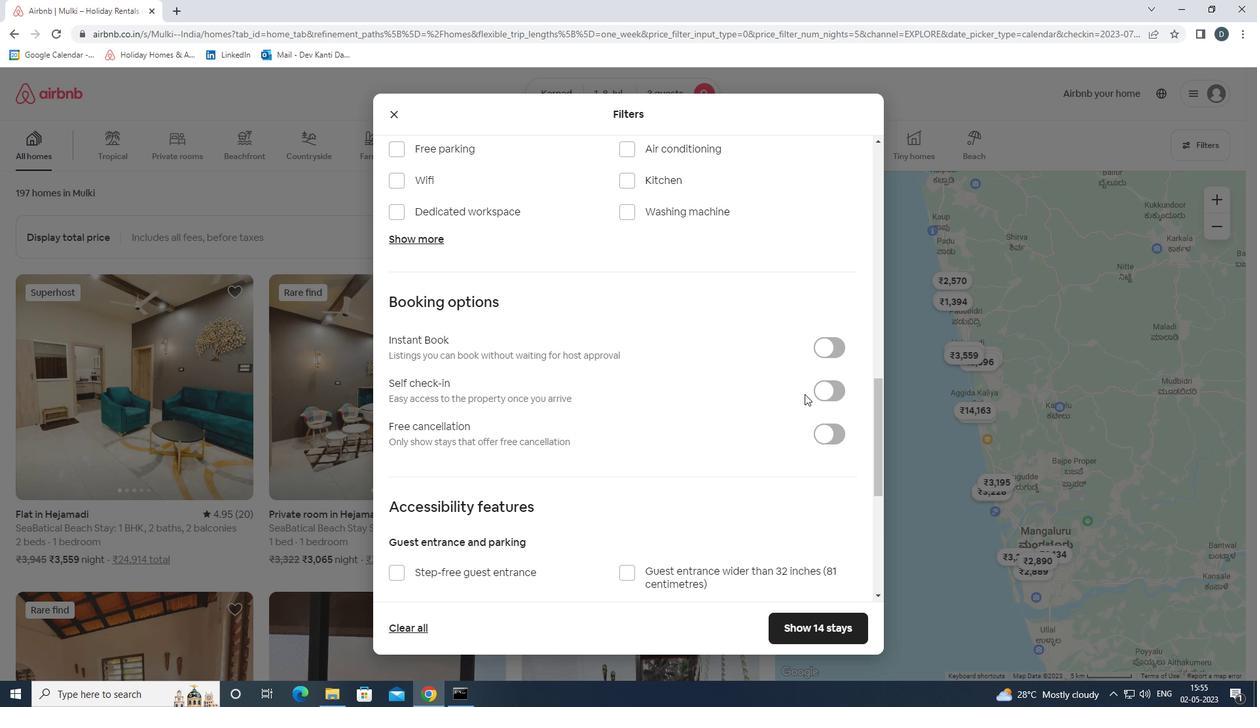 
Action: Mouse moved to (813, 402)
Screenshot: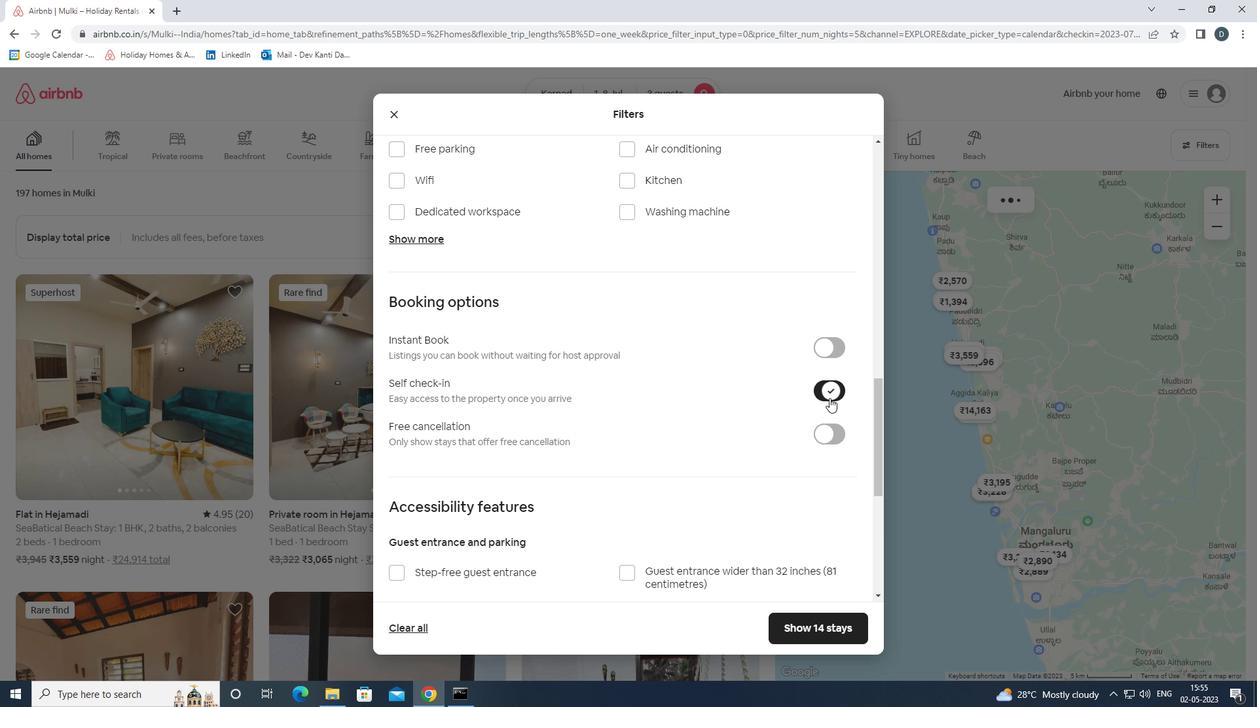 
Action: Mouse scrolled (813, 401) with delta (0, 0)
Screenshot: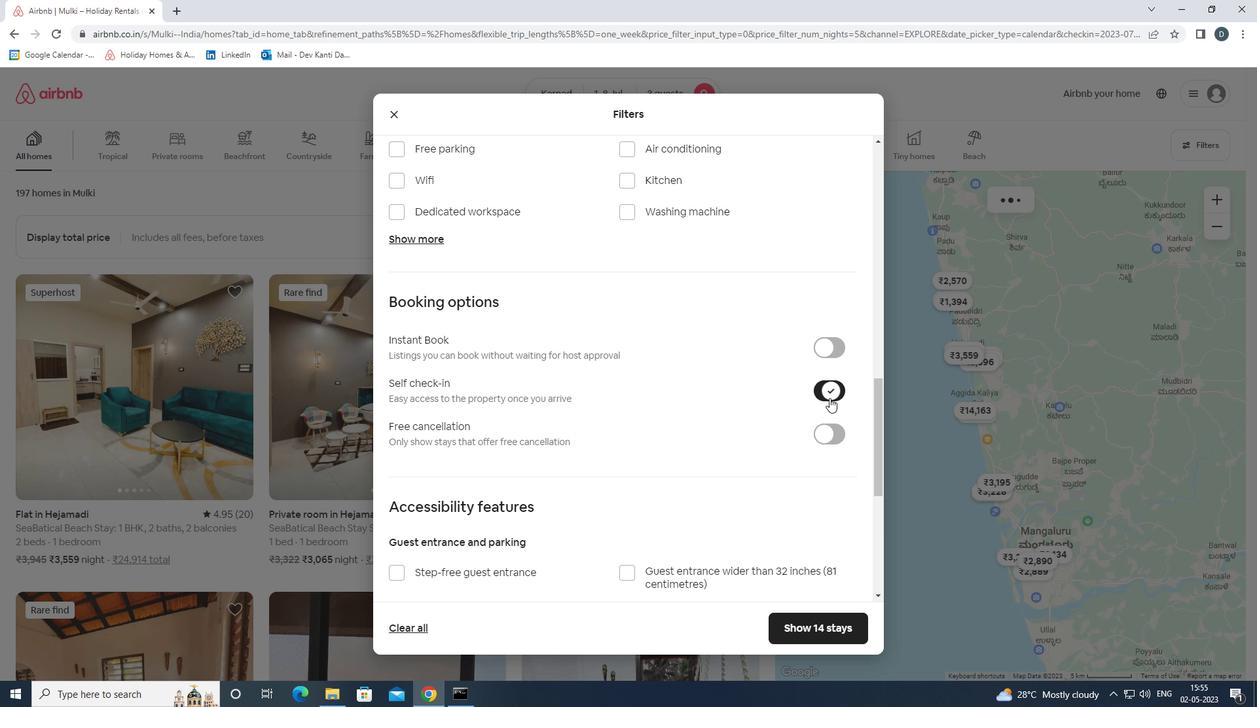 
Action: Mouse moved to (808, 404)
Screenshot: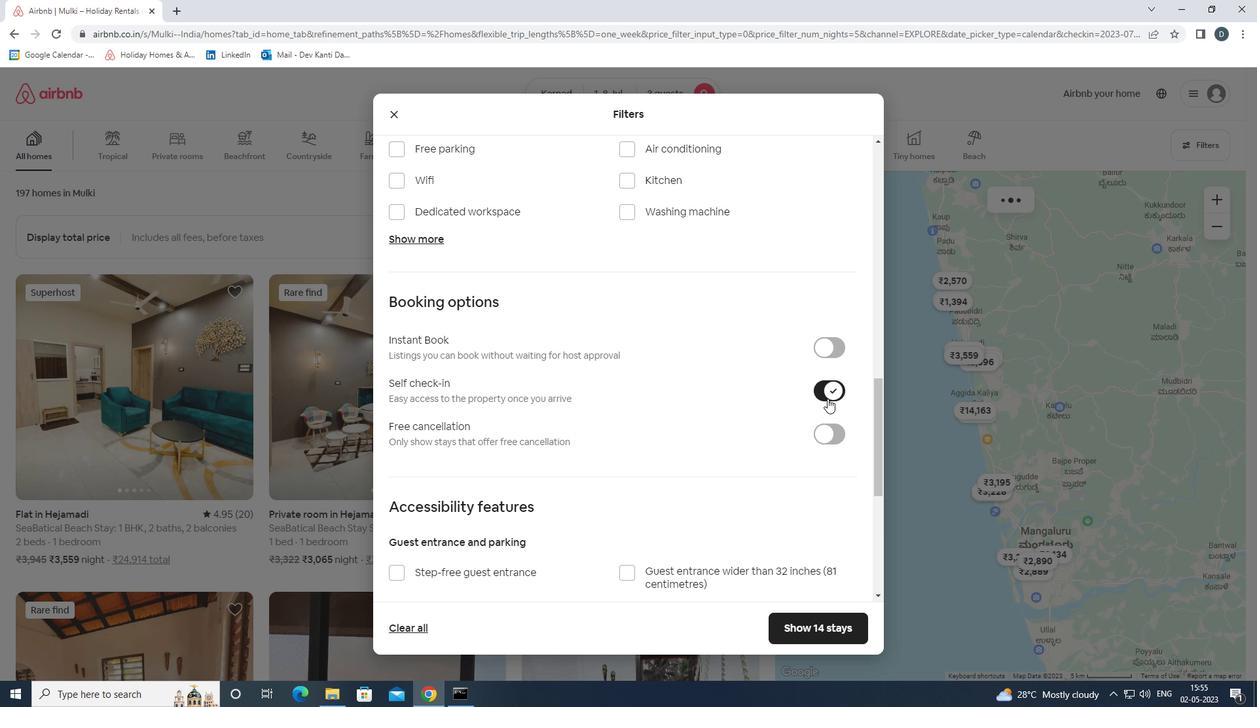 
Action: Mouse scrolled (808, 403) with delta (0, 0)
Screenshot: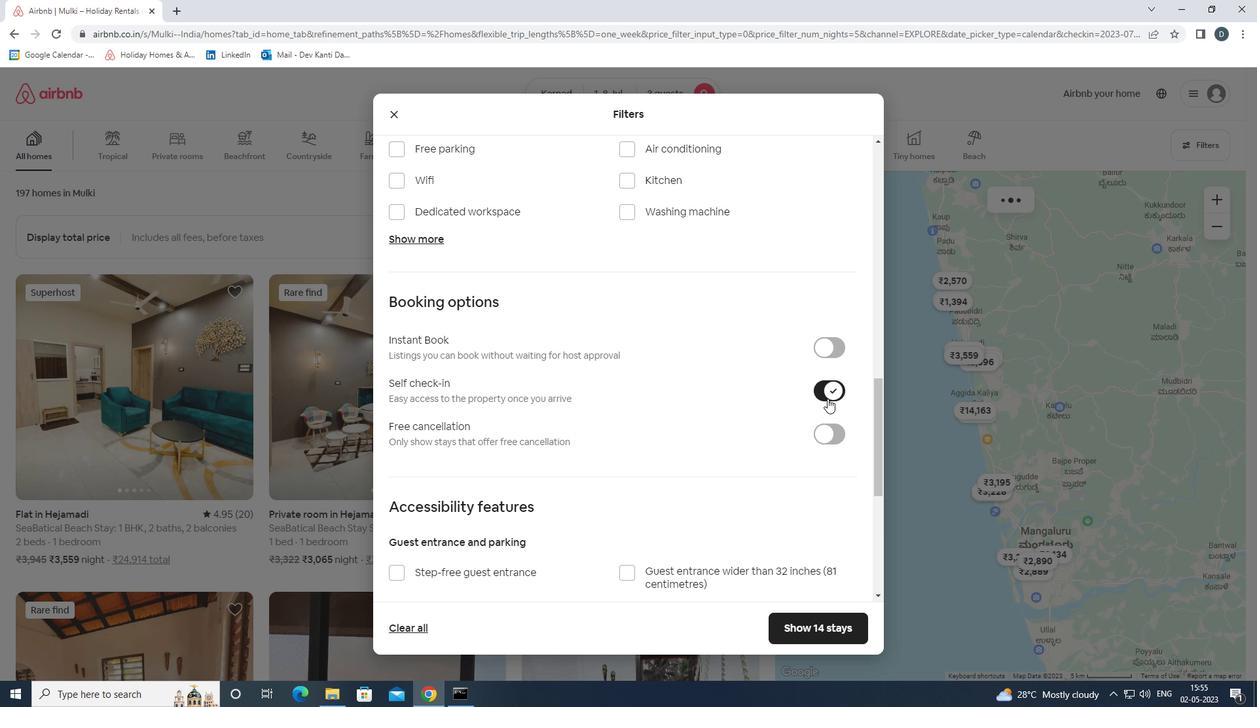 
Action: Mouse scrolled (808, 403) with delta (0, 0)
Screenshot: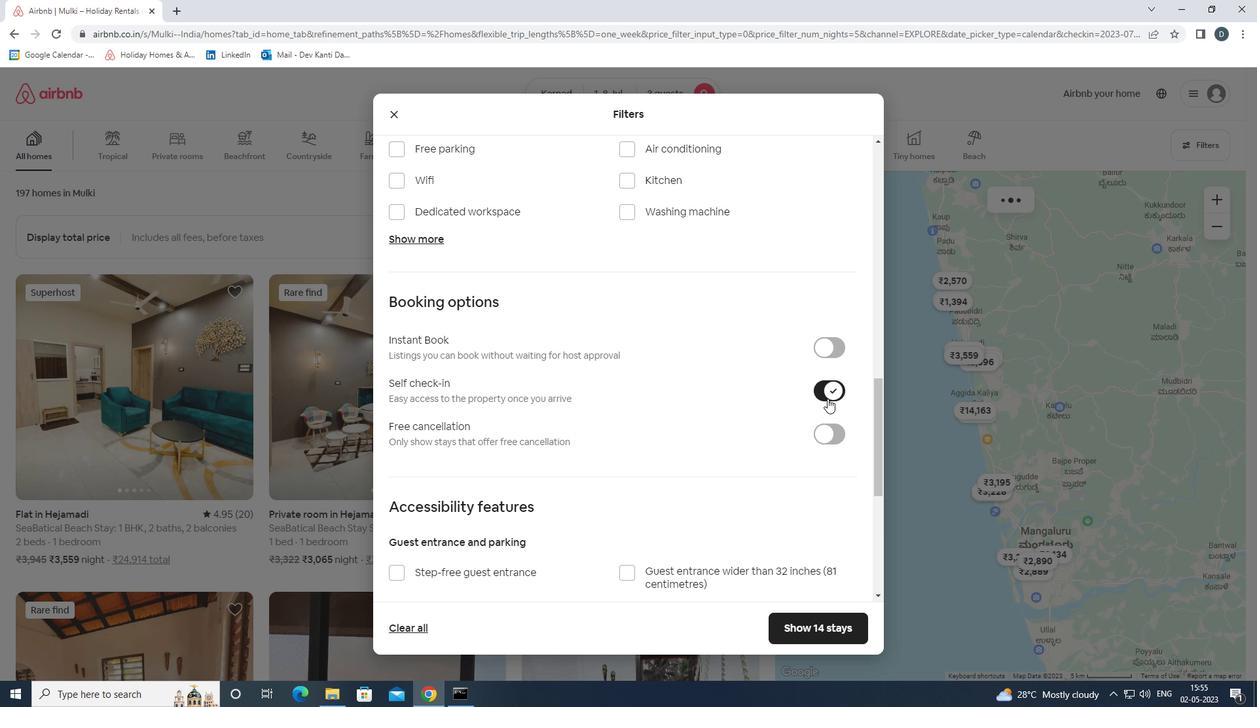 
Action: Mouse scrolled (808, 403) with delta (0, 0)
Screenshot: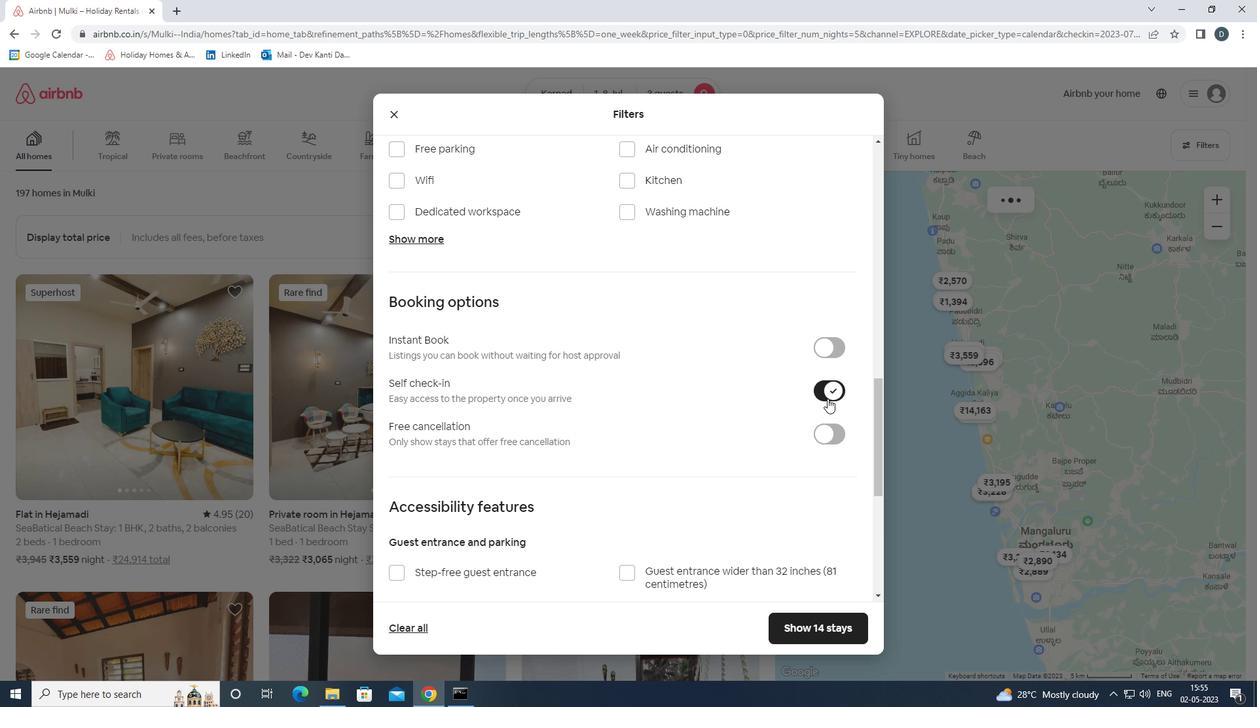 
Action: Mouse scrolled (808, 403) with delta (0, 0)
Screenshot: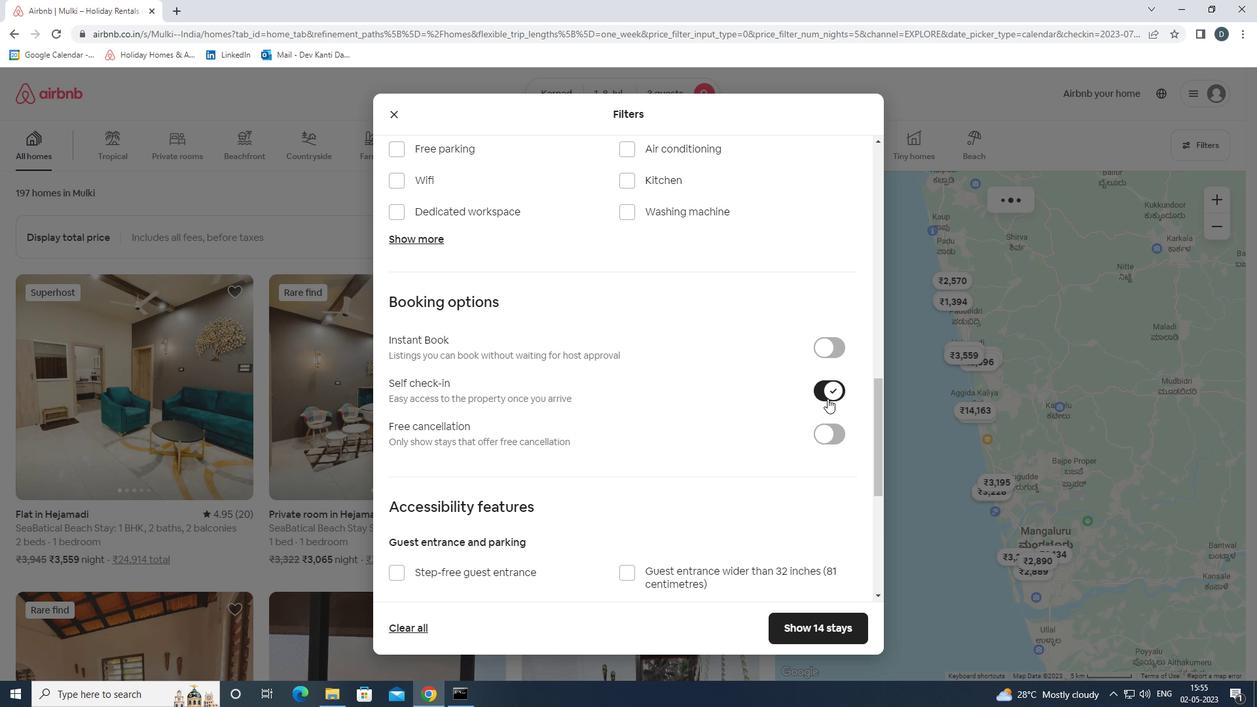 
Action: Mouse scrolled (808, 403) with delta (0, 0)
Screenshot: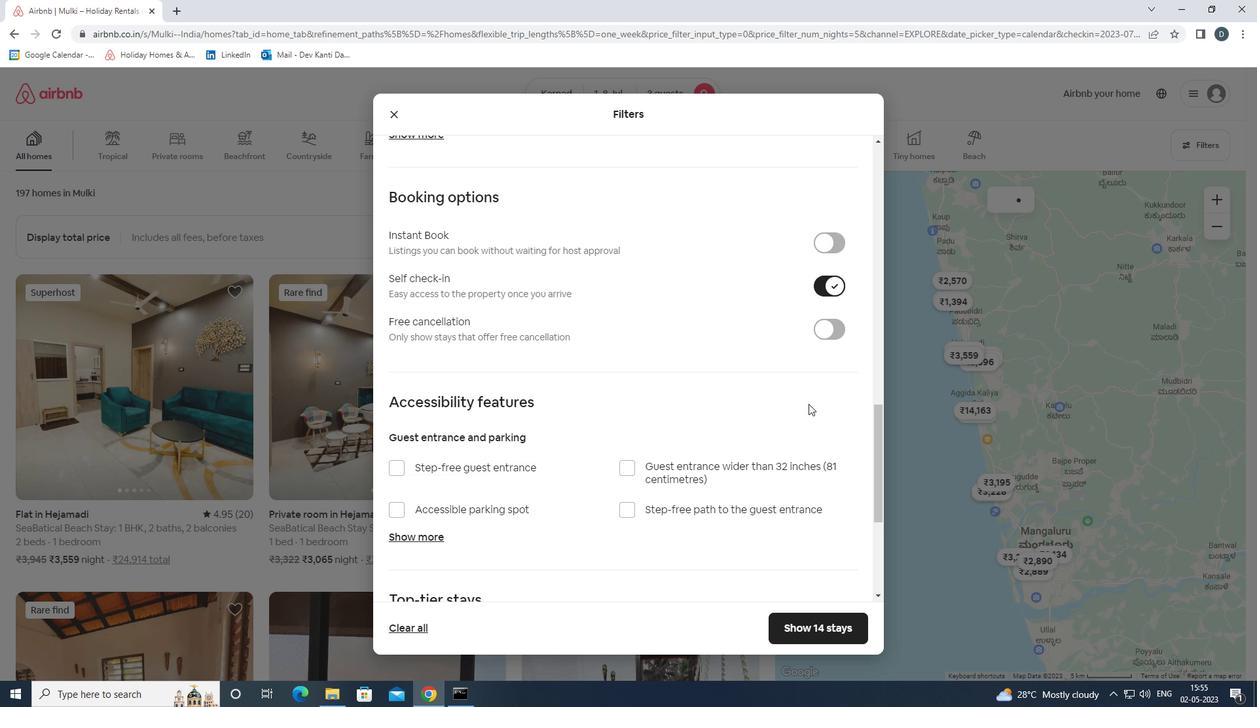 
Action: Mouse scrolled (808, 403) with delta (0, 0)
Screenshot: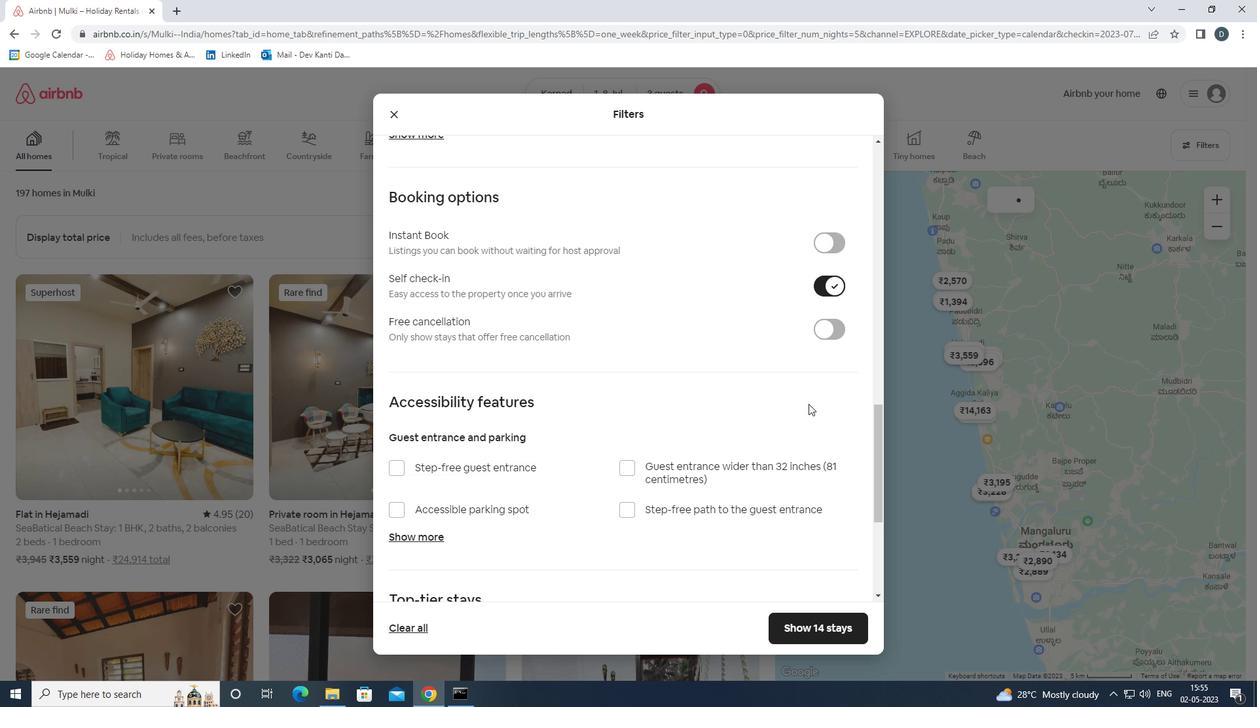 
Action: Mouse moved to (808, 404)
Screenshot: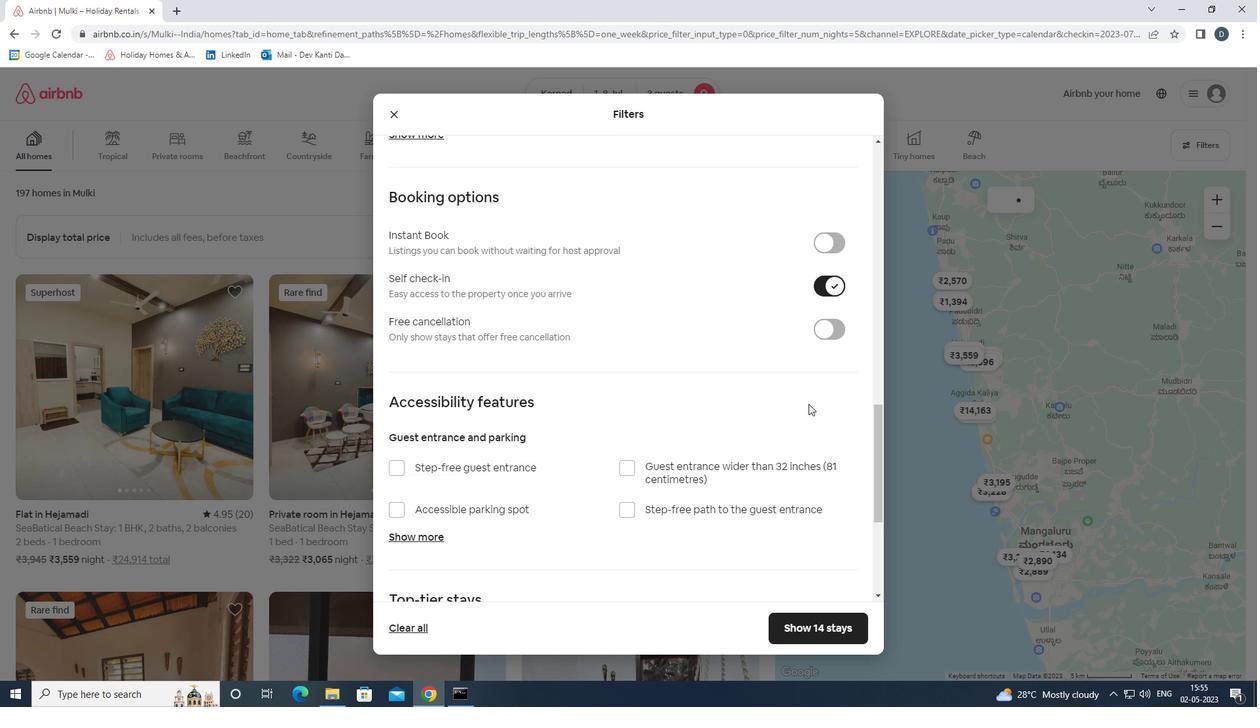 
Action: Mouse scrolled (808, 403) with delta (0, 0)
Screenshot: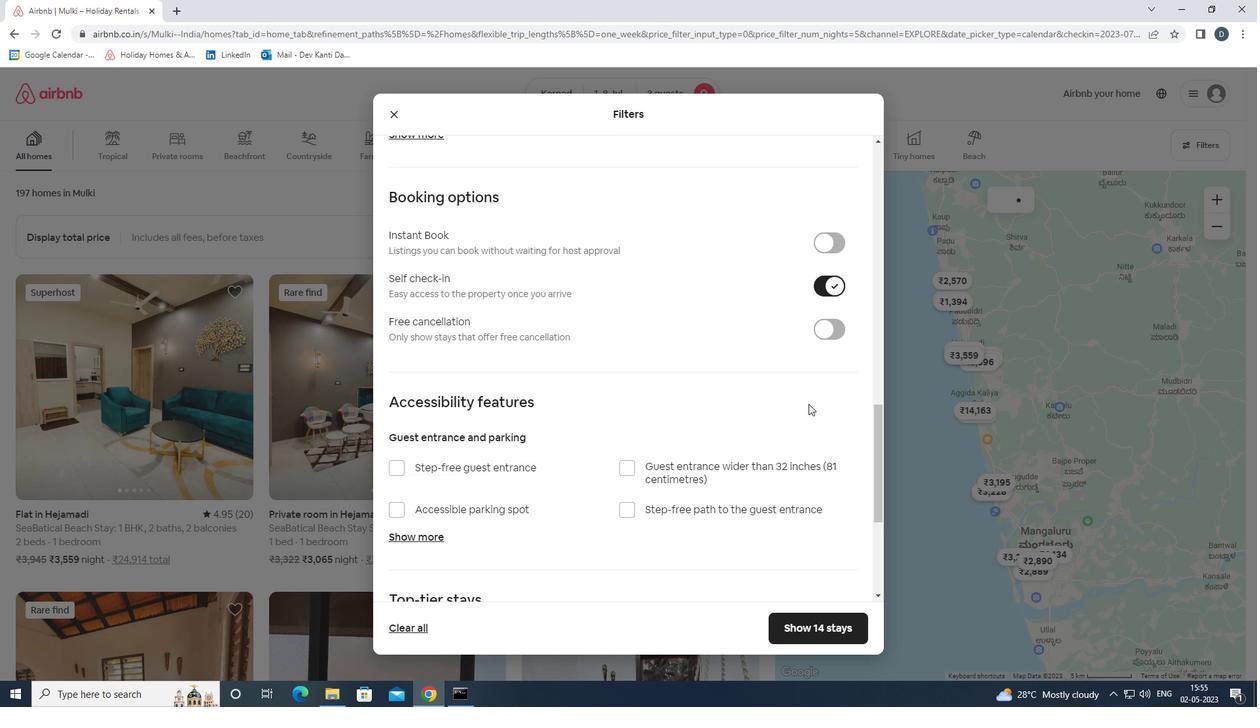 
Action: Mouse scrolled (808, 403) with delta (0, 0)
Screenshot: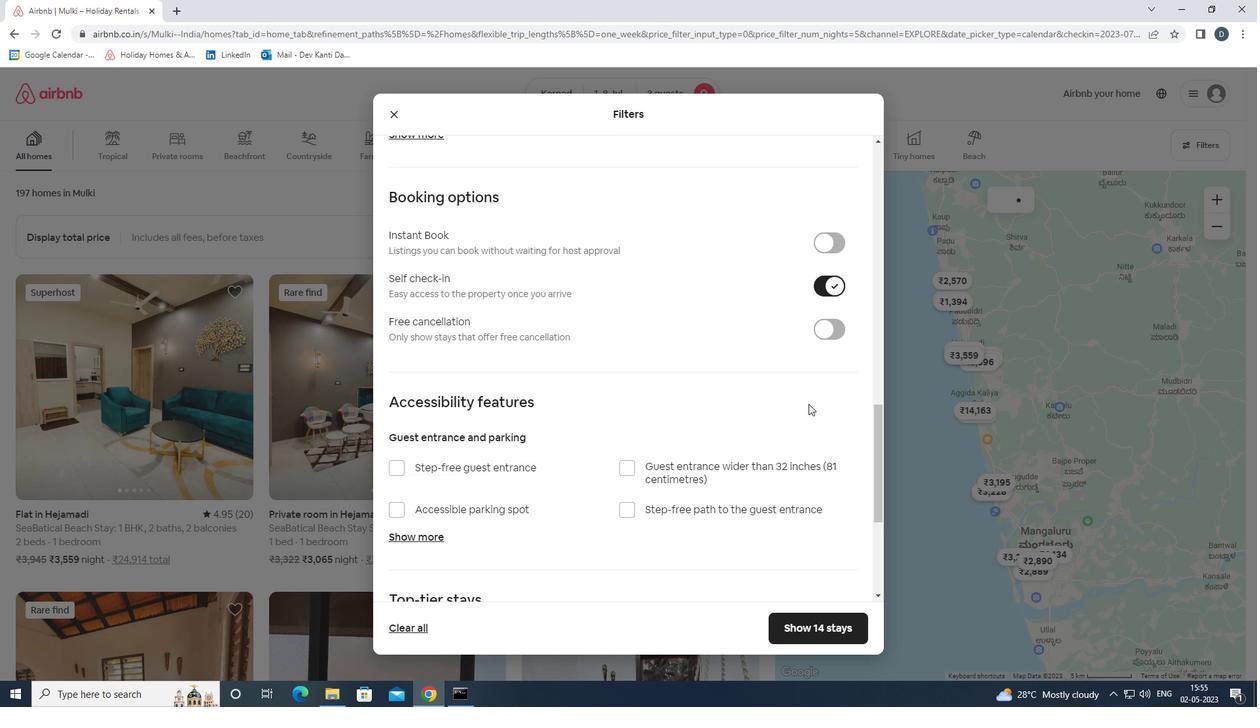 
Action: Mouse moved to (806, 405)
Screenshot: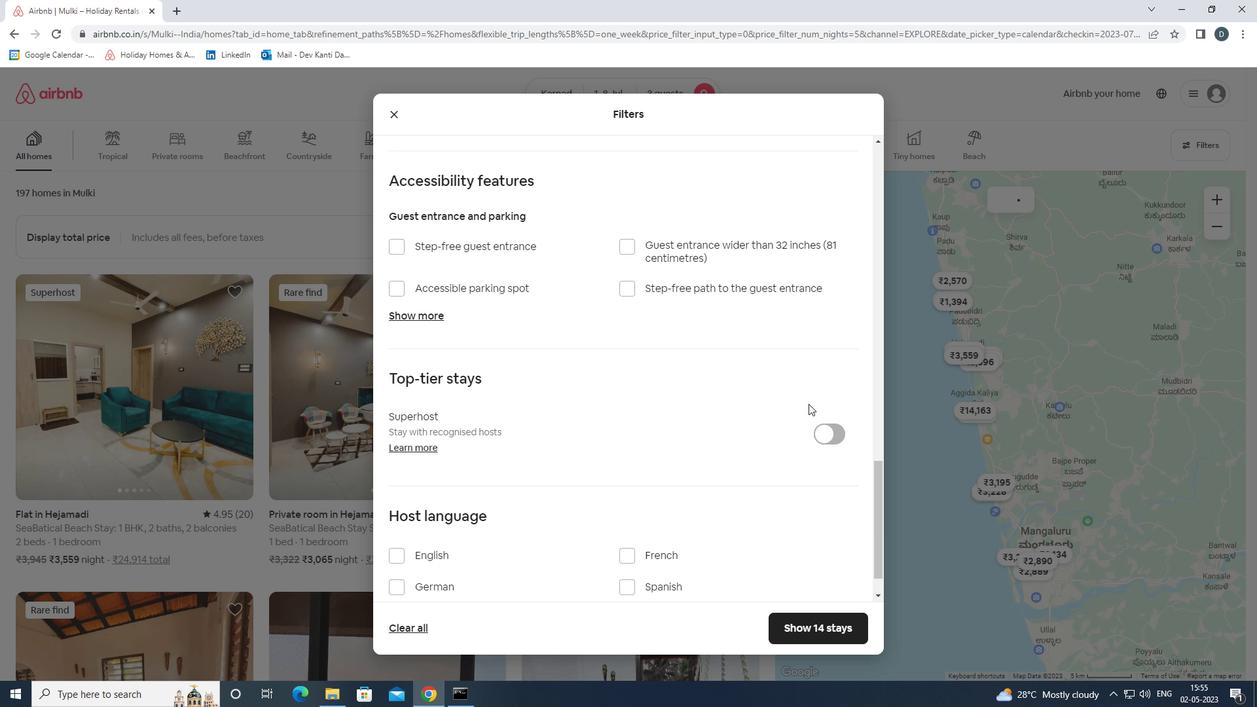 
Action: Mouse scrolled (806, 404) with delta (0, 0)
Screenshot: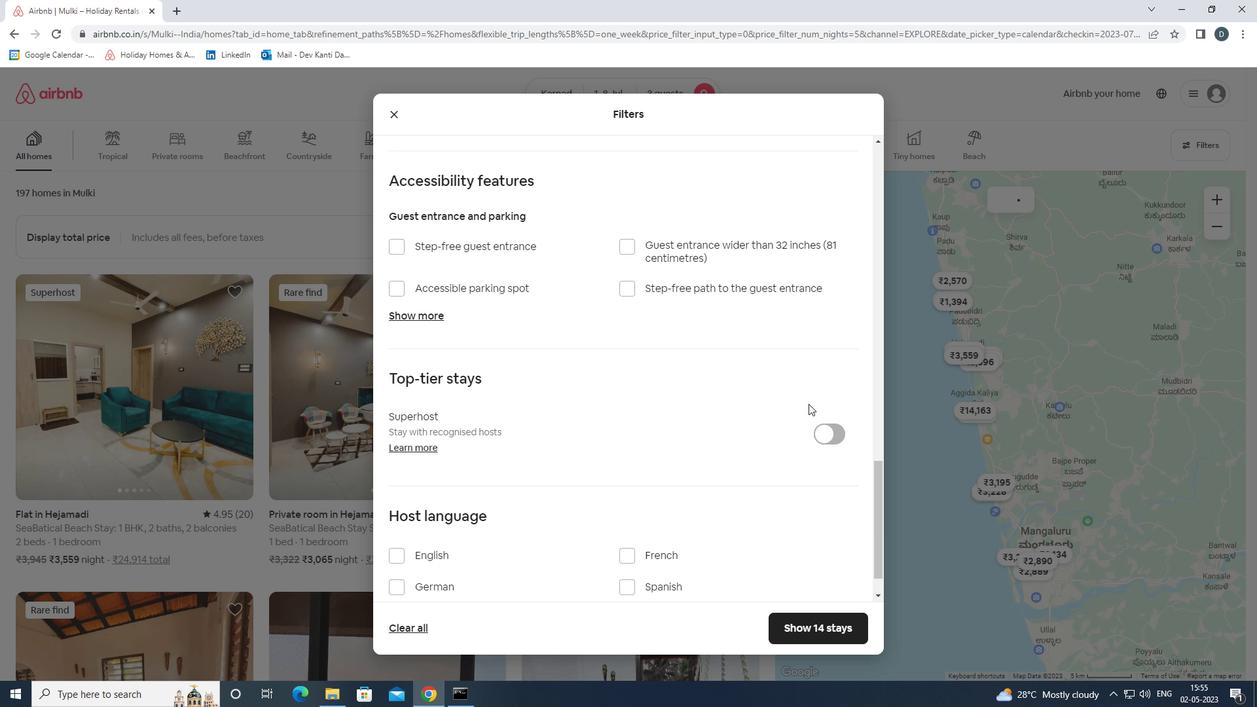 
Action: Mouse moved to (434, 502)
Screenshot: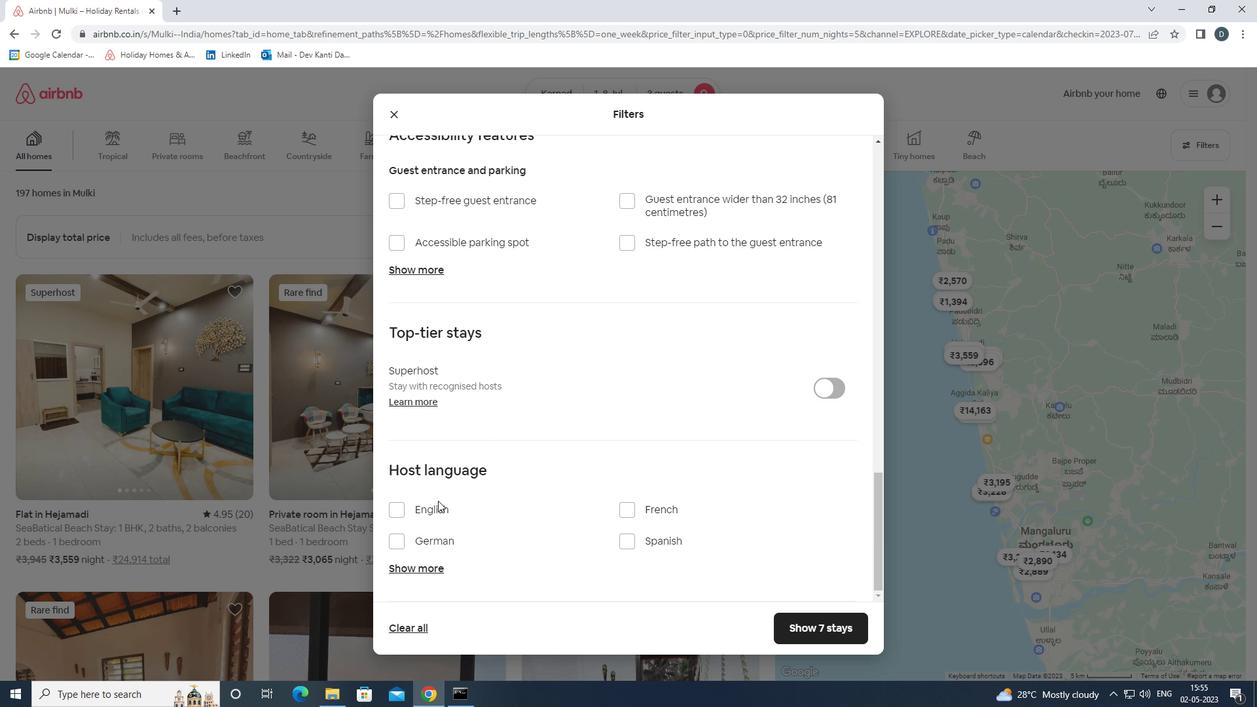 
Action: Mouse pressed left at (434, 502)
Screenshot: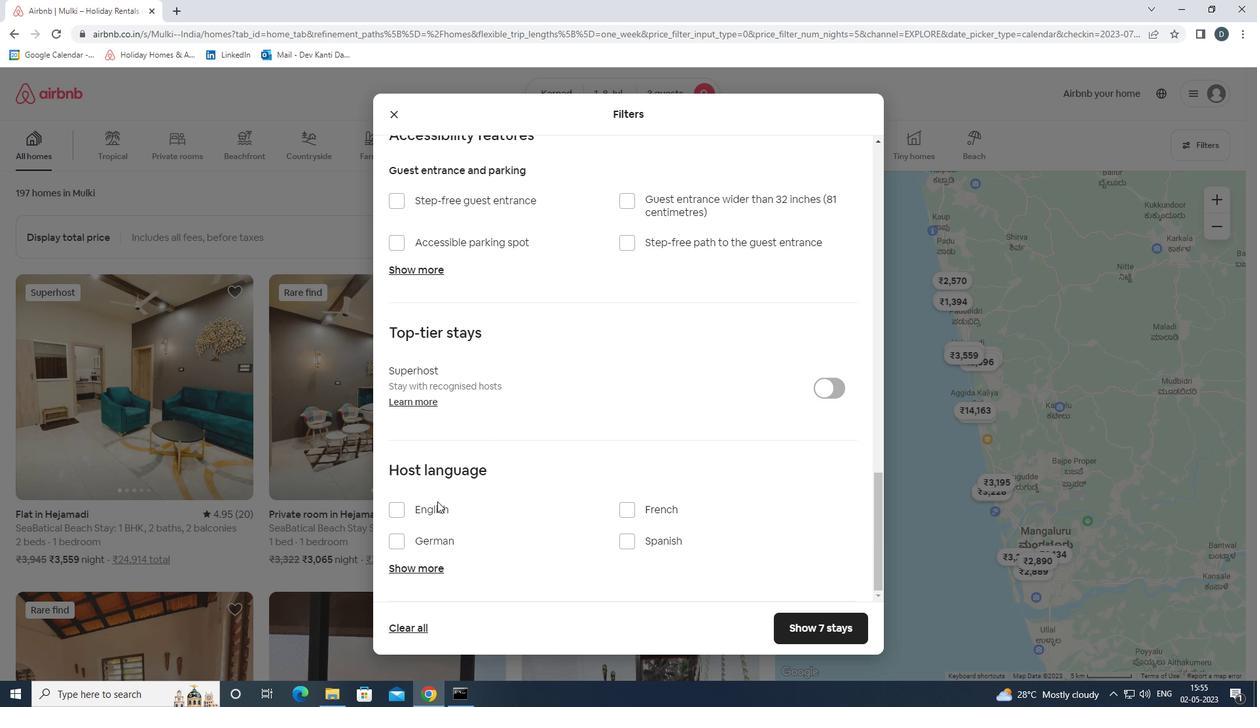 
Action: Mouse moved to (827, 626)
Screenshot: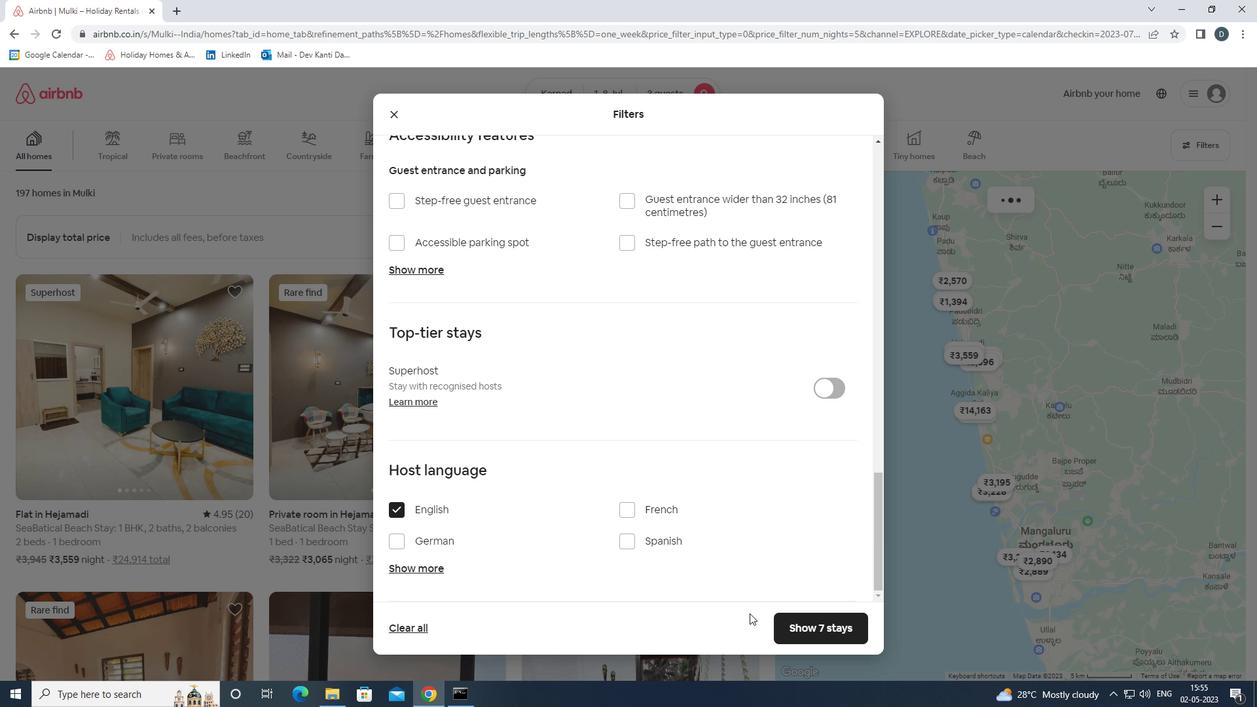 
Action: Mouse pressed left at (827, 626)
Screenshot: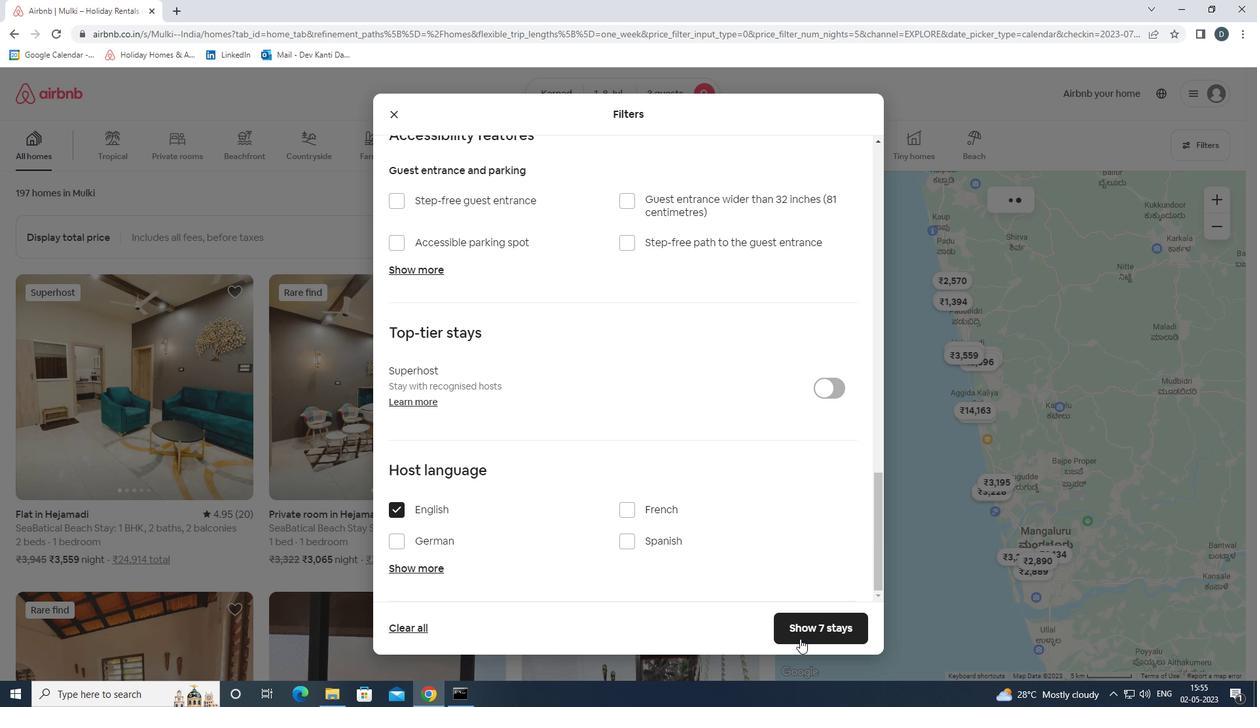 
Action: Mouse moved to (681, 375)
Screenshot: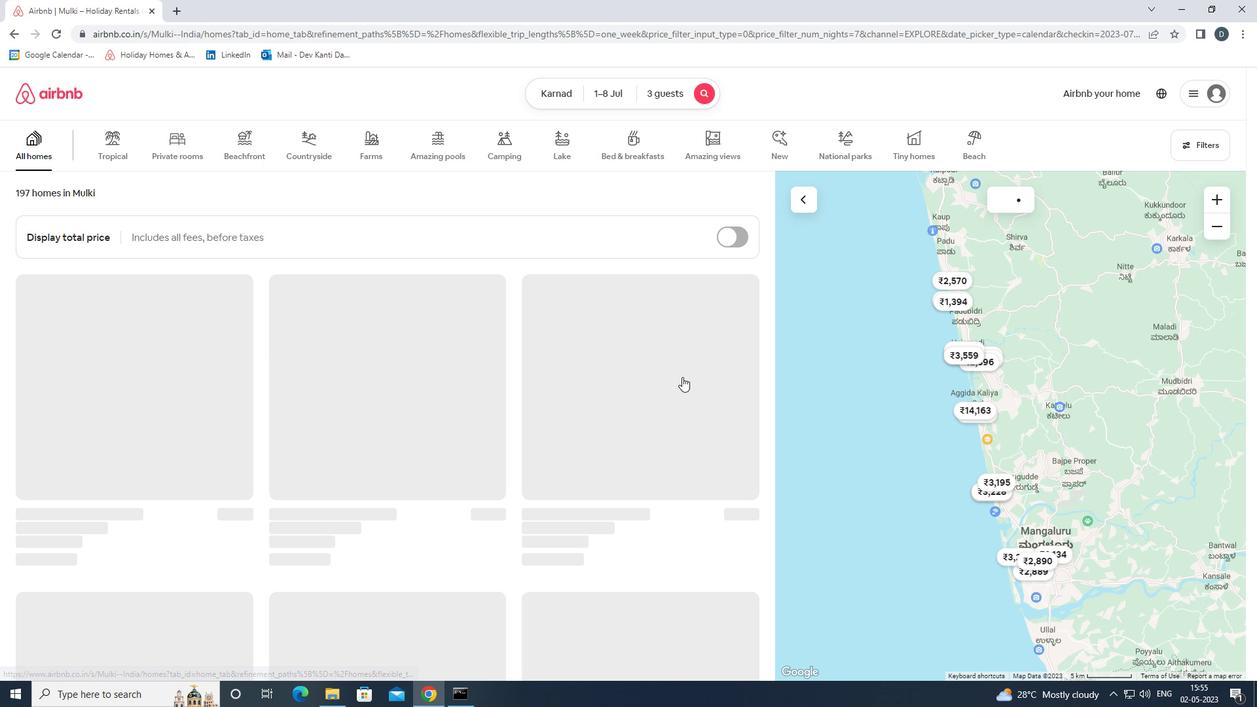 
